 Task: Look for space in Timbó, Brazil from 5th July, 2023 to 11th July, 2023 for 2 adults in price range Rs.8000 to Rs.16000. Place can be entire place with 2 bedrooms having 2 beds and 1 bathroom. Property type can be house, flat, guest house. Amenities needed are: washing machine. Booking option can be shelf check-in. Required host language is Spanish.
Action: Mouse moved to (445, 118)
Screenshot: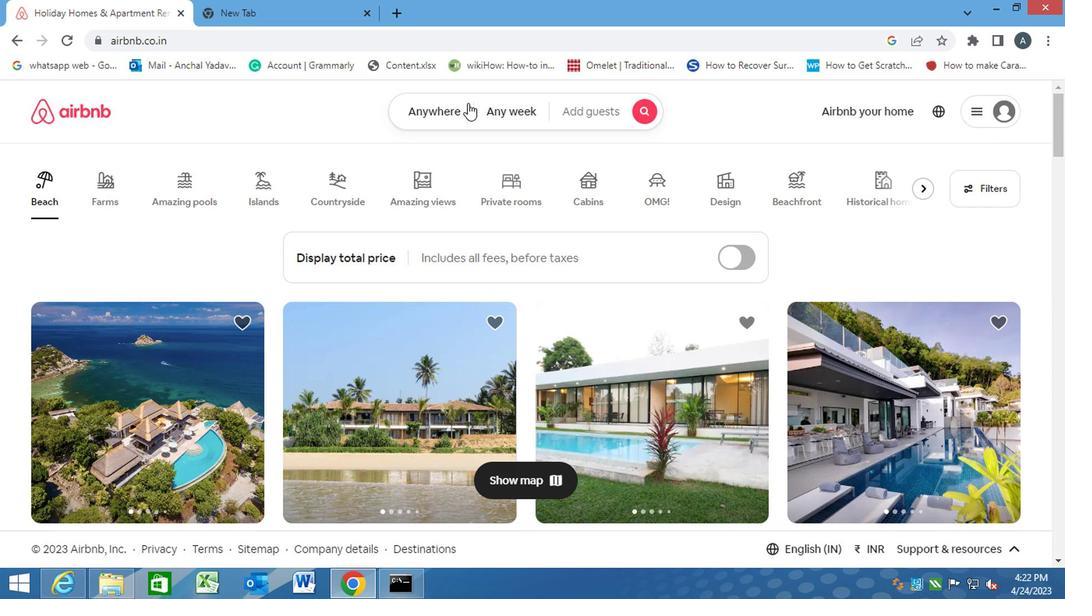 
Action: Mouse pressed left at (445, 118)
Screenshot: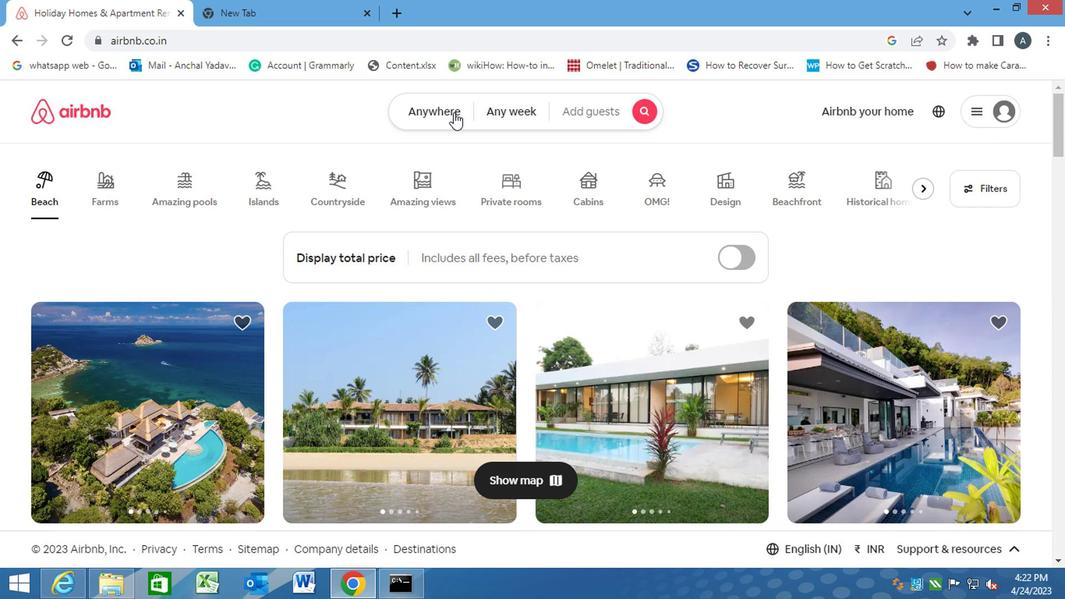 
Action: Mouse moved to (394, 166)
Screenshot: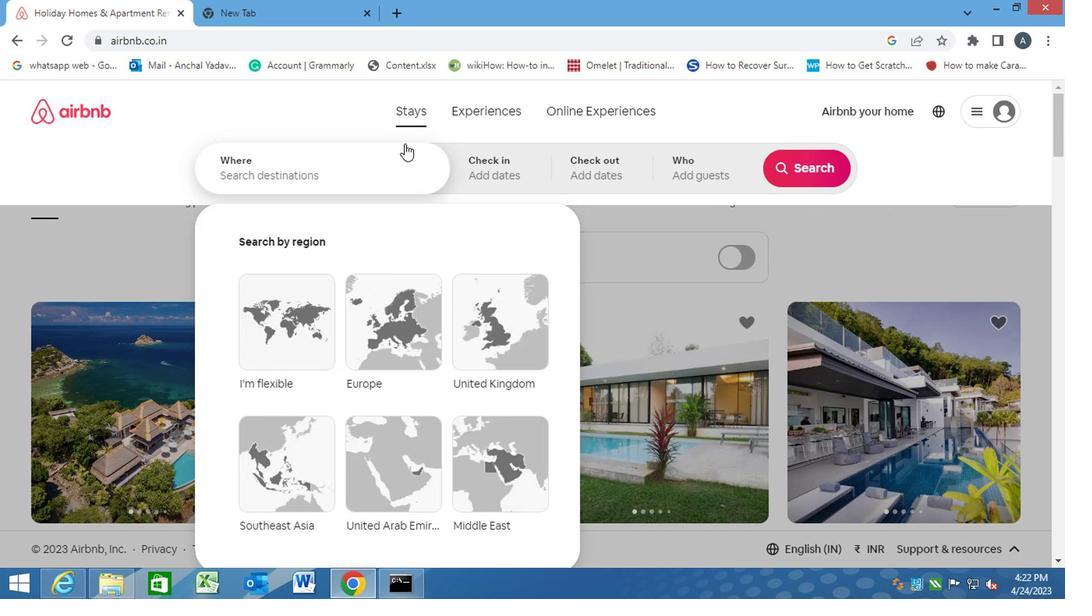 
Action: Mouse pressed left at (394, 166)
Screenshot: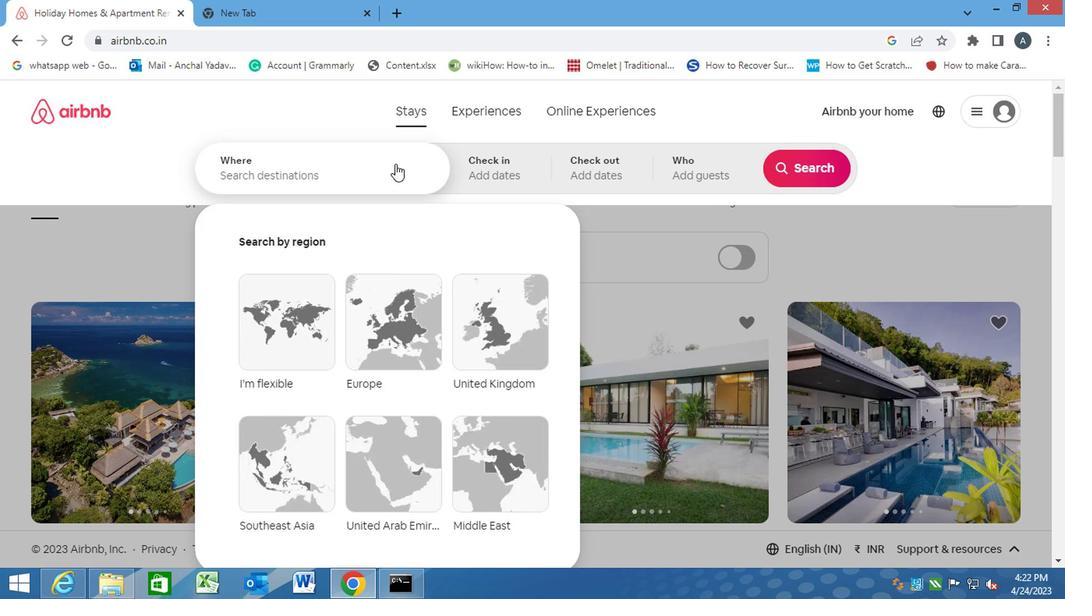 
Action: Mouse moved to (394, 167)
Screenshot: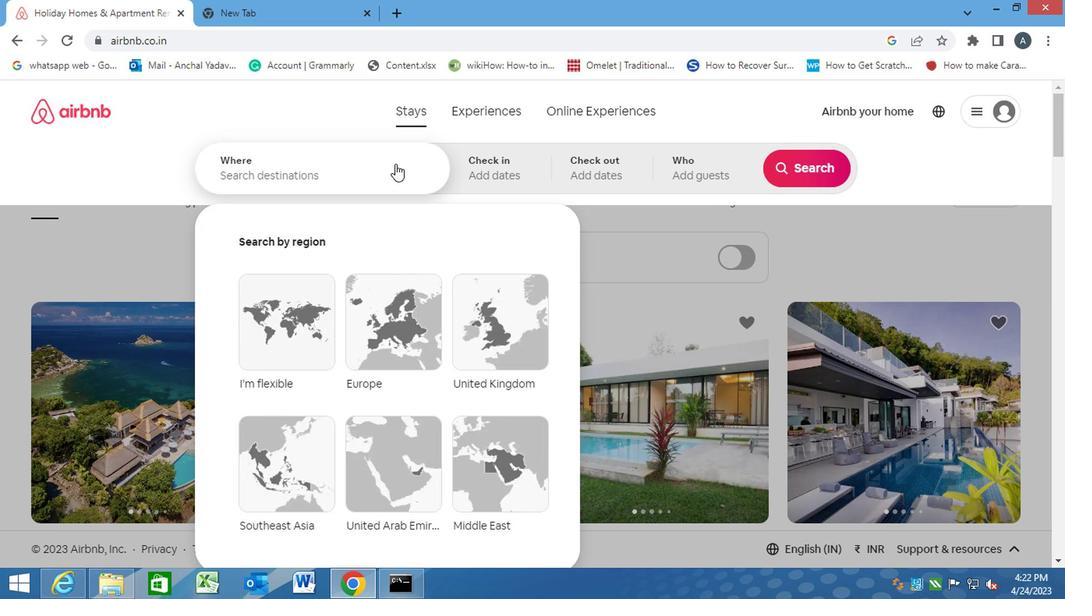 
Action: Key pressed t<Key.caps_lock>imbo<Key.space><Key.backspace>,<Key.space><Key.caps_lock>b<Key.caps_lock>razil<Key.enter>
Screenshot: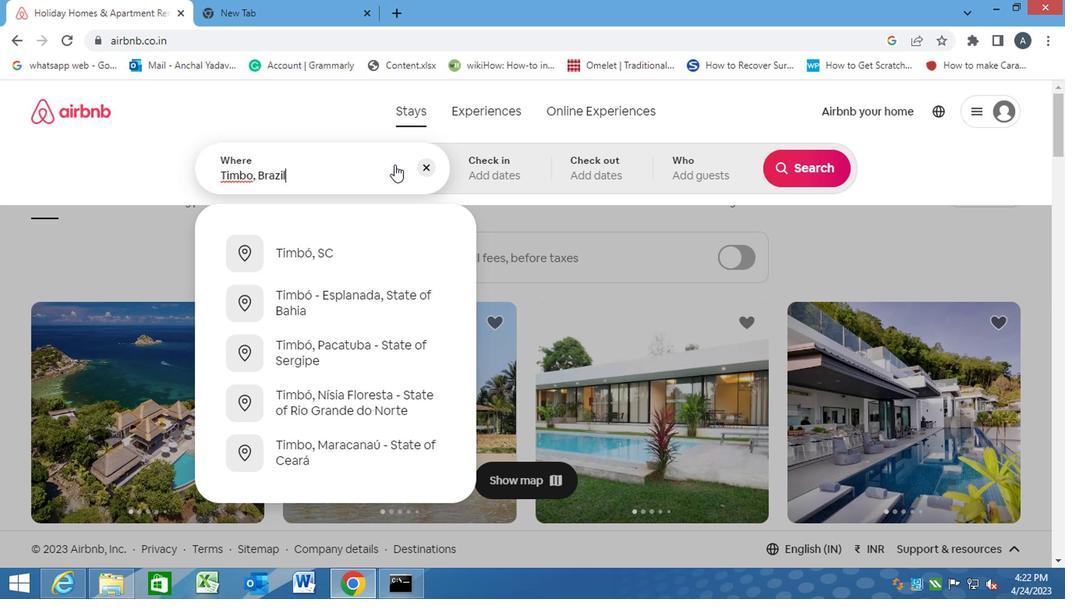 
Action: Mouse moved to (401, 168)
Screenshot: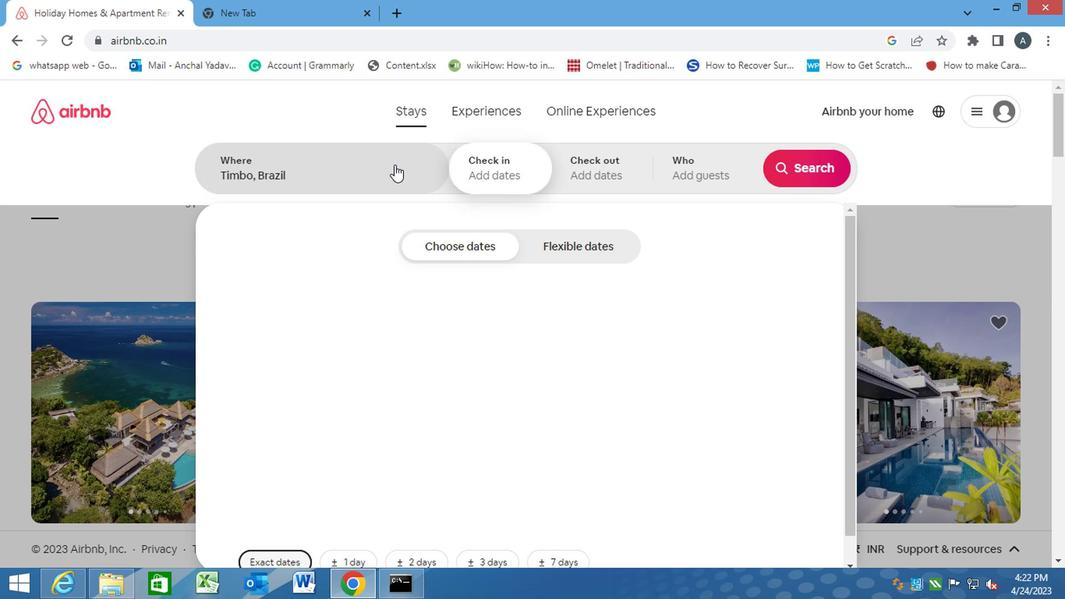 
Action: Mouse scrolled (398, 167) with delta (0, -1)
Screenshot: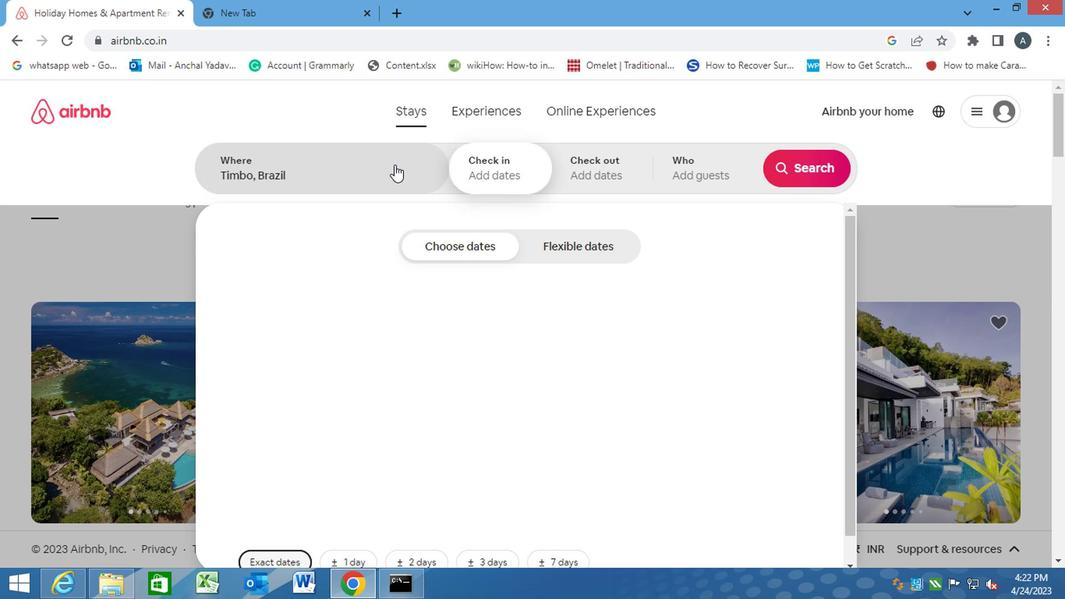 
Action: Mouse moved to (448, 114)
Screenshot: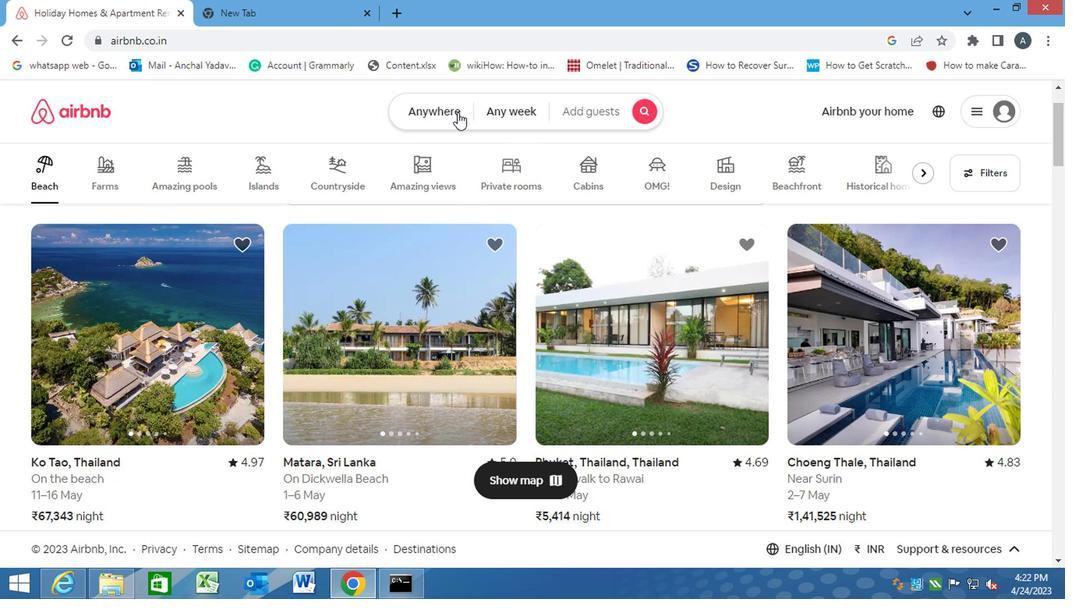 
Action: Mouse pressed left at (448, 114)
Screenshot: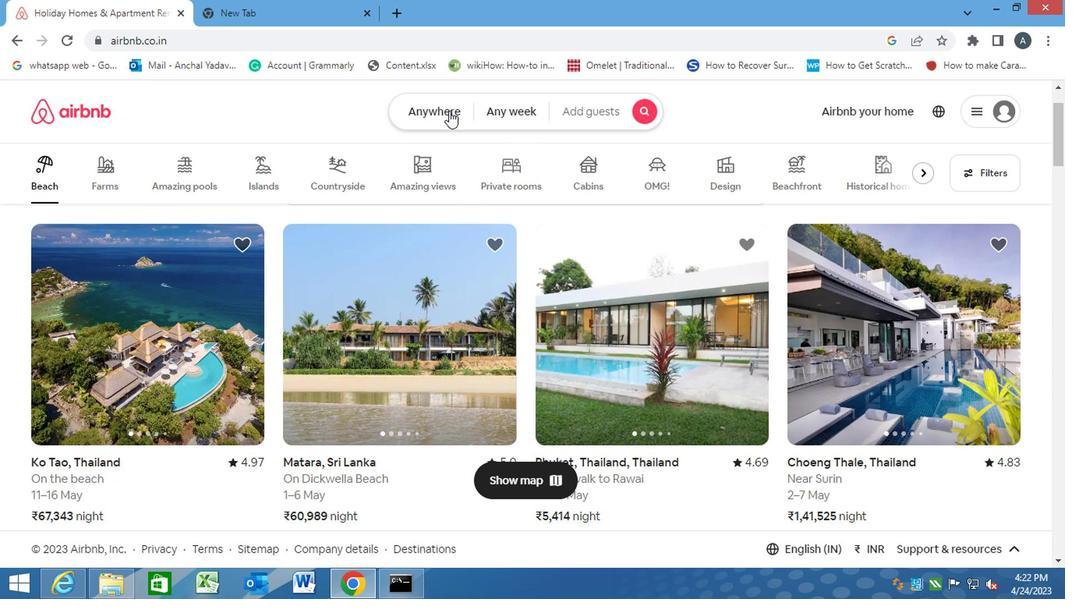 
Action: Mouse moved to (515, 162)
Screenshot: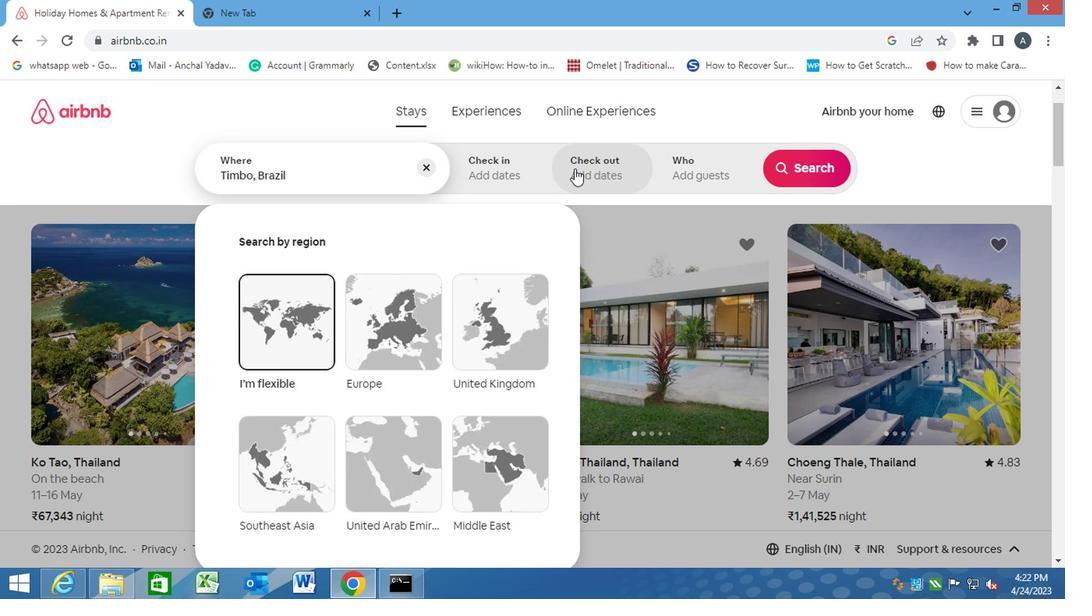 
Action: Mouse pressed left at (515, 162)
Screenshot: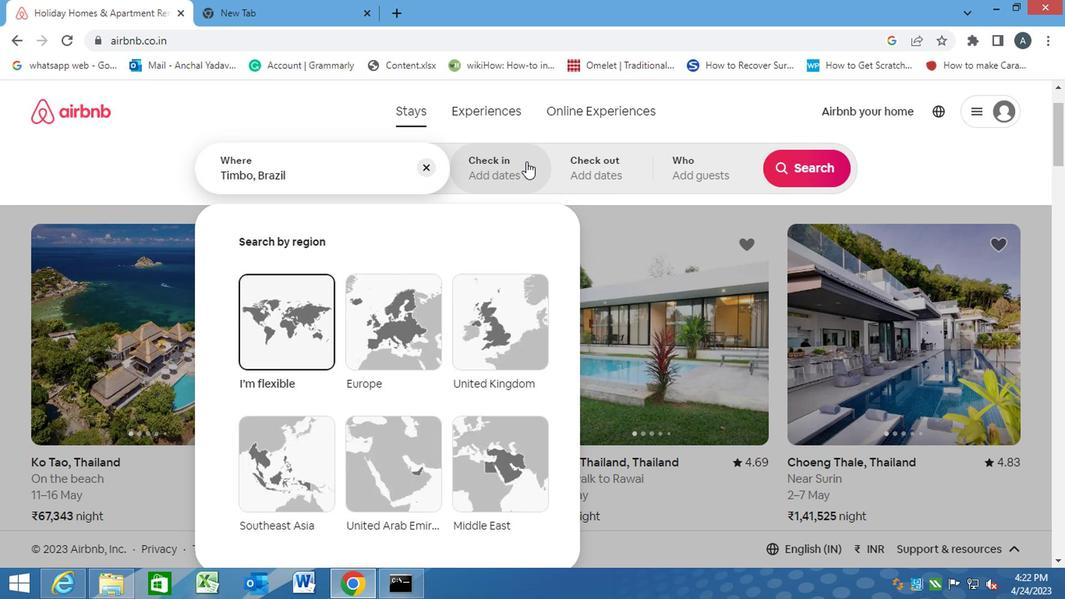 
Action: Mouse moved to (803, 298)
Screenshot: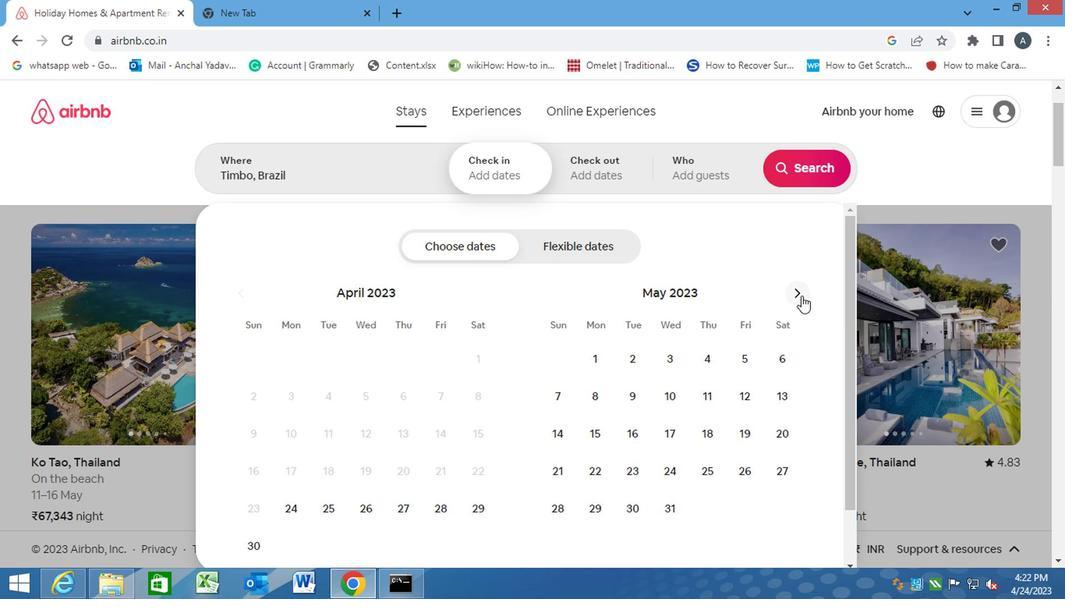 
Action: Mouse pressed left at (803, 298)
Screenshot: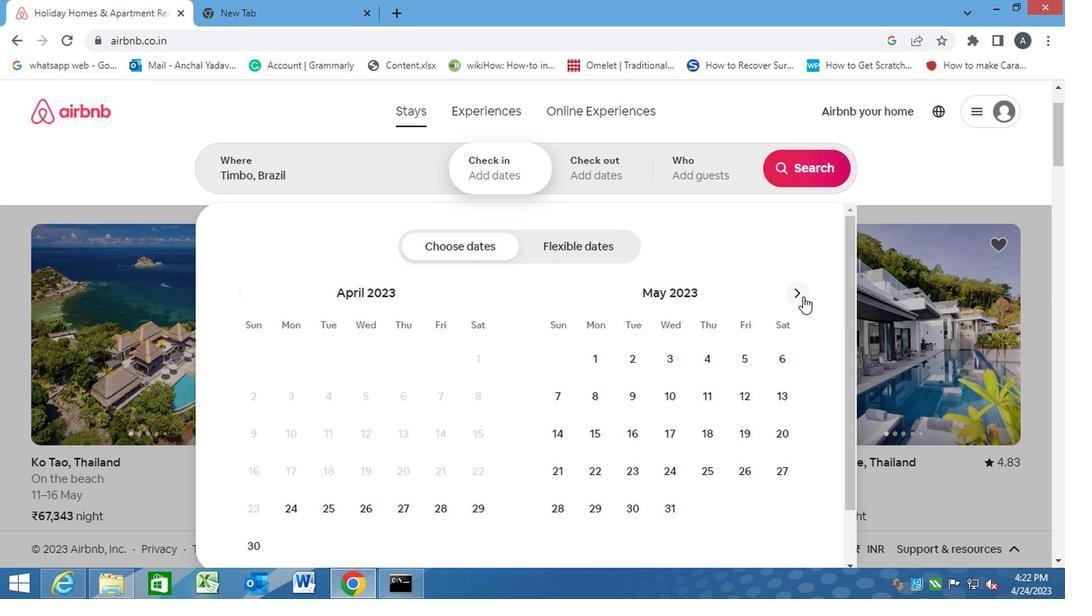 
Action: Mouse moved to (805, 298)
Screenshot: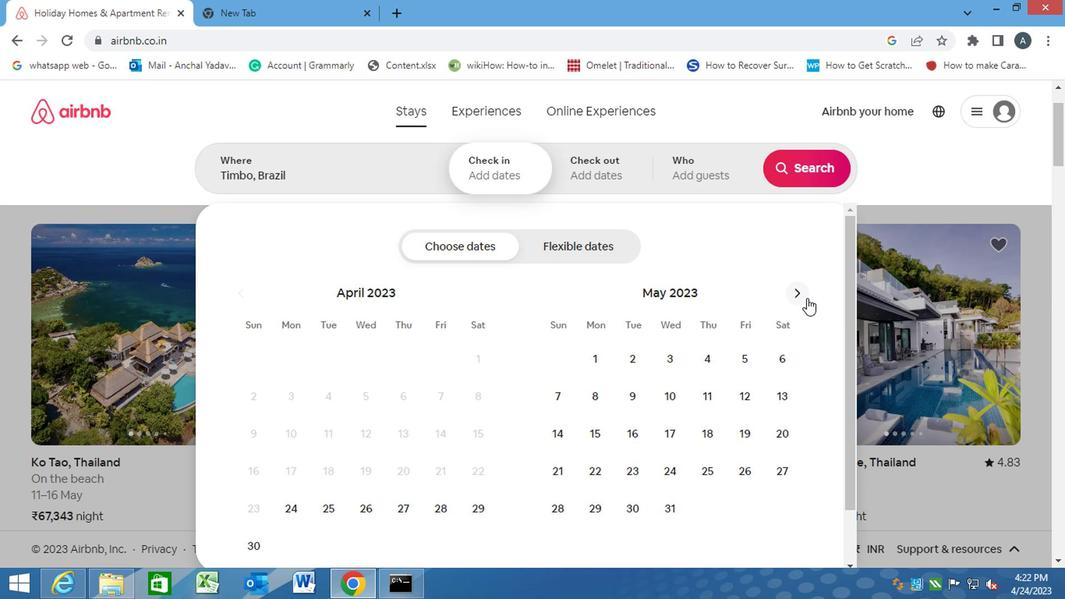 
Action: Mouse pressed left at (805, 298)
Screenshot: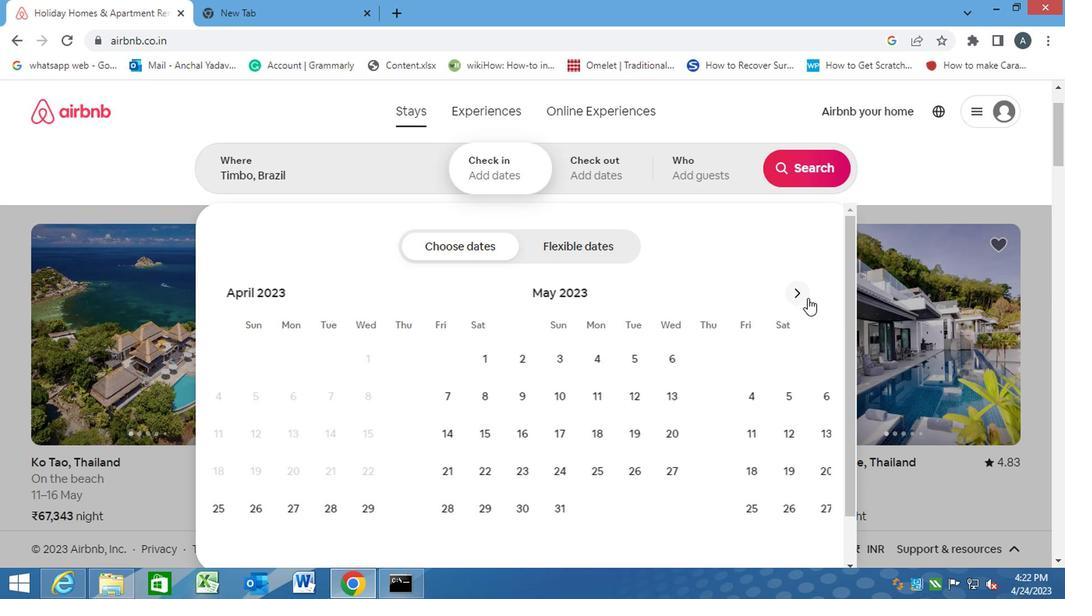
Action: Mouse moved to (663, 396)
Screenshot: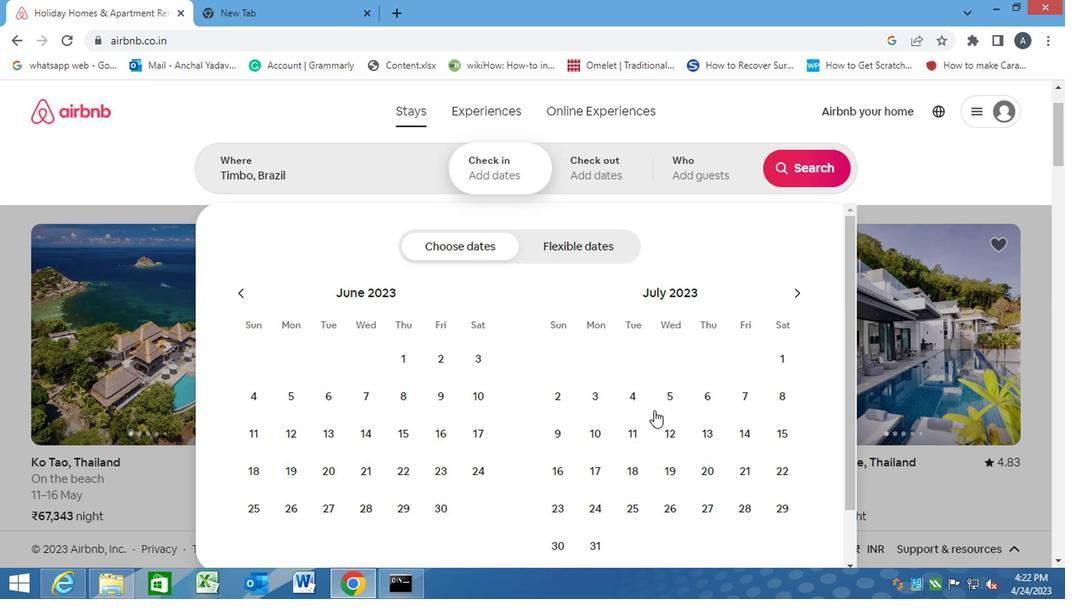 
Action: Mouse pressed left at (663, 396)
Screenshot: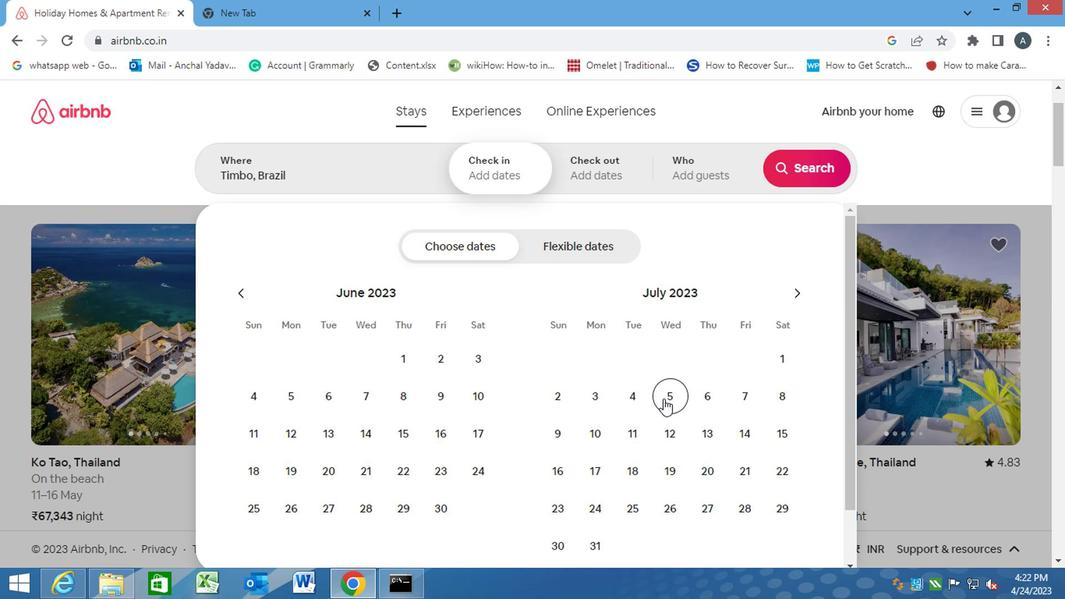 
Action: Mouse moved to (621, 431)
Screenshot: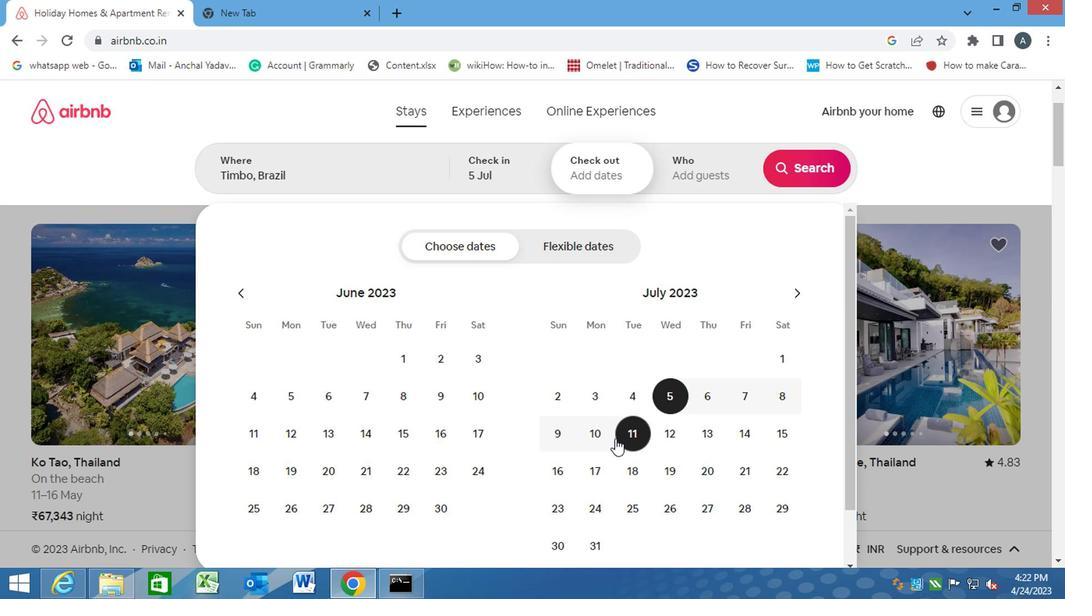 
Action: Mouse pressed left at (621, 431)
Screenshot: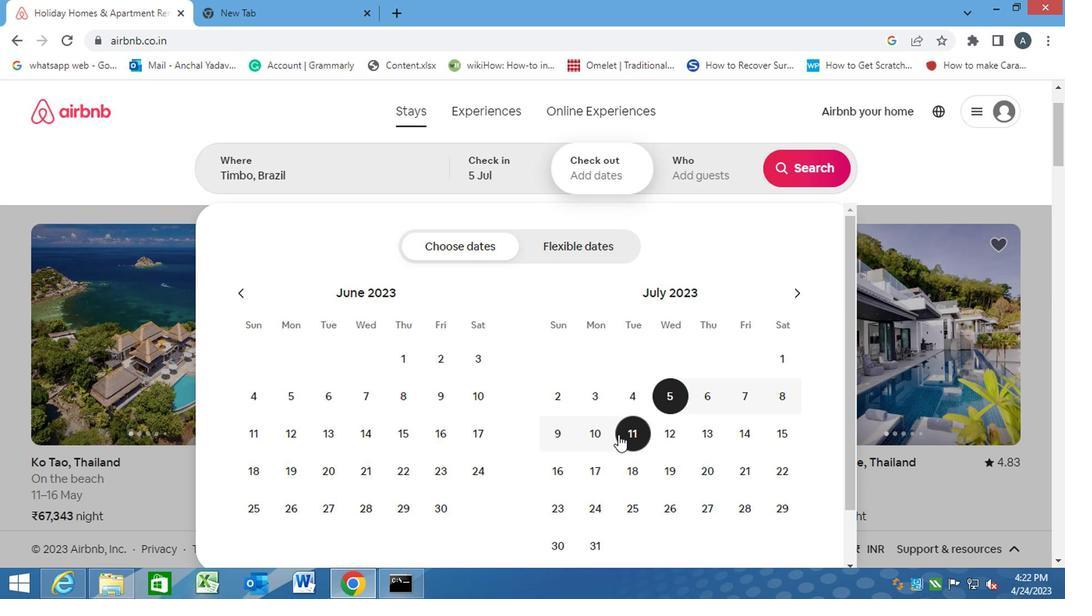 
Action: Mouse moved to (698, 155)
Screenshot: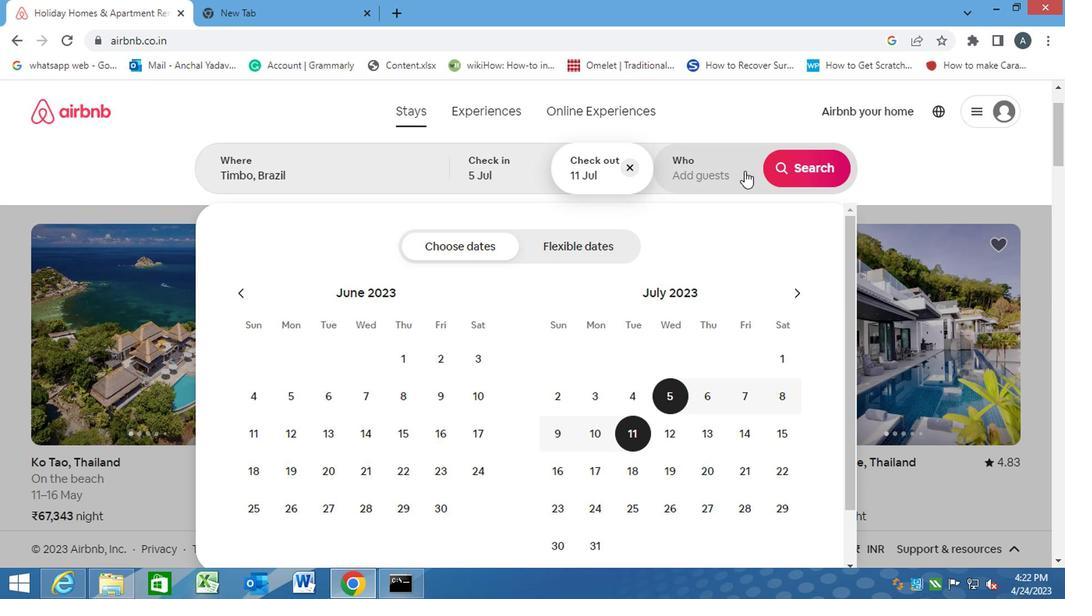 
Action: Mouse pressed left at (698, 155)
Screenshot: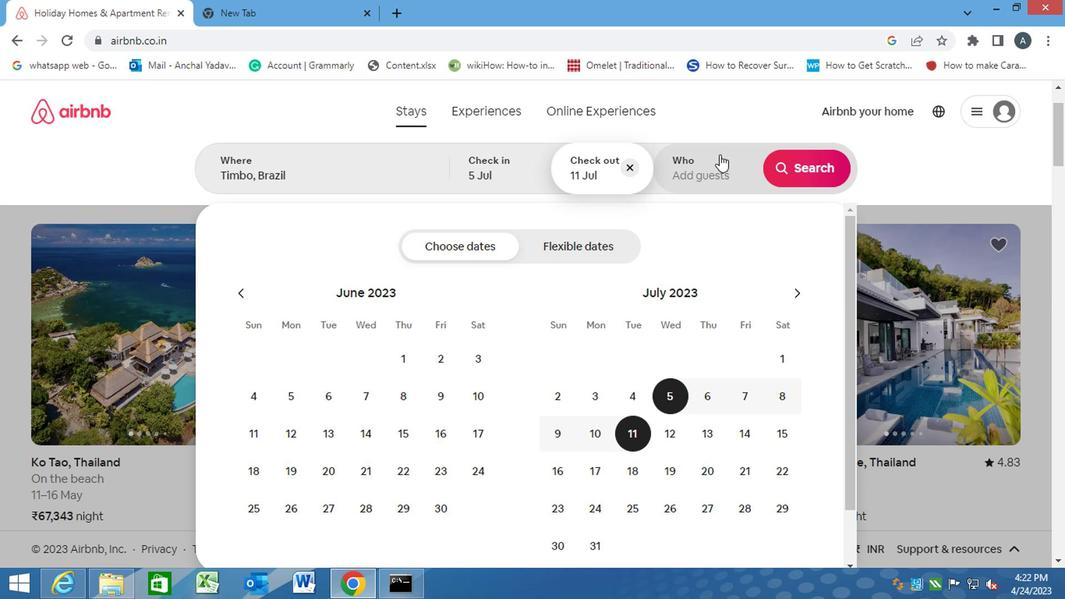 
Action: Mouse moved to (815, 251)
Screenshot: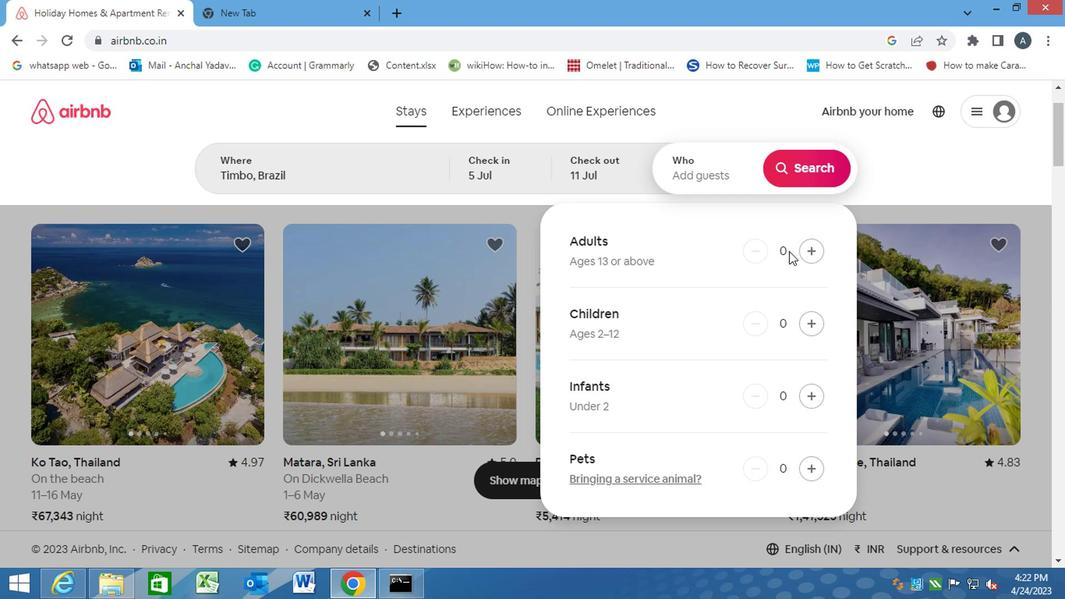 
Action: Mouse pressed left at (815, 251)
Screenshot: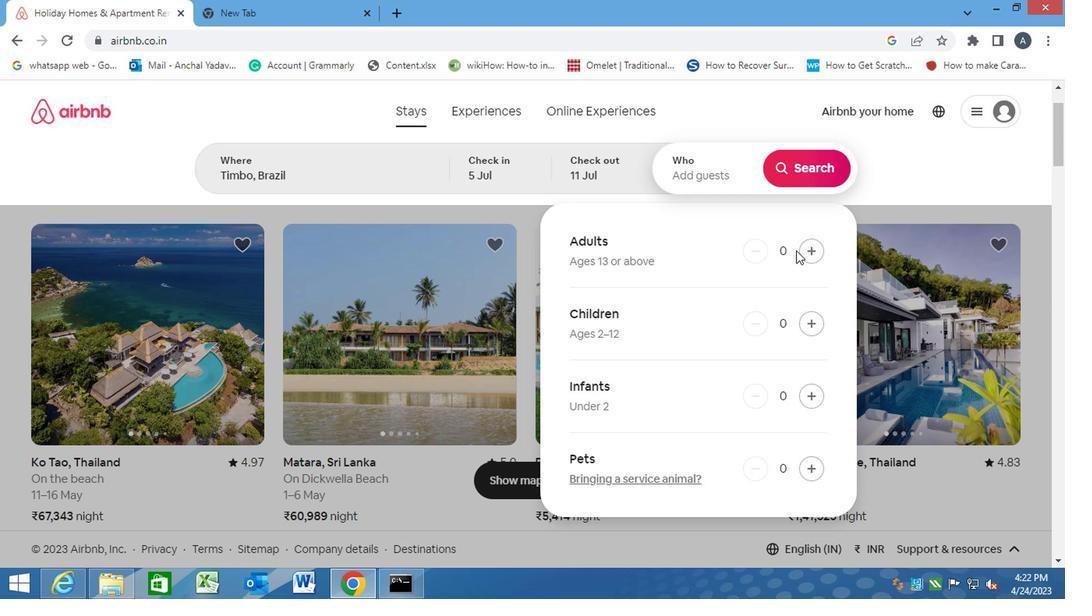 
Action: Mouse pressed left at (815, 251)
Screenshot: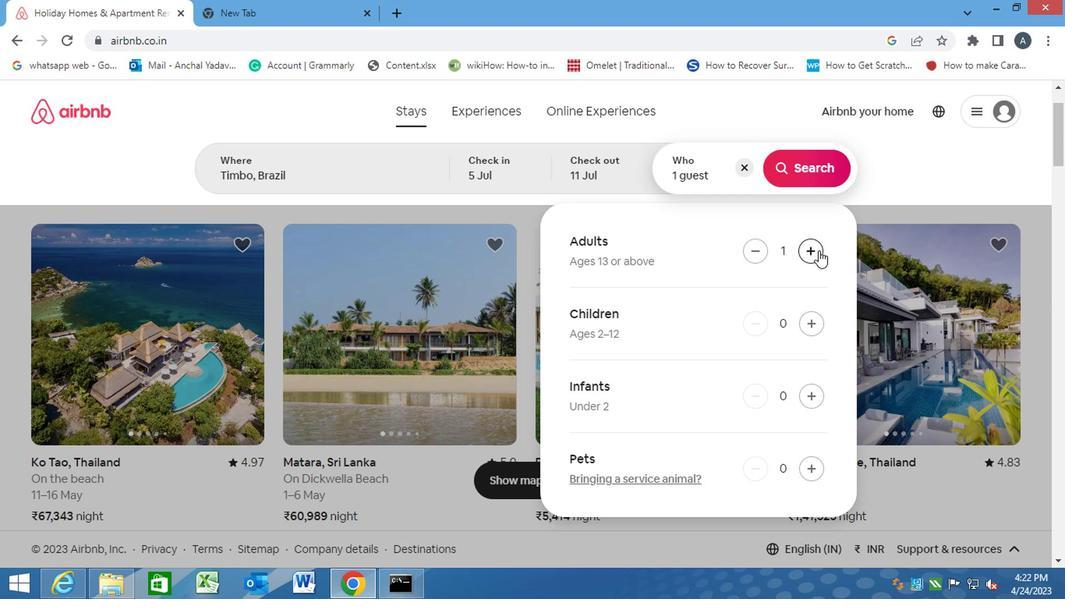 
Action: Mouse moved to (815, 150)
Screenshot: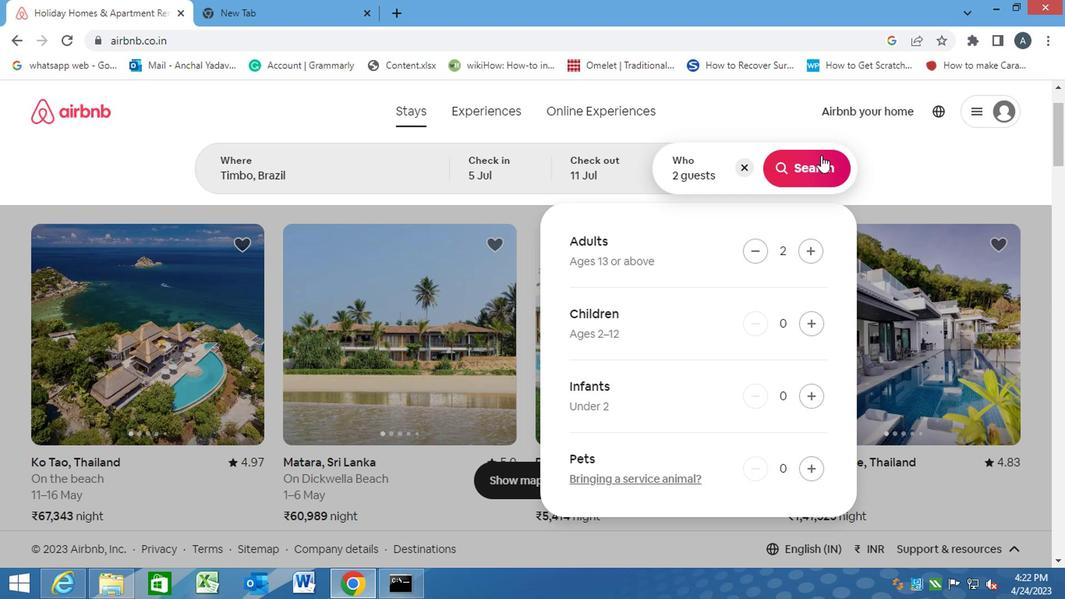 
Action: Mouse pressed left at (815, 150)
Screenshot: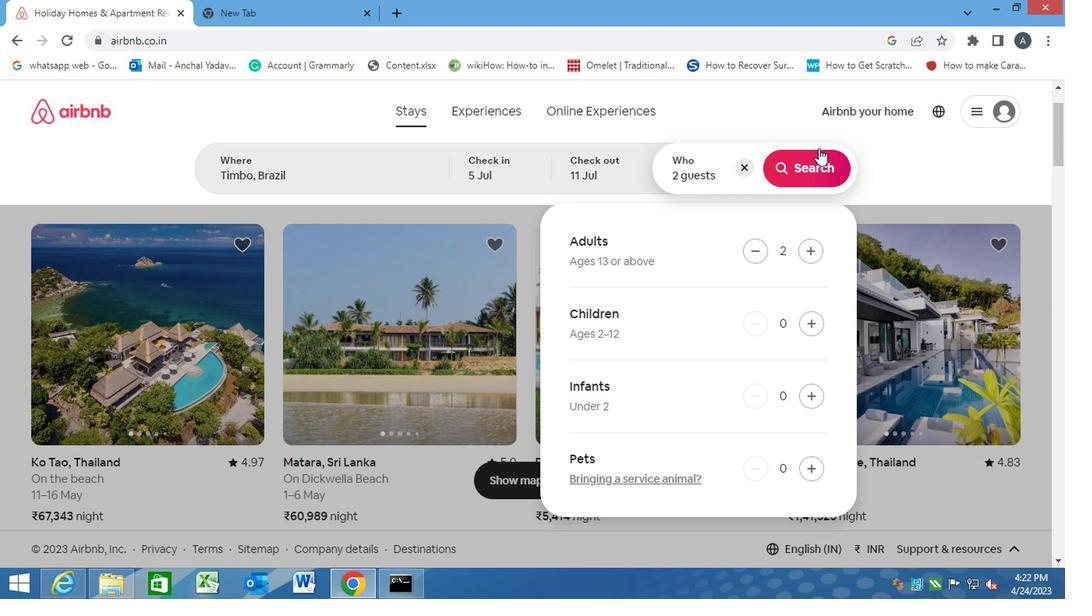 
Action: Mouse moved to (816, 164)
Screenshot: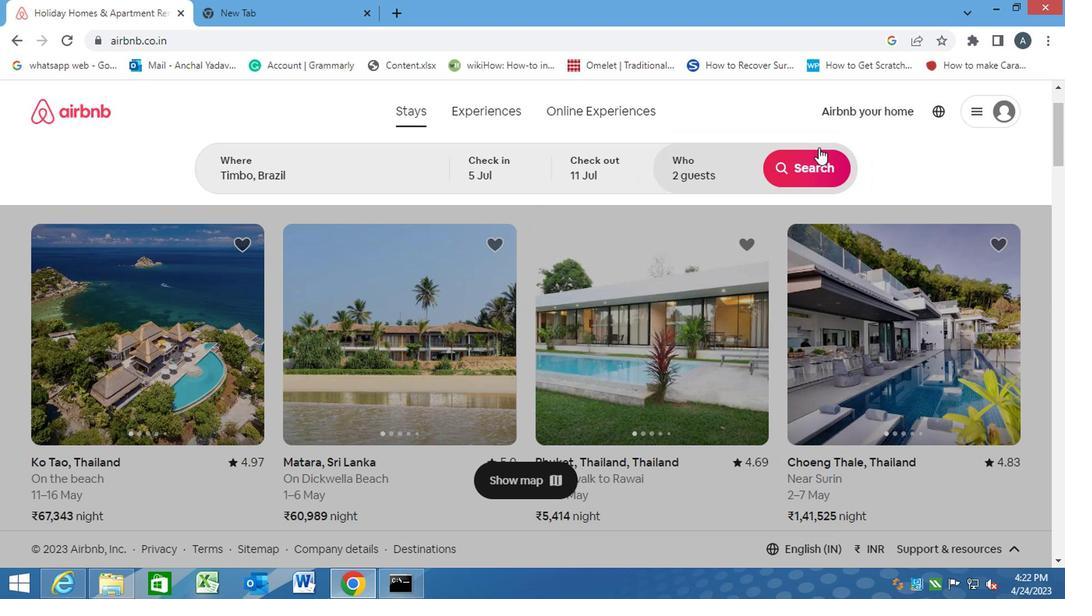 
Action: Mouse pressed left at (816, 164)
Screenshot: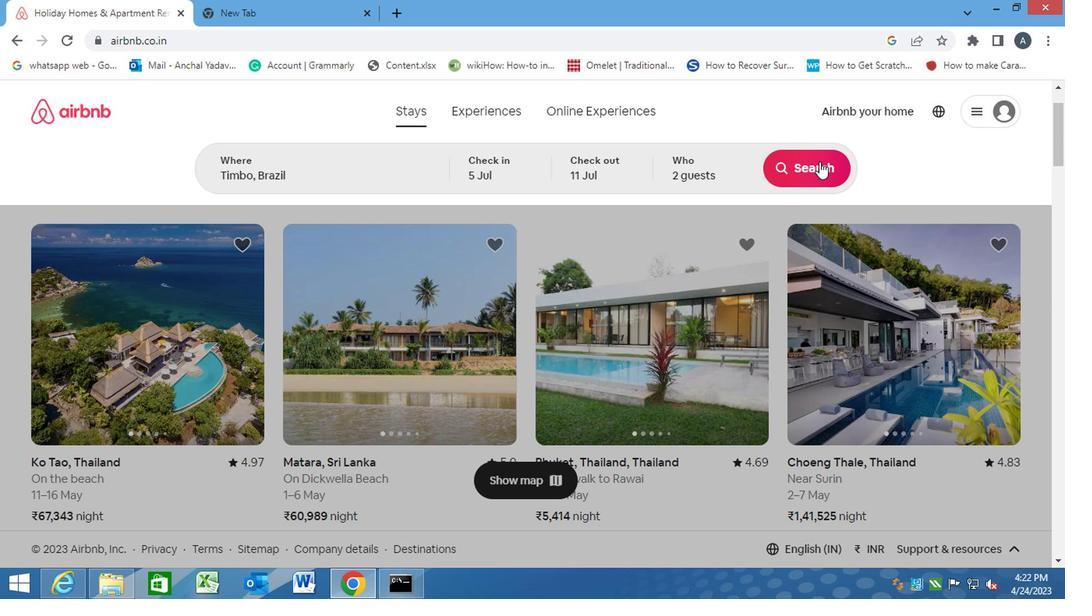 
Action: Mouse moved to (1000, 158)
Screenshot: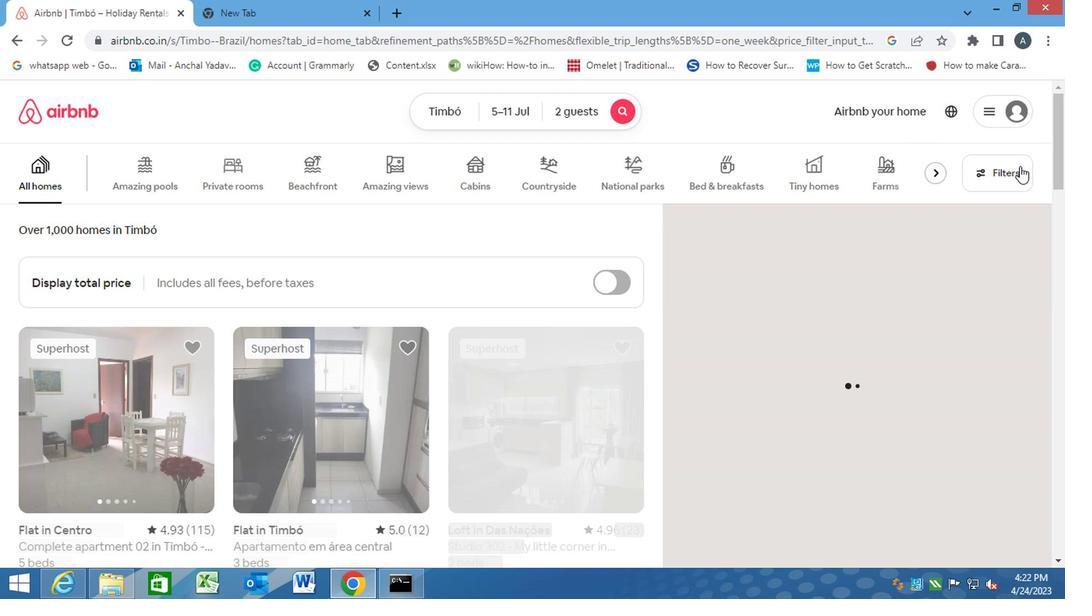 
Action: Mouse pressed left at (1000, 158)
Screenshot: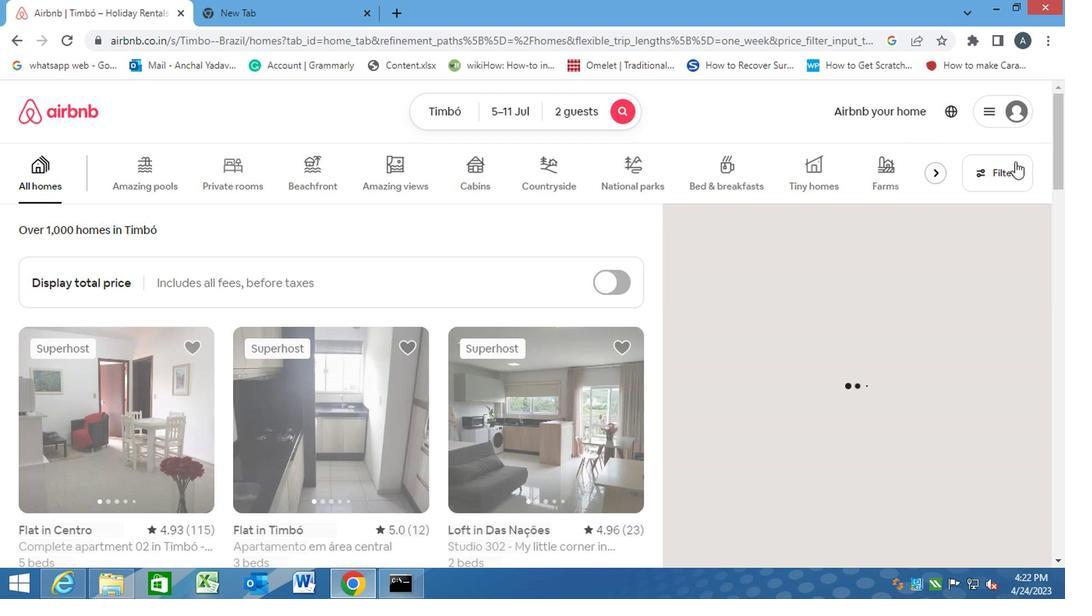 
Action: Mouse moved to (338, 375)
Screenshot: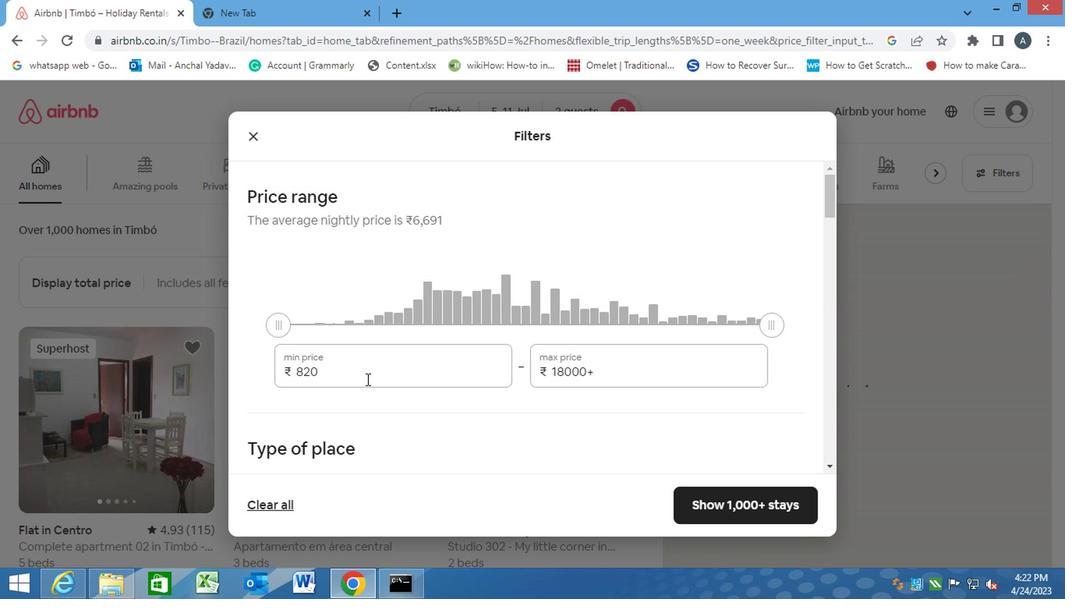 
Action: Mouse pressed left at (338, 375)
Screenshot: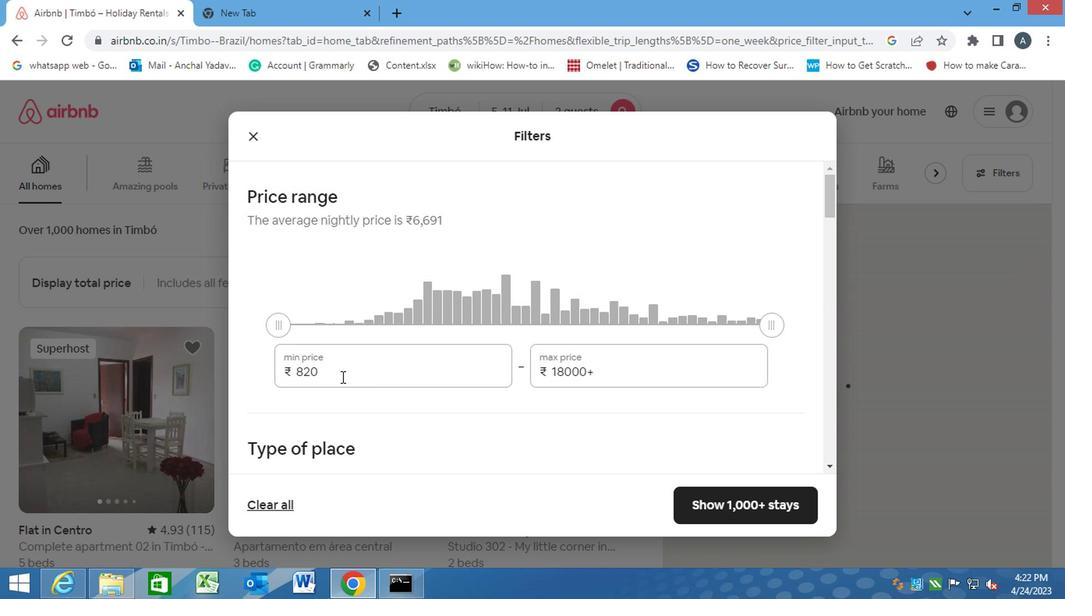 
Action: Mouse moved to (284, 376)
Screenshot: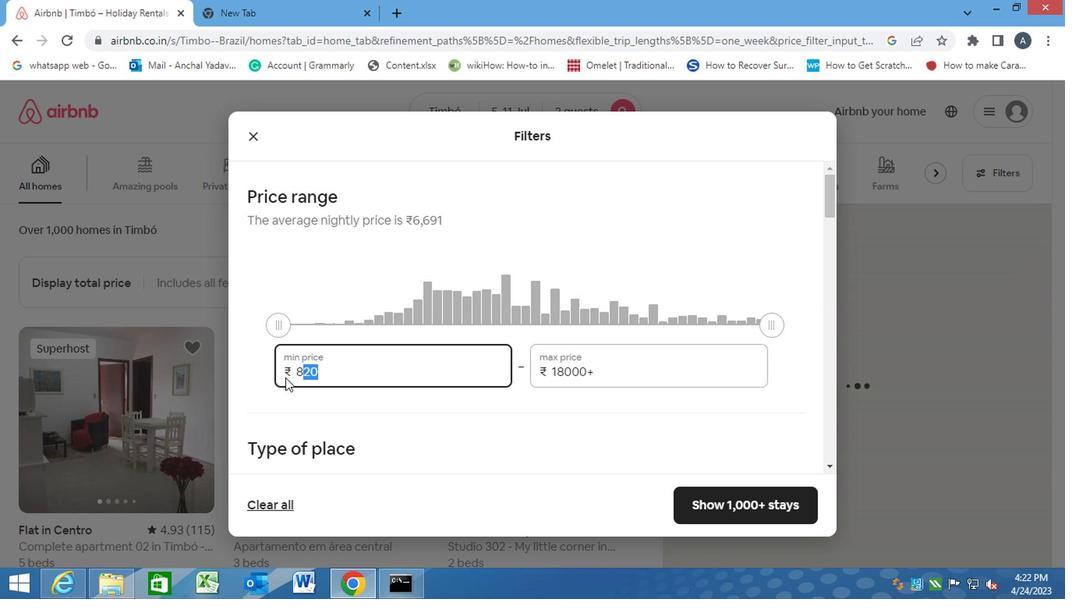 
Action: Key pressed 8000<Key.tab><Key.backspace>16000
Screenshot: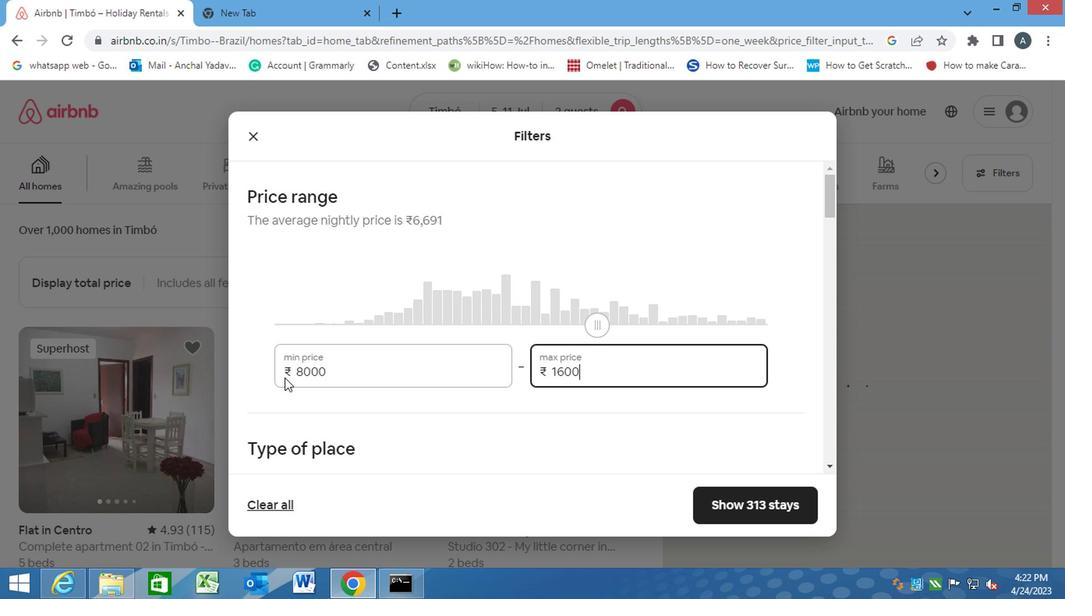 
Action: Mouse moved to (482, 433)
Screenshot: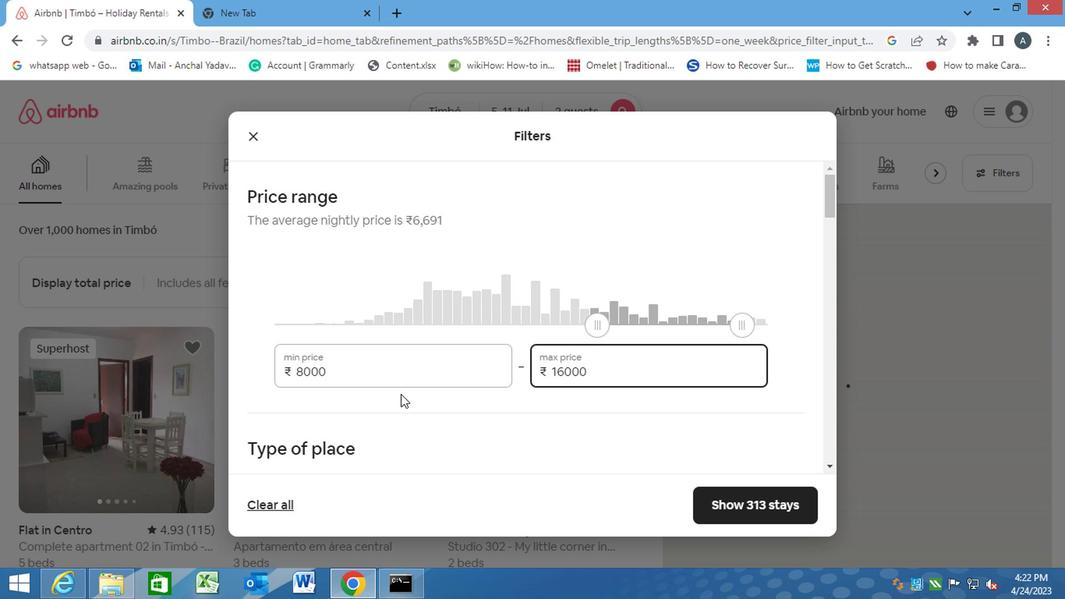 
Action: Mouse pressed left at (482, 433)
Screenshot: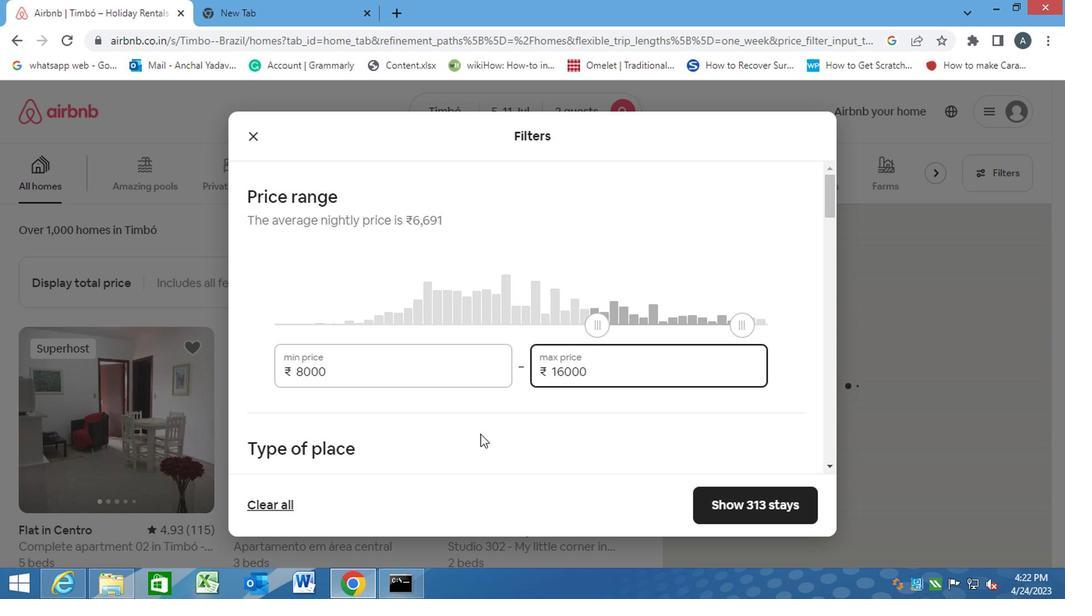 
Action: Mouse scrolled (482, 432) with delta (0, -1)
Screenshot: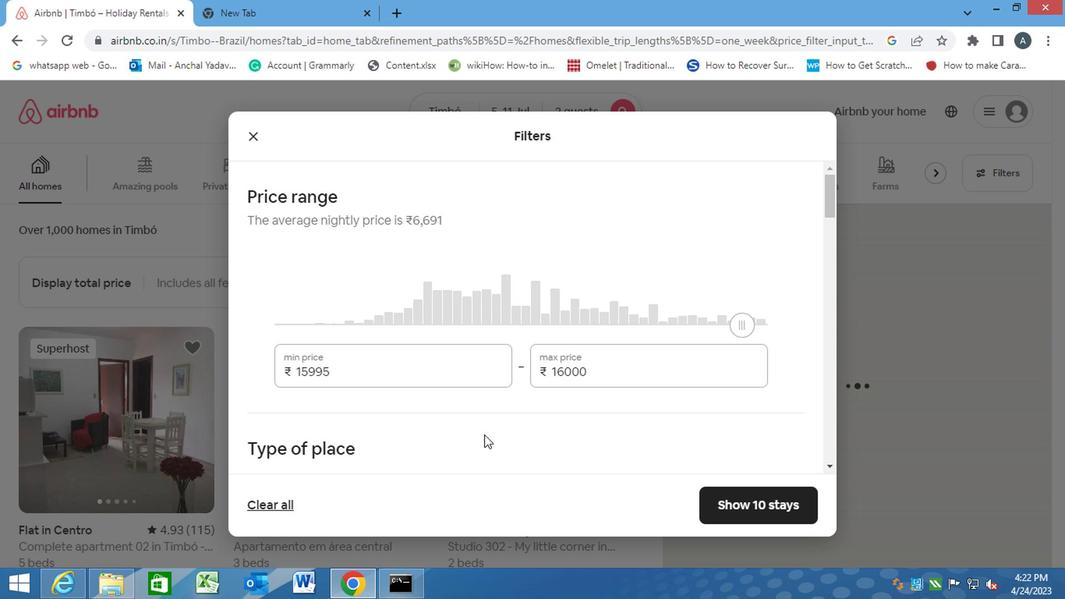 
Action: Mouse scrolled (482, 432) with delta (0, -1)
Screenshot: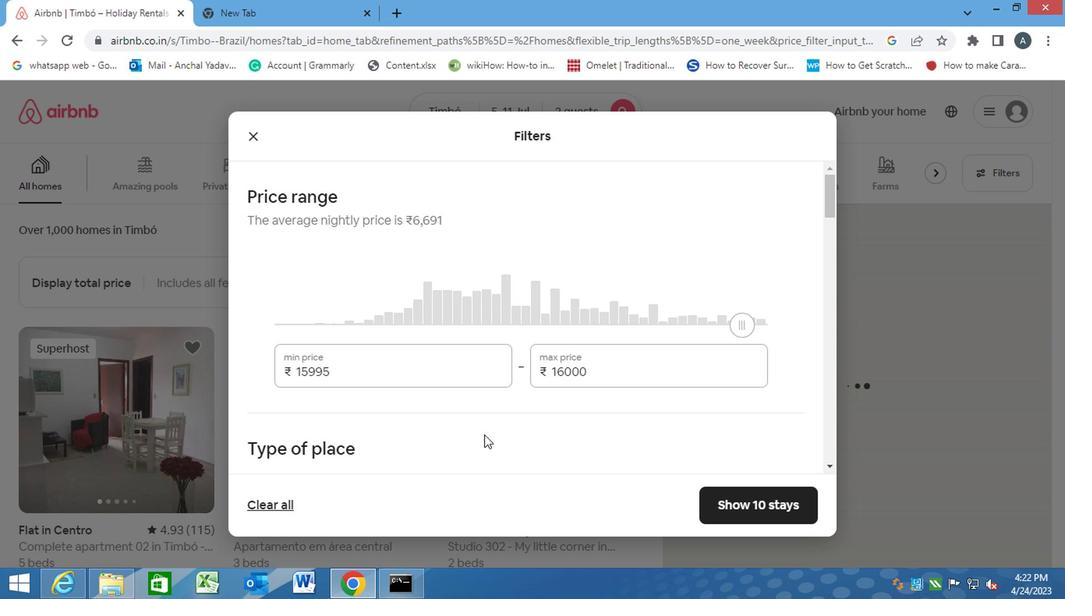 
Action: Mouse scrolled (482, 432) with delta (0, -1)
Screenshot: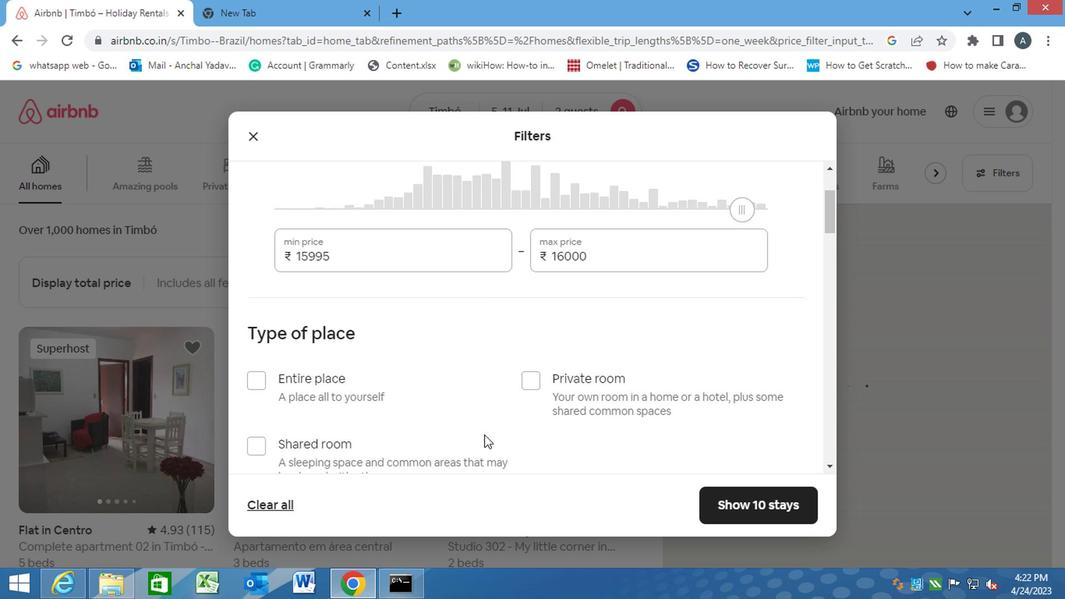 
Action: Mouse scrolled (482, 432) with delta (0, -1)
Screenshot: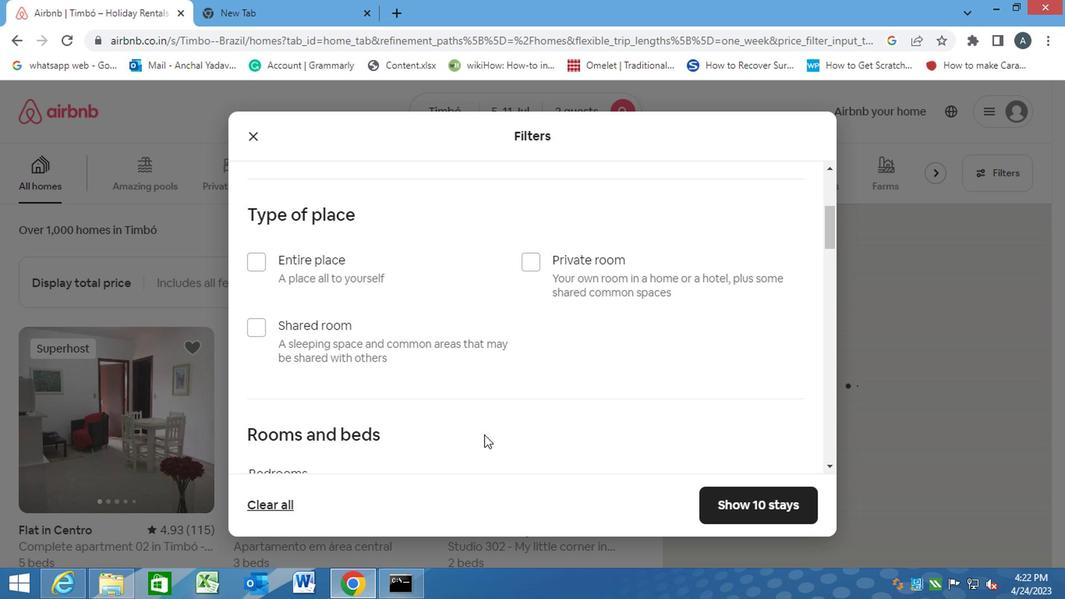 
Action: Mouse scrolled (482, 432) with delta (0, -1)
Screenshot: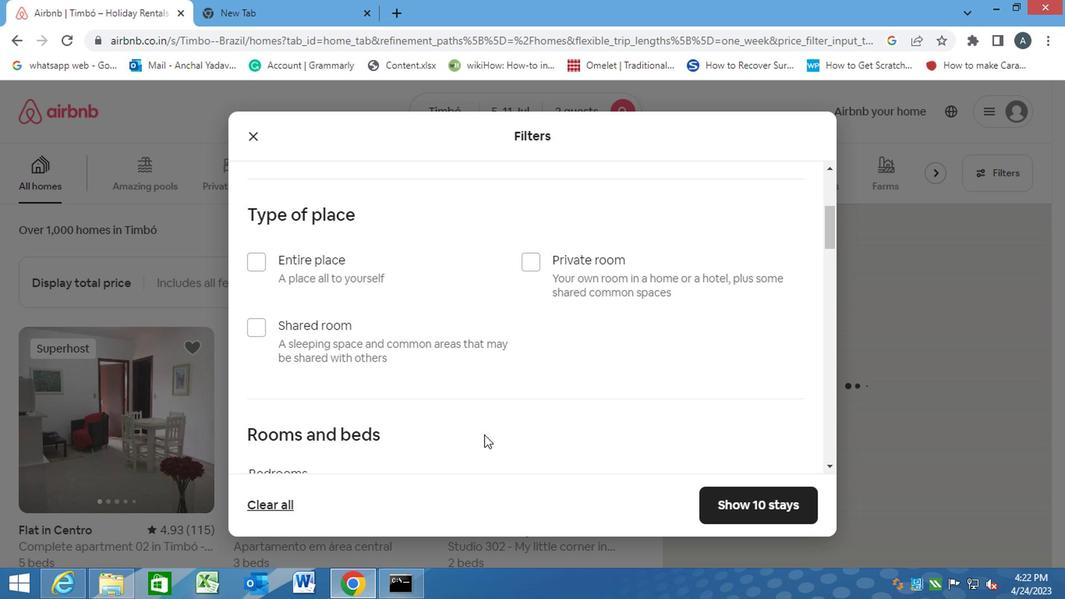
Action: Mouse scrolled (482, 432) with delta (0, -1)
Screenshot: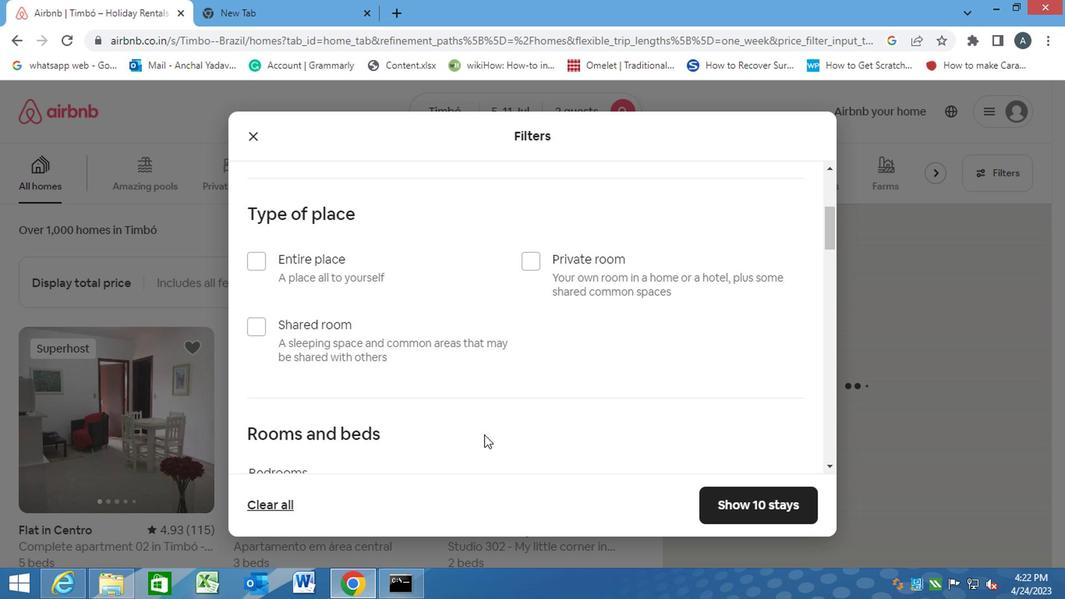 
Action: Mouse scrolled (482, 432) with delta (0, -1)
Screenshot: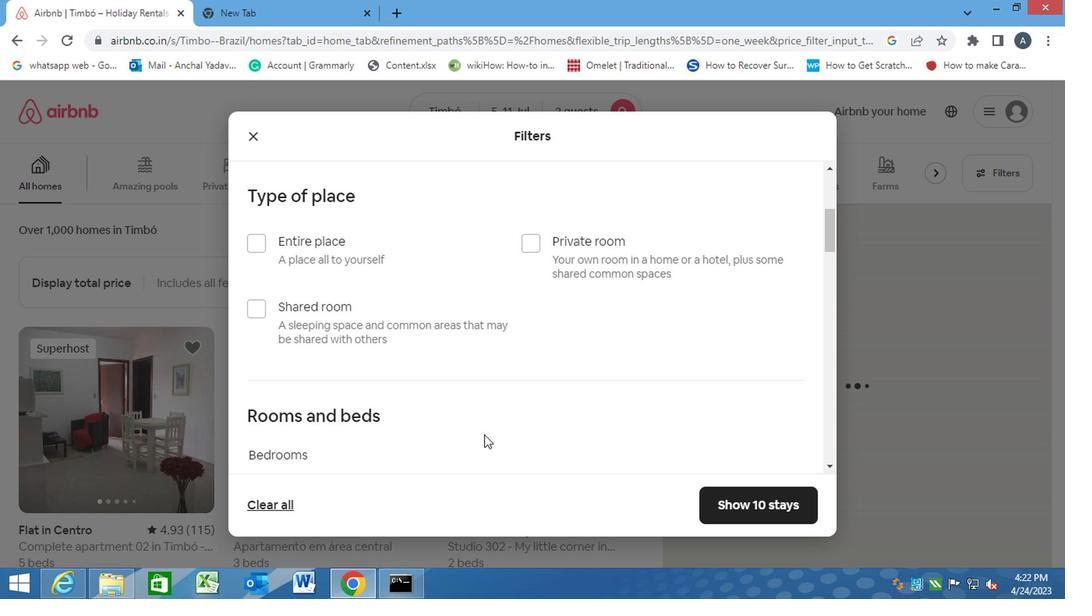 
Action: Mouse scrolled (482, 434) with delta (0, 0)
Screenshot: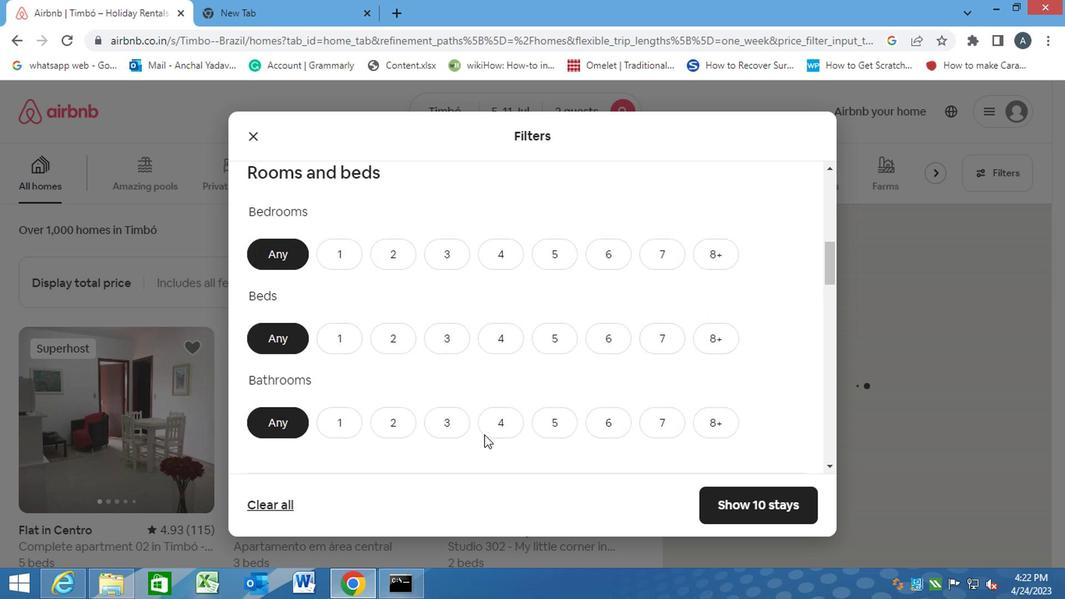 
Action: Mouse scrolled (482, 434) with delta (0, 0)
Screenshot: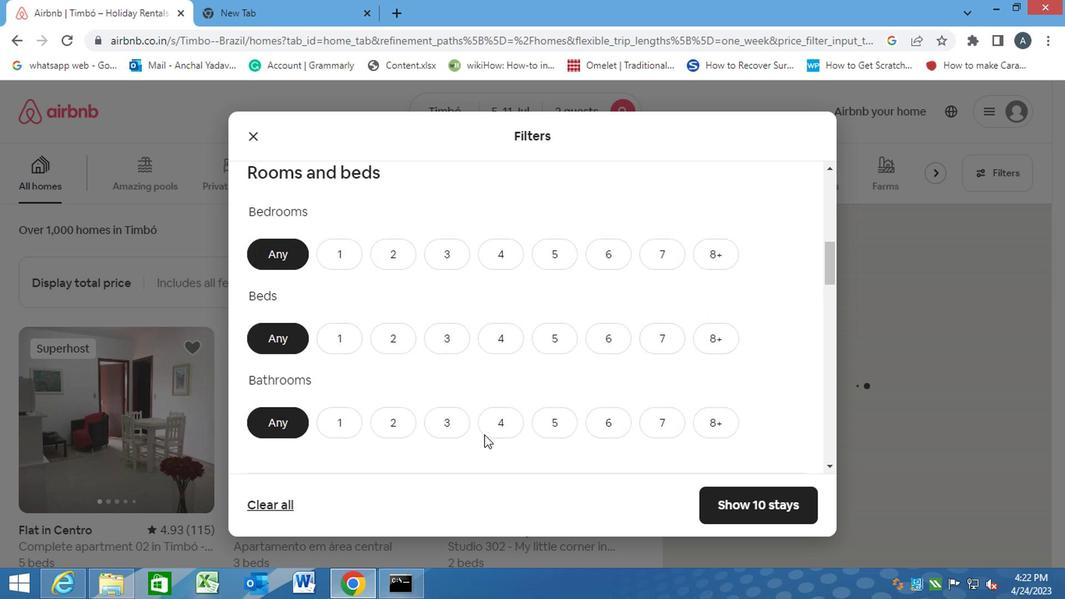 
Action: Mouse scrolled (482, 434) with delta (0, 0)
Screenshot: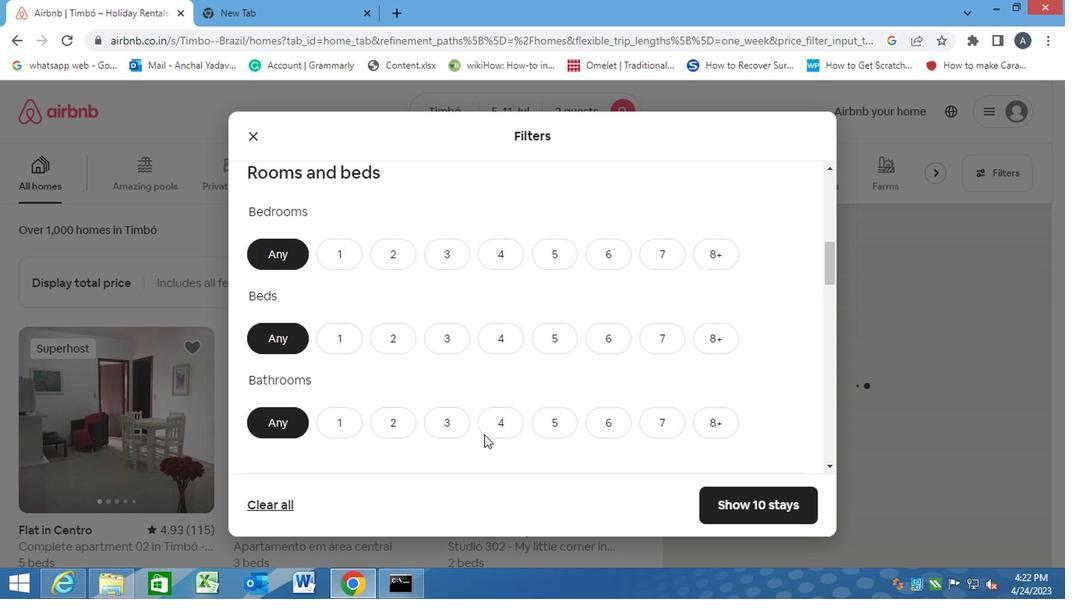 
Action: Mouse scrolled (482, 434) with delta (0, 0)
Screenshot: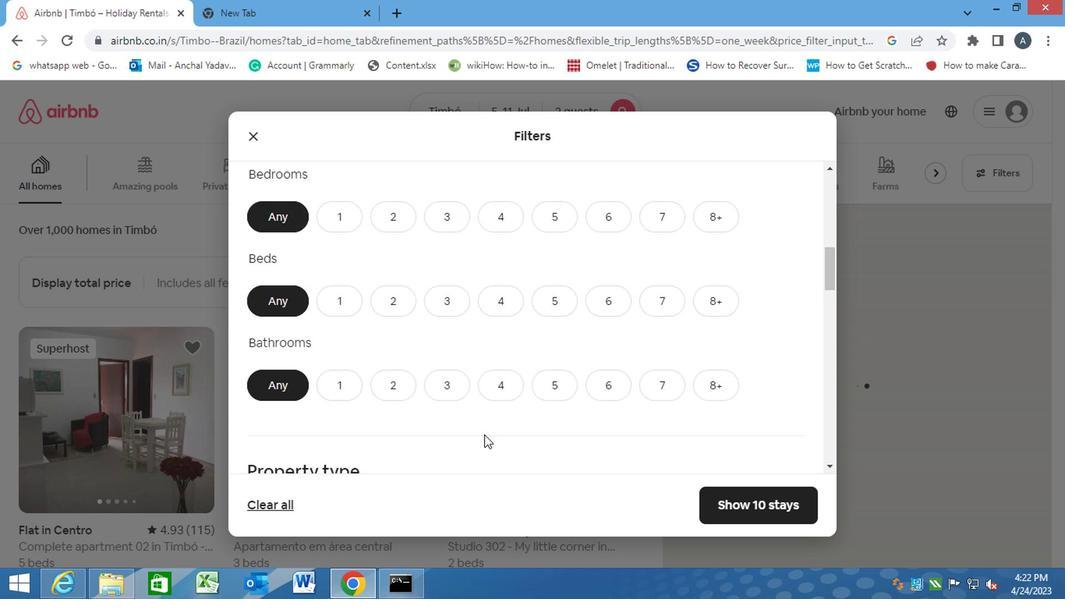 
Action: Mouse scrolled (482, 434) with delta (0, 0)
Screenshot: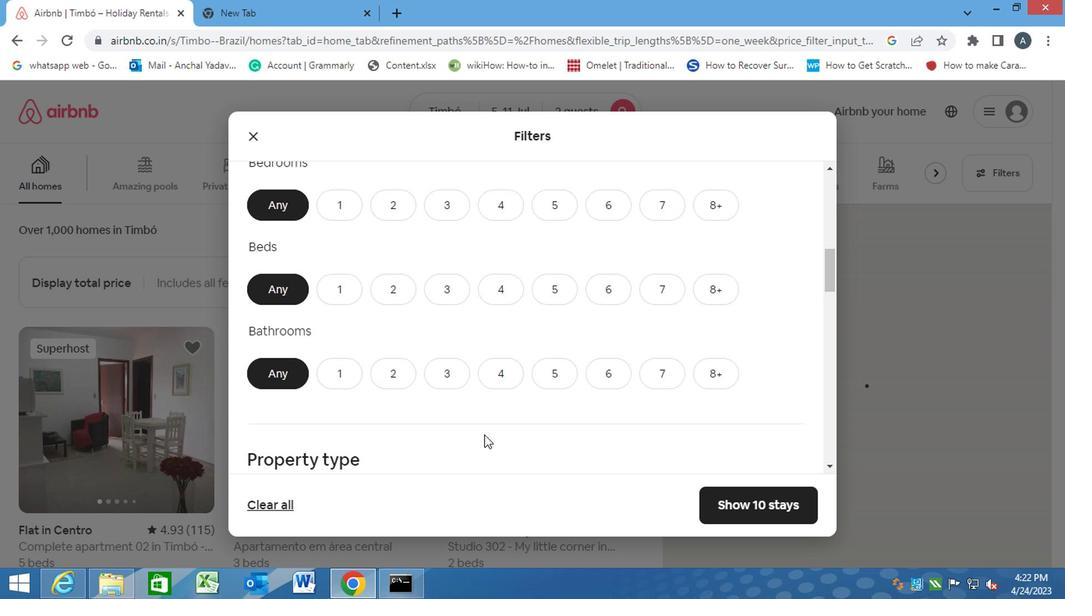 
Action: Mouse scrolled (482, 434) with delta (0, 0)
Screenshot: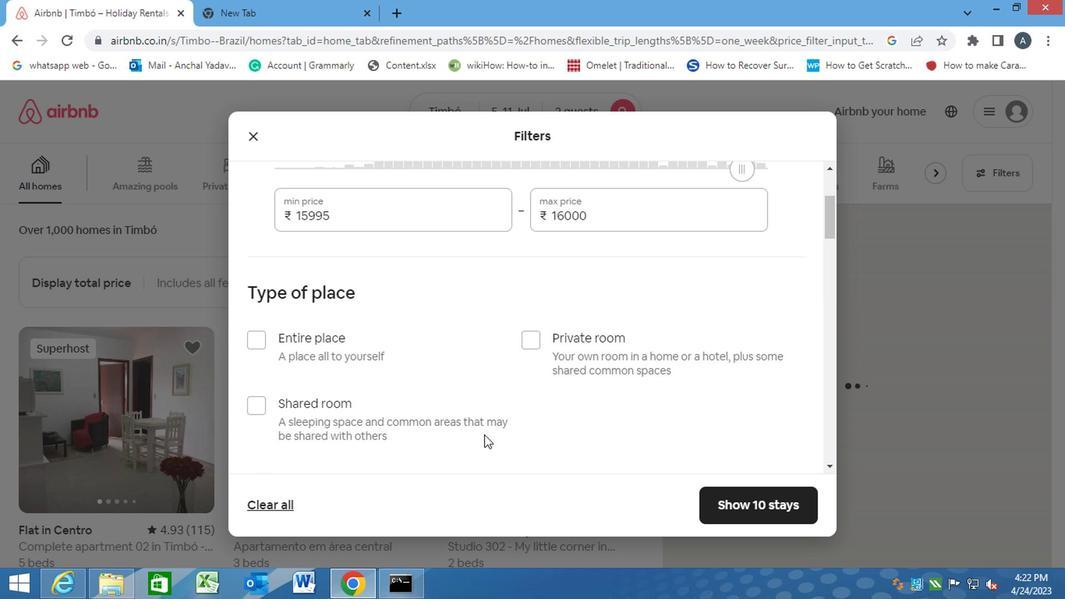 
Action: Mouse scrolled (482, 434) with delta (0, 0)
Screenshot: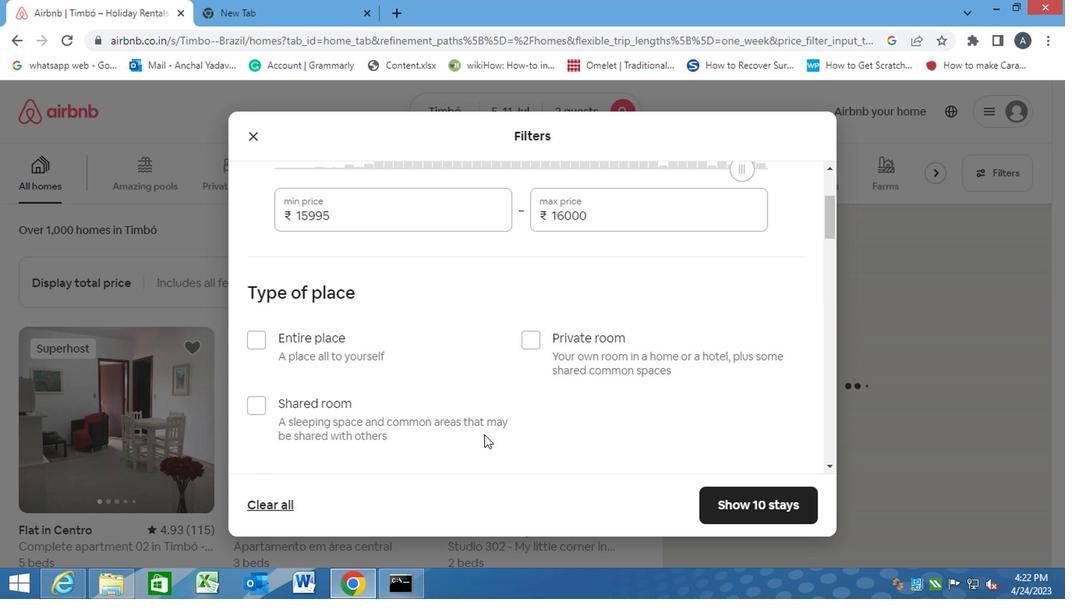 
Action: Mouse scrolled (482, 434) with delta (0, 0)
Screenshot: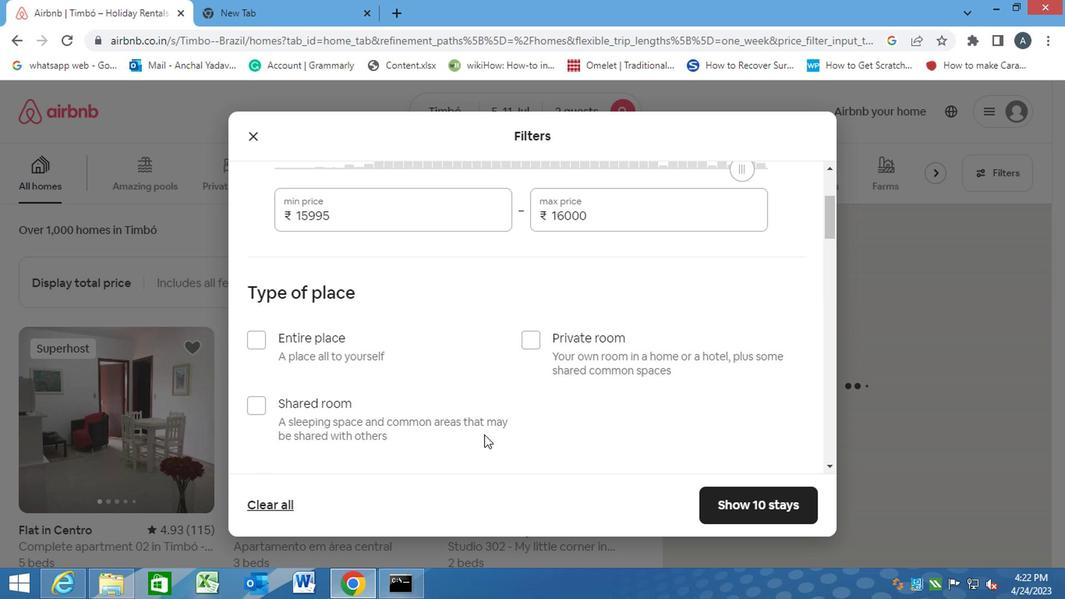 
Action: Mouse scrolled (482, 432) with delta (0, -1)
Screenshot: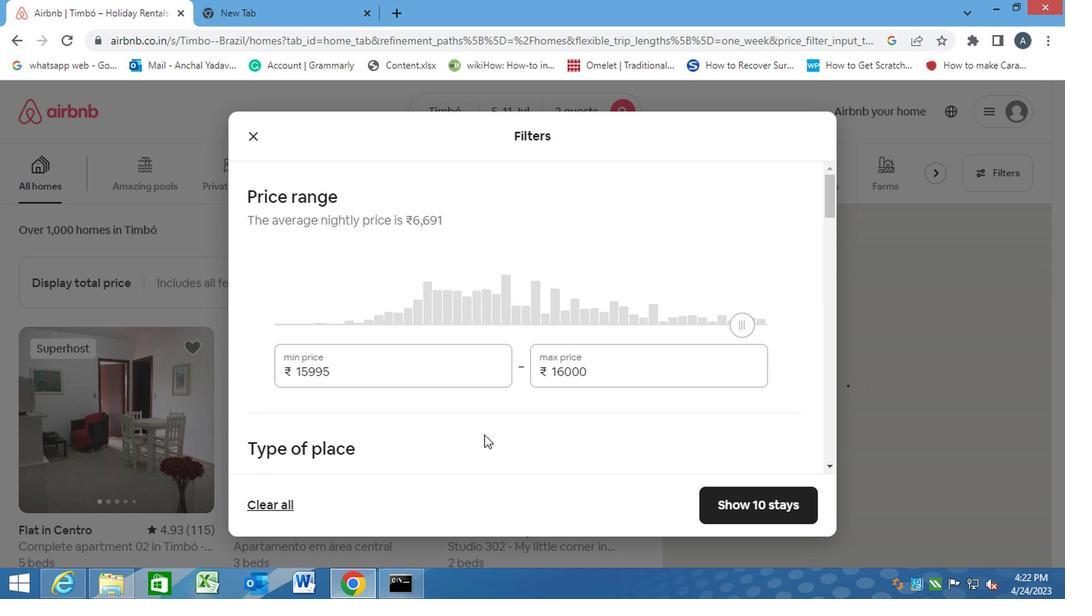 
Action: Mouse scrolled (482, 432) with delta (0, -1)
Screenshot: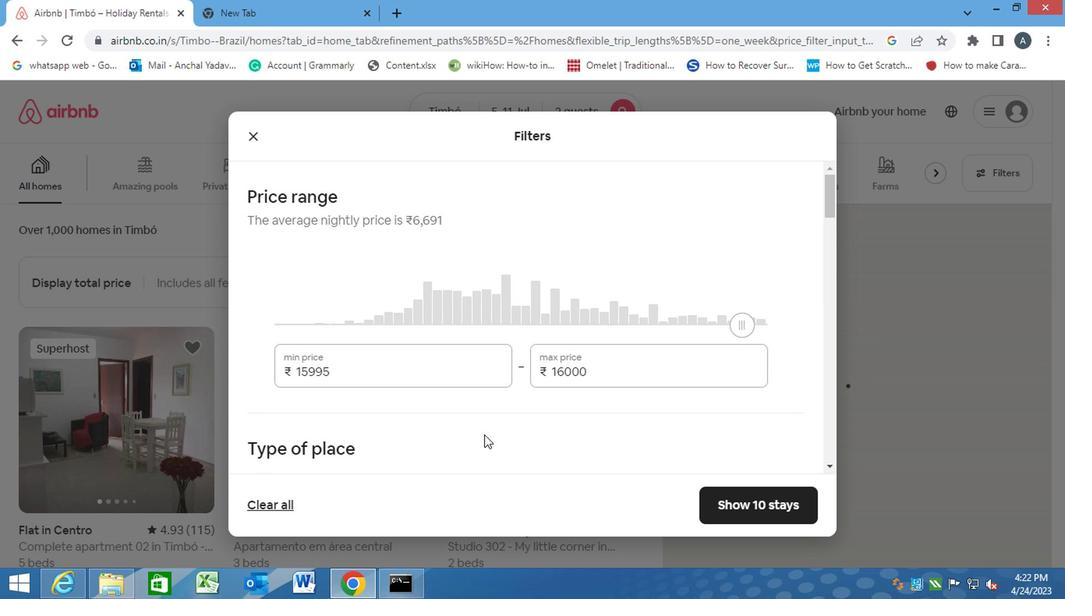 
Action: Mouse scrolled (482, 432) with delta (0, -1)
Screenshot: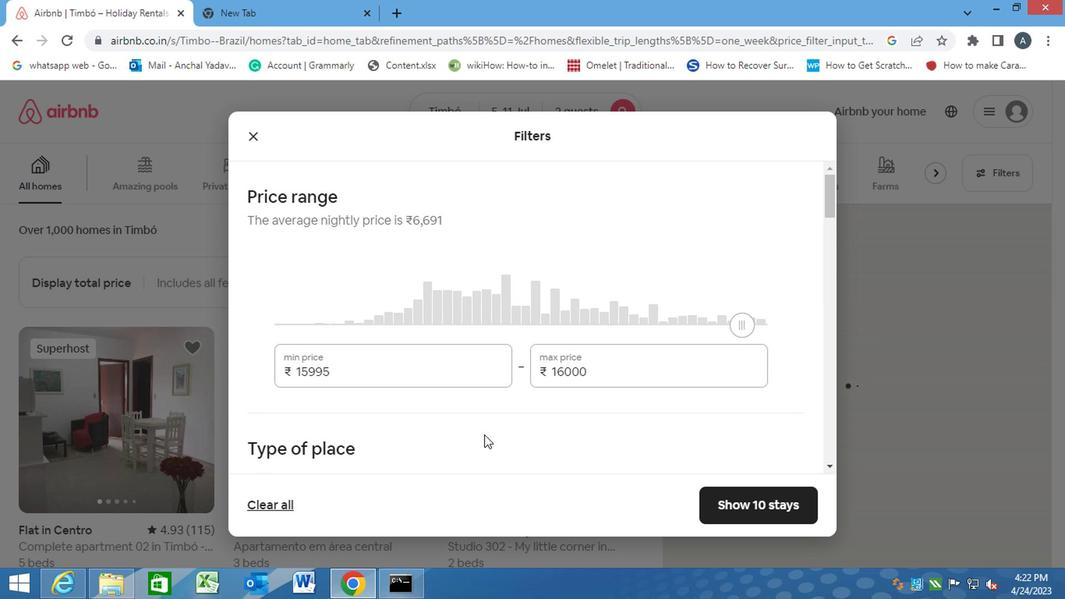 
Action: Mouse moved to (255, 258)
Screenshot: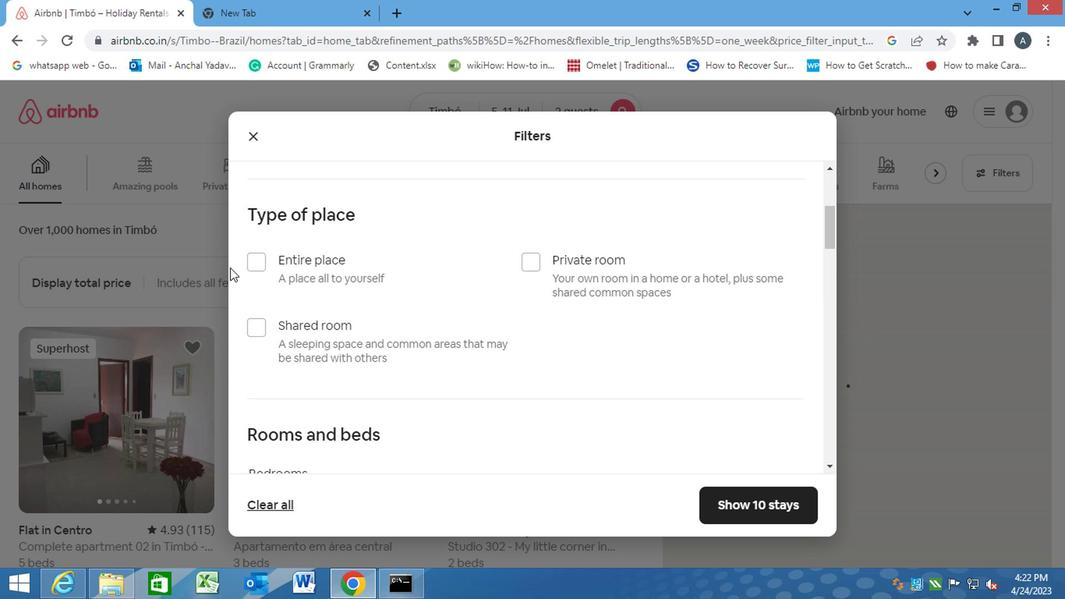 
Action: Mouse pressed left at (255, 258)
Screenshot: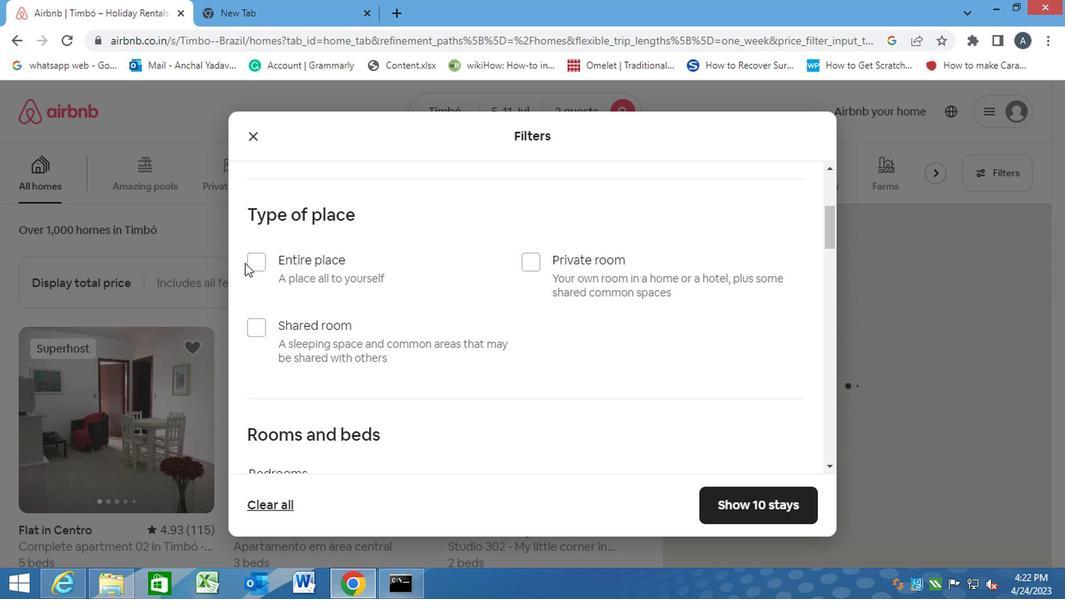 
Action: Mouse moved to (332, 306)
Screenshot: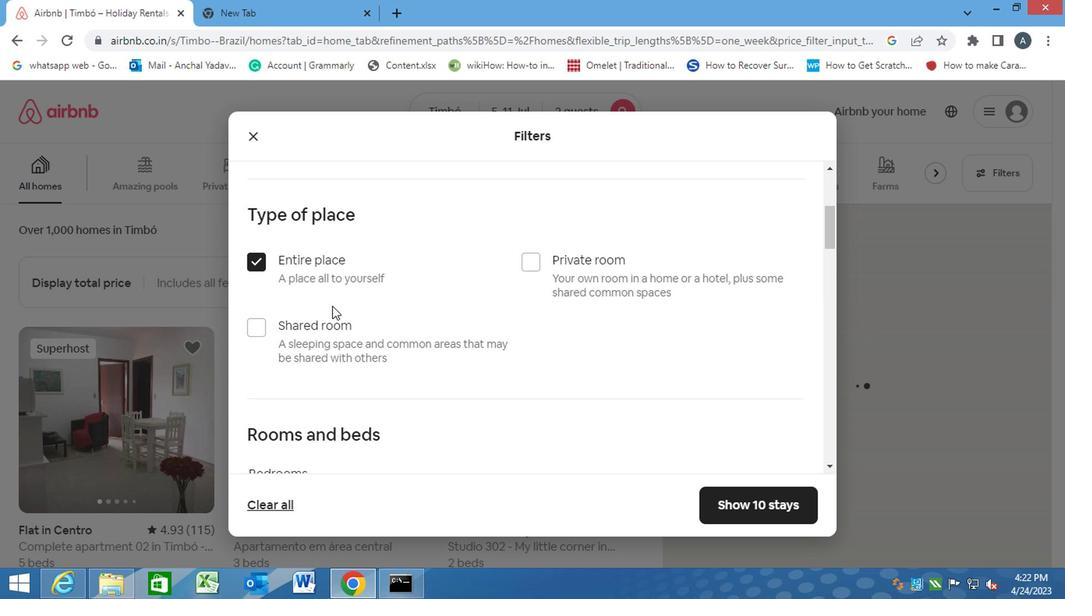 
Action: Mouse scrolled (332, 306) with delta (0, 0)
Screenshot: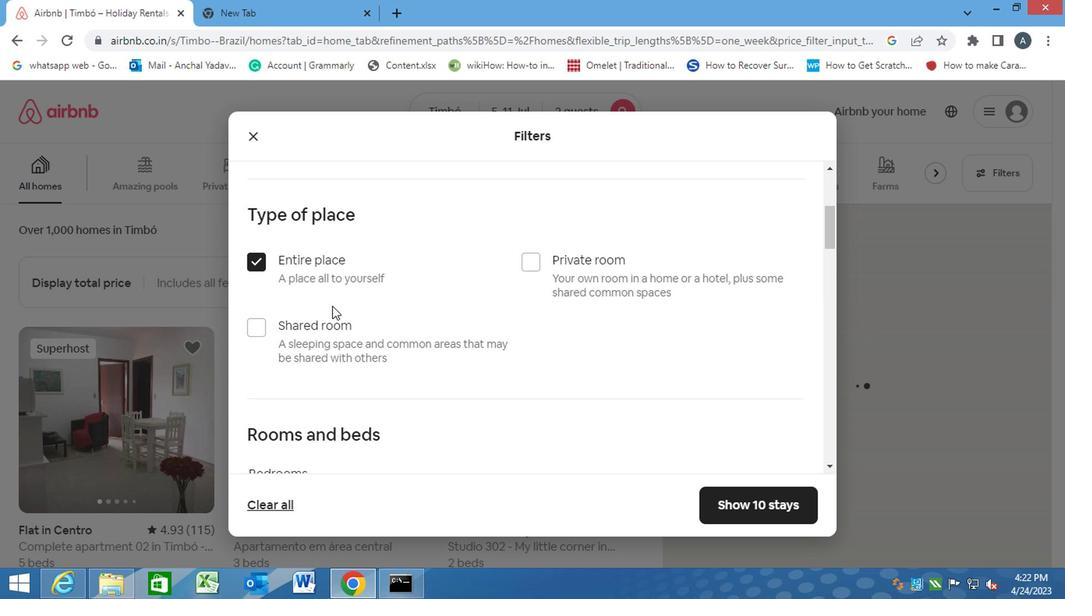 
Action: Mouse moved to (332, 308)
Screenshot: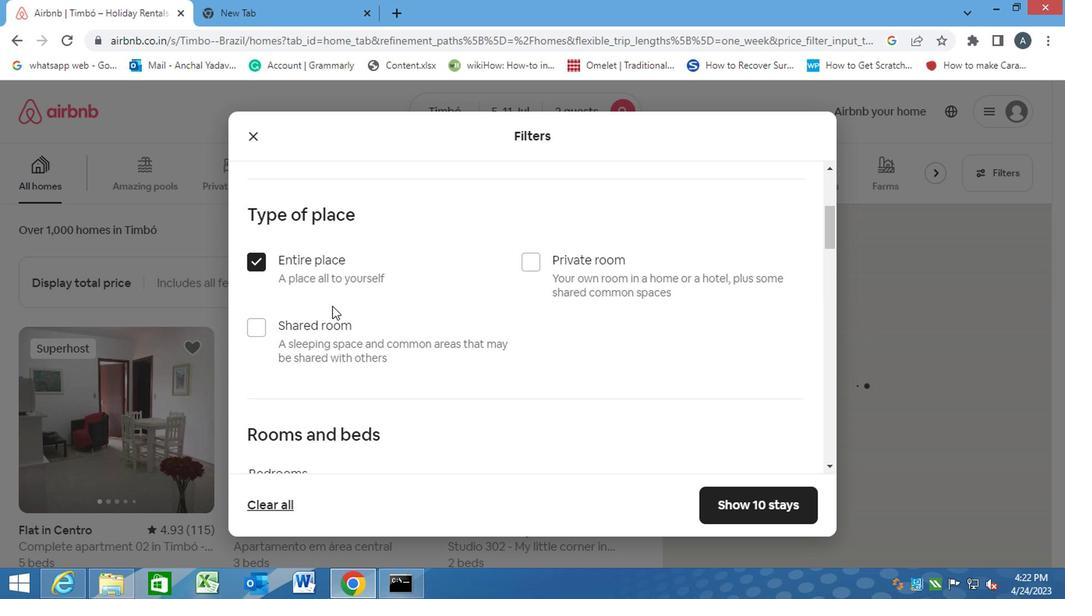 
Action: Mouse scrolled (332, 306) with delta (0, -1)
Screenshot: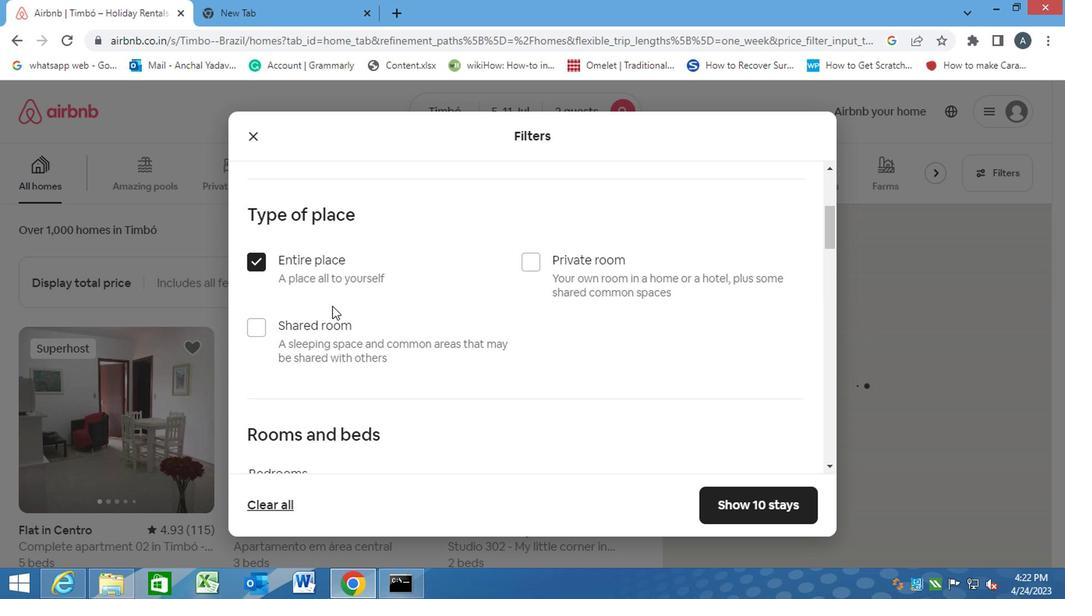 
Action: Mouse scrolled (332, 306) with delta (0, -1)
Screenshot: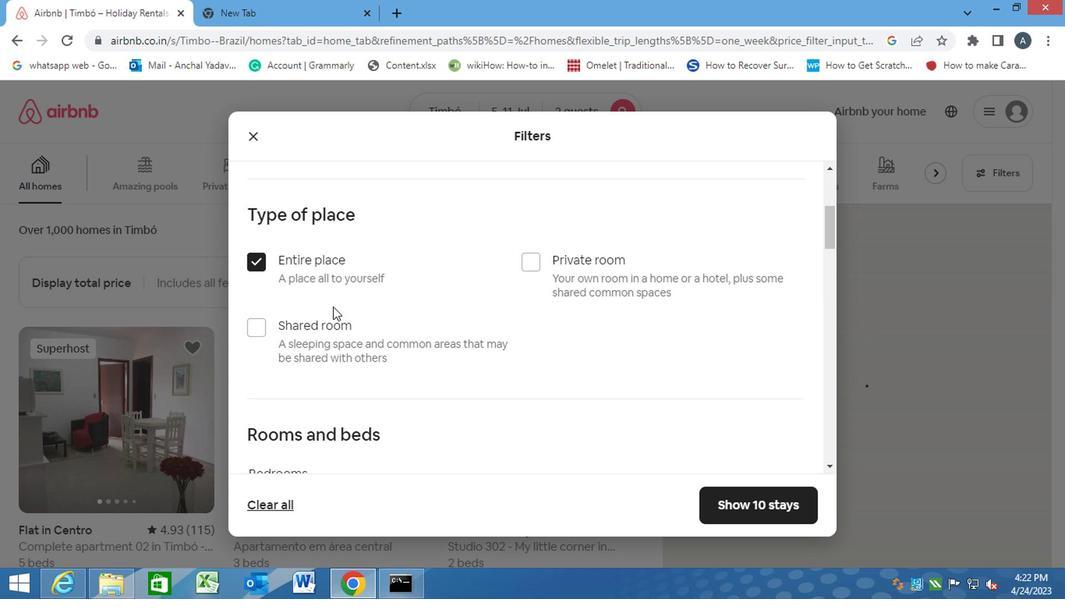 
Action: Mouse moved to (399, 283)
Screenshot: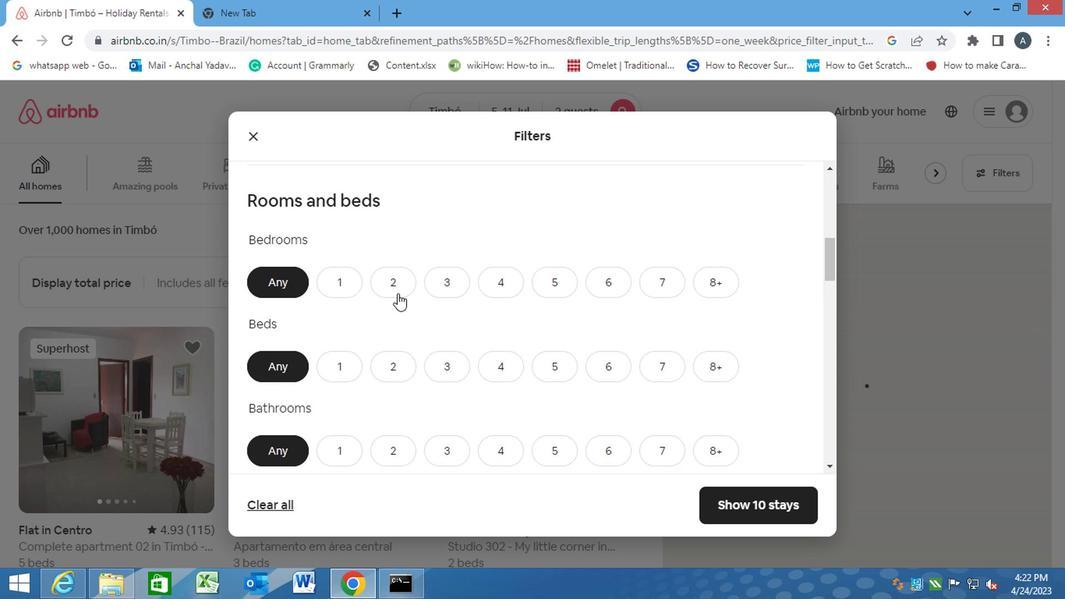 
Action: Mouse pressed left at (399, 283)
Screenshot: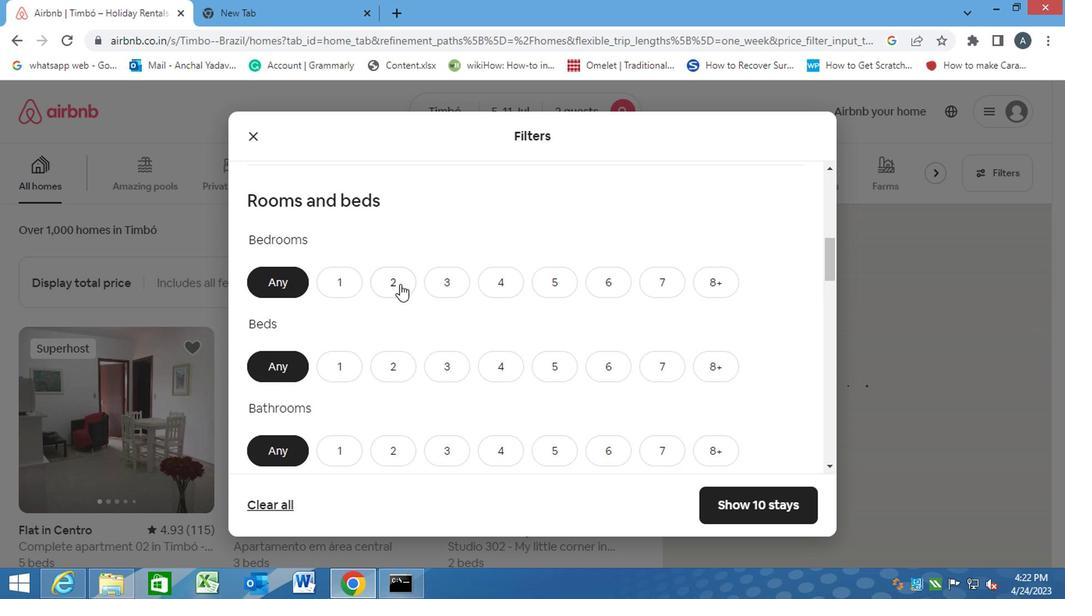
Action: Mouse moved to (390, 379)
Screenshot: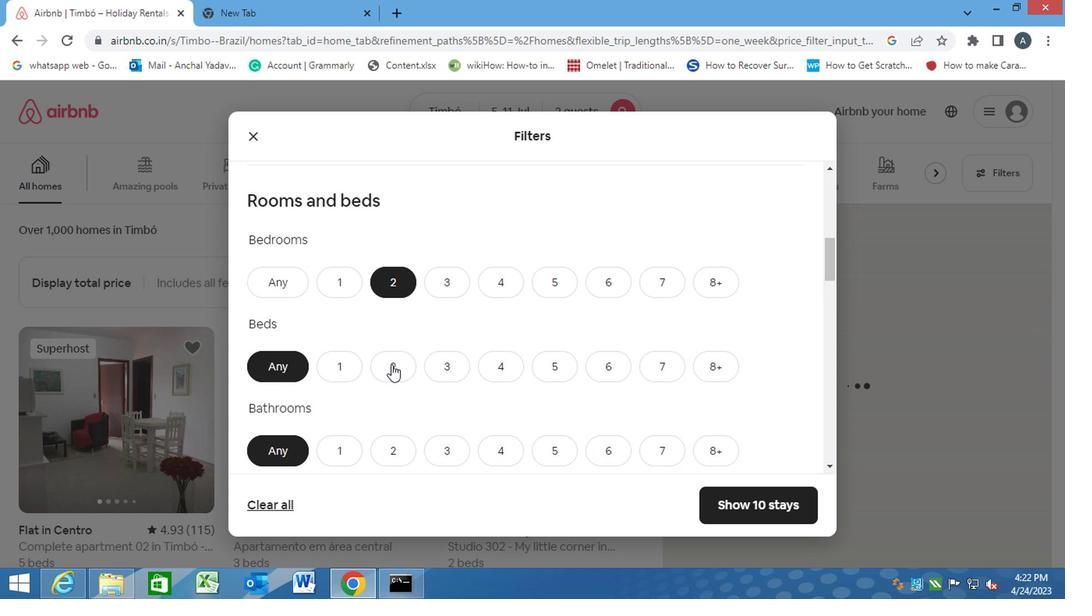 
Action: Mouse pressed left at (390, 379)
Screenshot: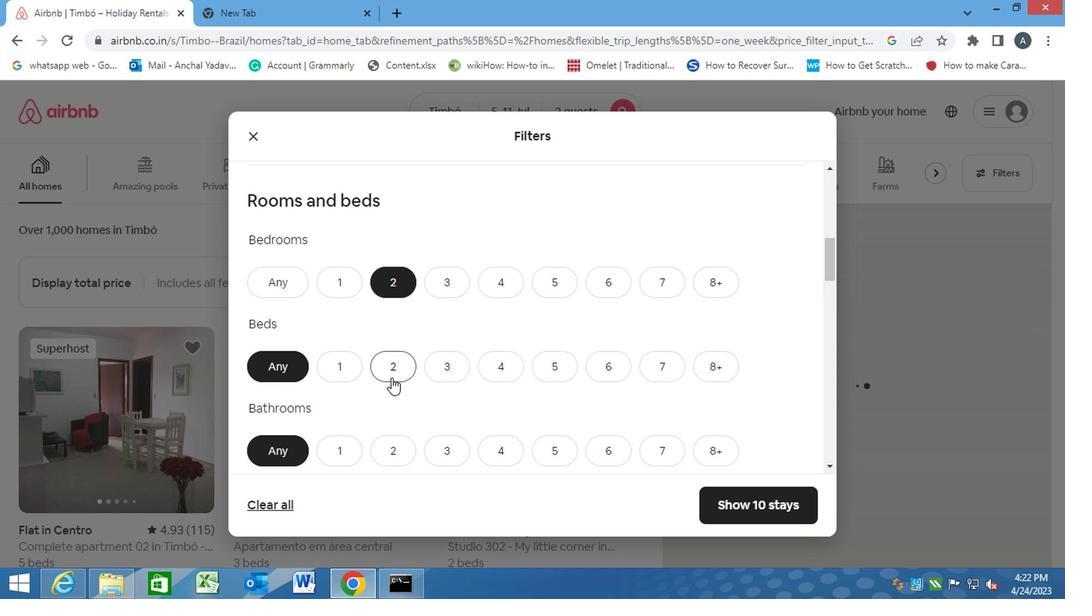 
Action: Mouse moved to (349, 495)
Screenshot: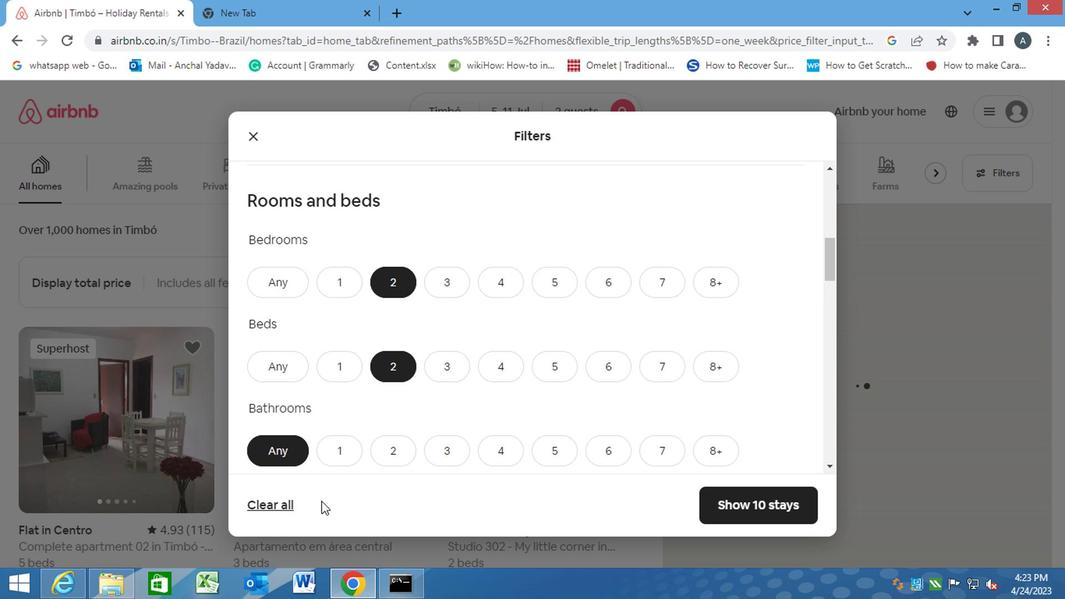 
Action: Mouse pressed left at (320, 498)
Screenshot: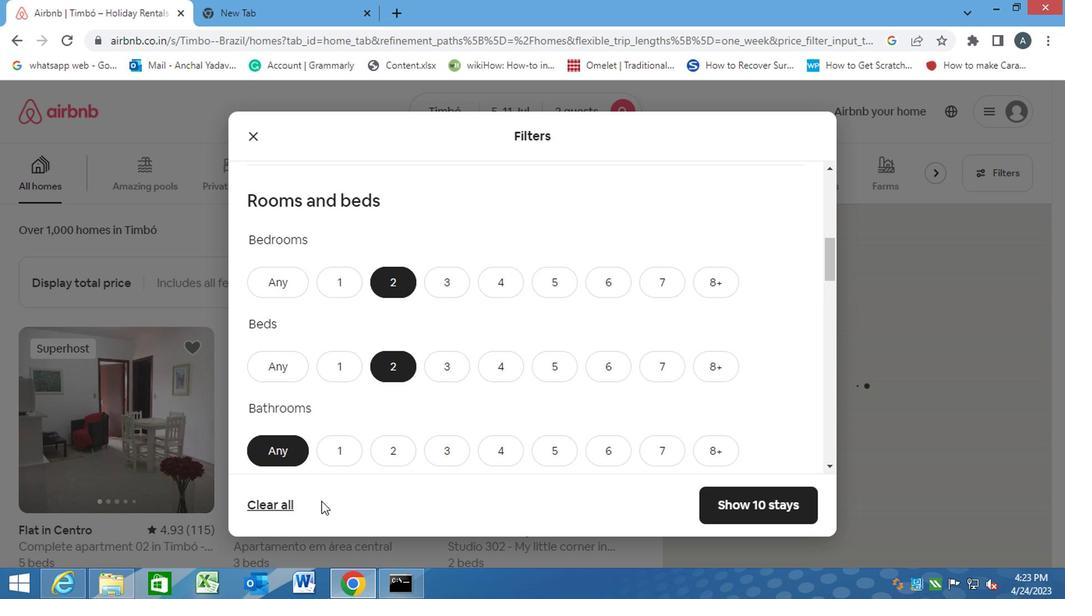 
Action: Mouse moved to (288, 308)
Screenshot: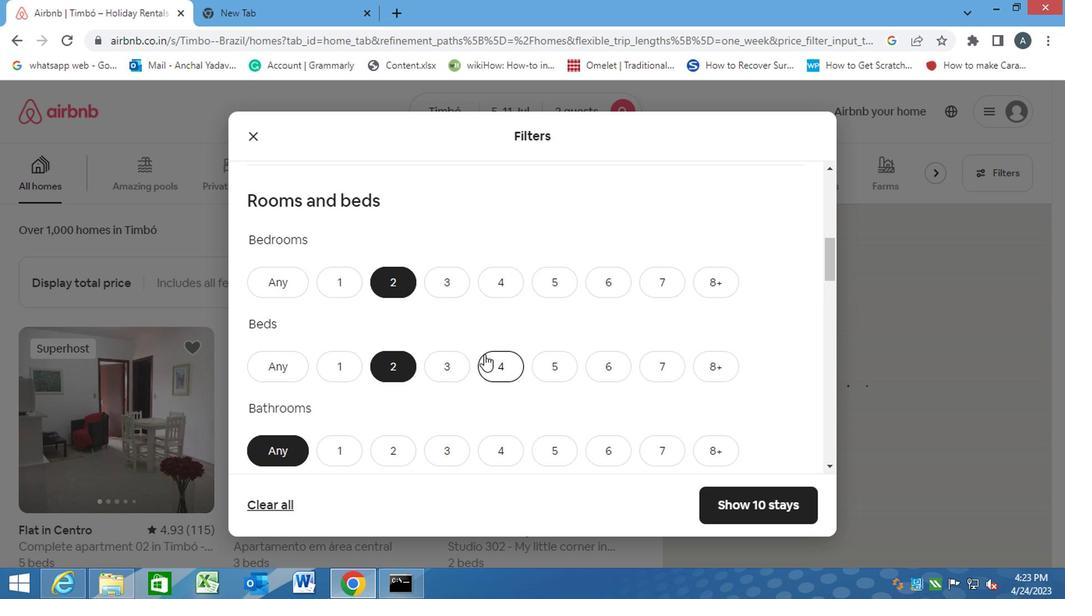 
Action: Mouse scrolled (482, 350) with delta (0, -1)
Screenshot: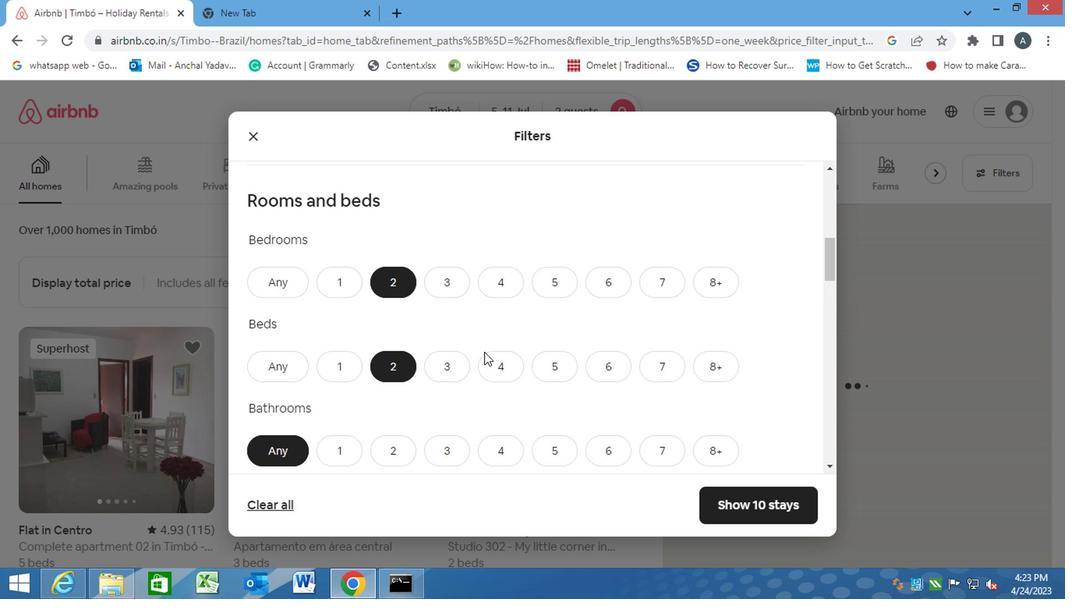 
Action: Mouse moved to (198, 314)
Screenshot: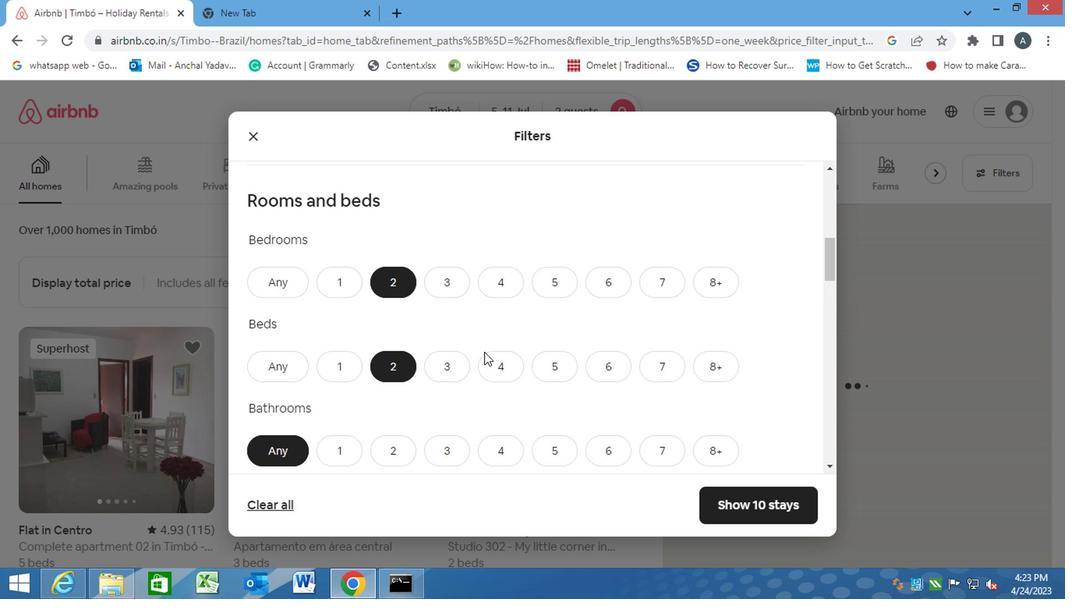 
Action: Mouse scrolled (482, 350) with delta (0, -1)
Screenshot: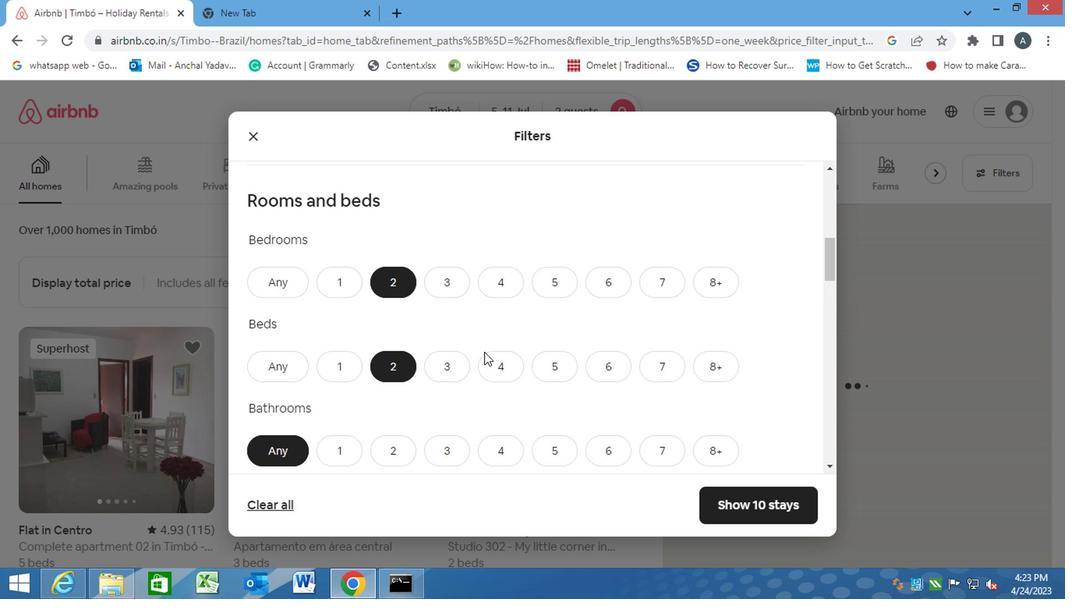 
Action: Mouse moved to (332, 280)
Screenshot: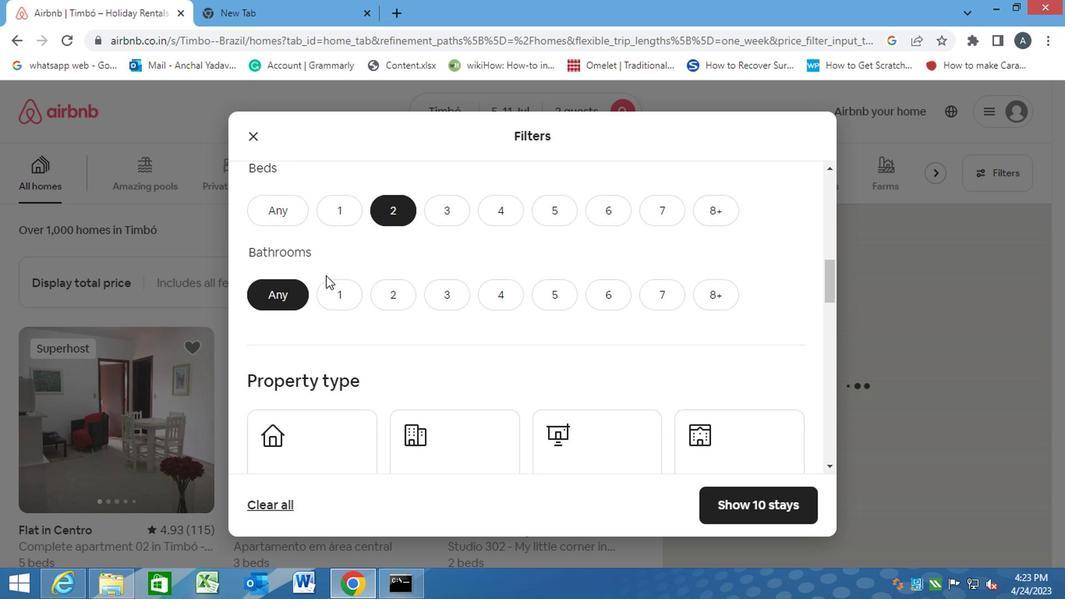
Action: Mouse pressed left at (332, 280)
Screenshot: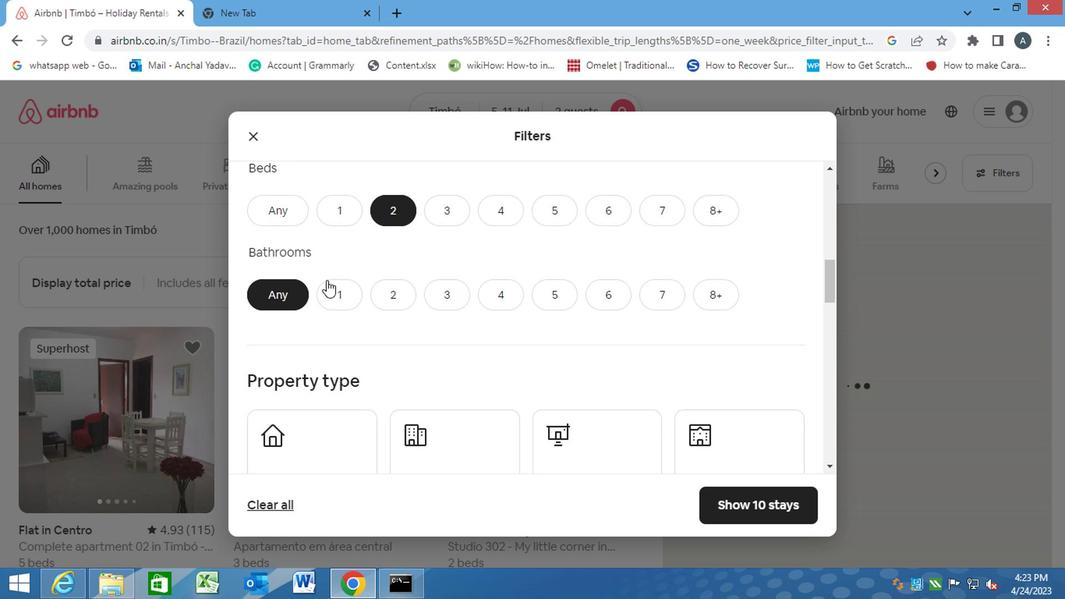 
Action: Mouse moved to (394, 326)
Screenshot: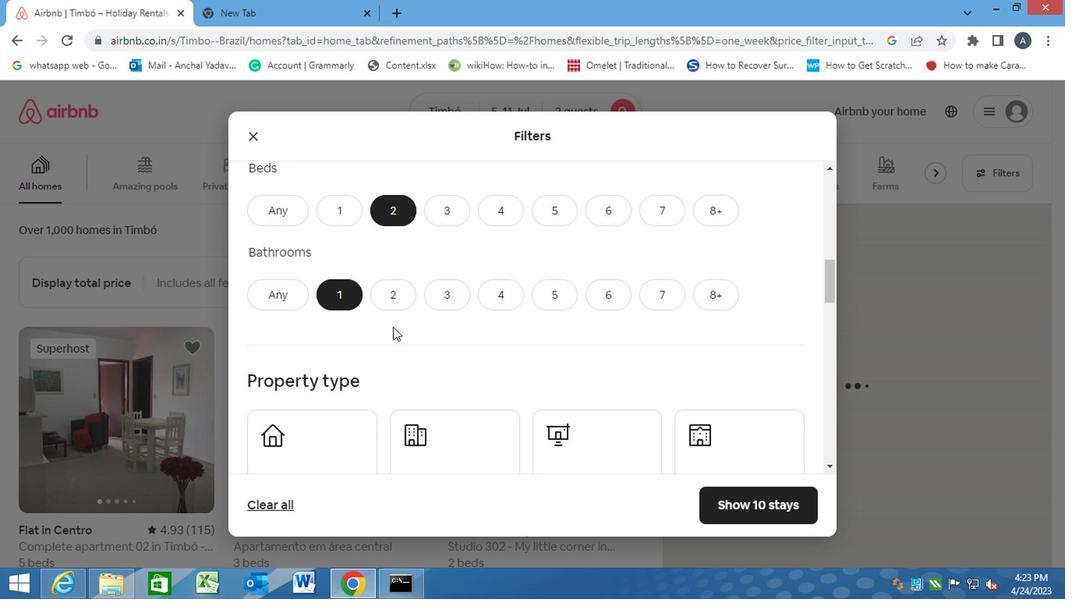 
Action: Mouse scrolled (394, 326) with delta (0, 0)
Screenshot: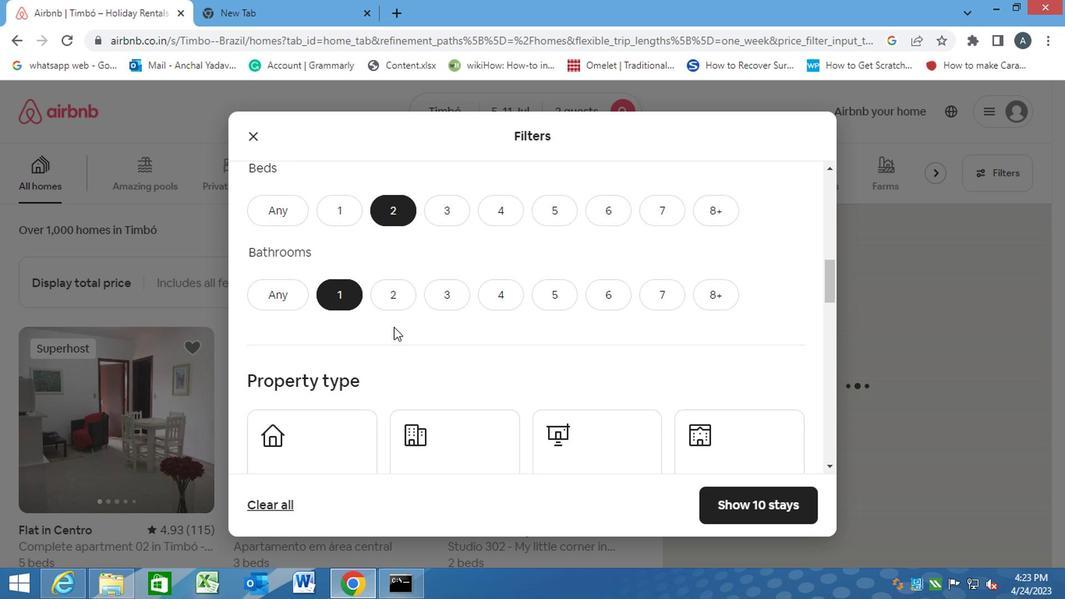 
Action: Mouse scrolled (394, 326) with delta (0, 0)
Screenshot: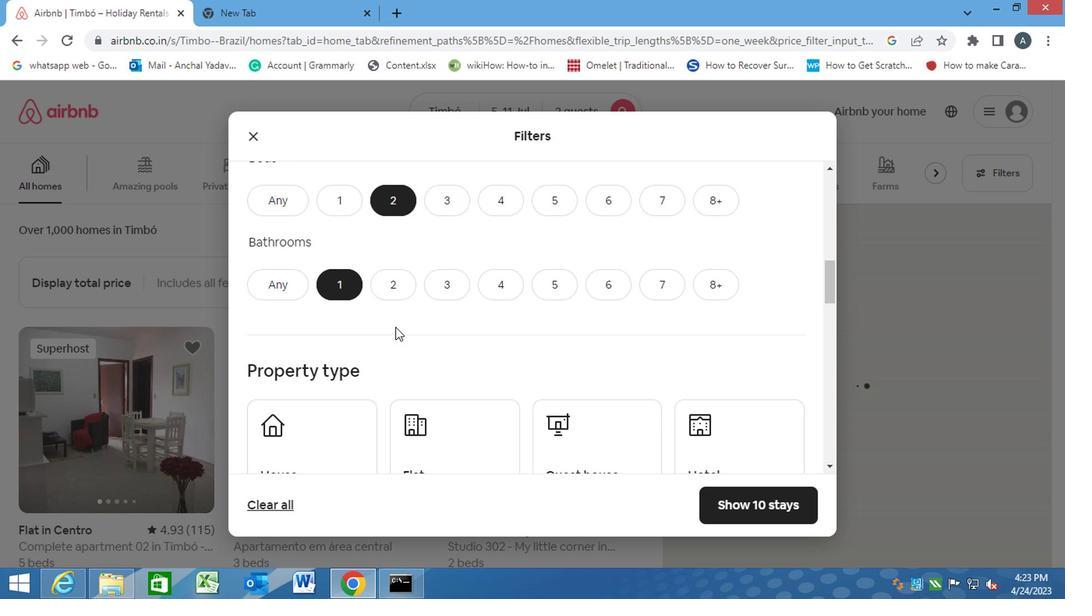 
Action: Mouse scrolled (394, 327) with delta (0, 1)
Screenshot: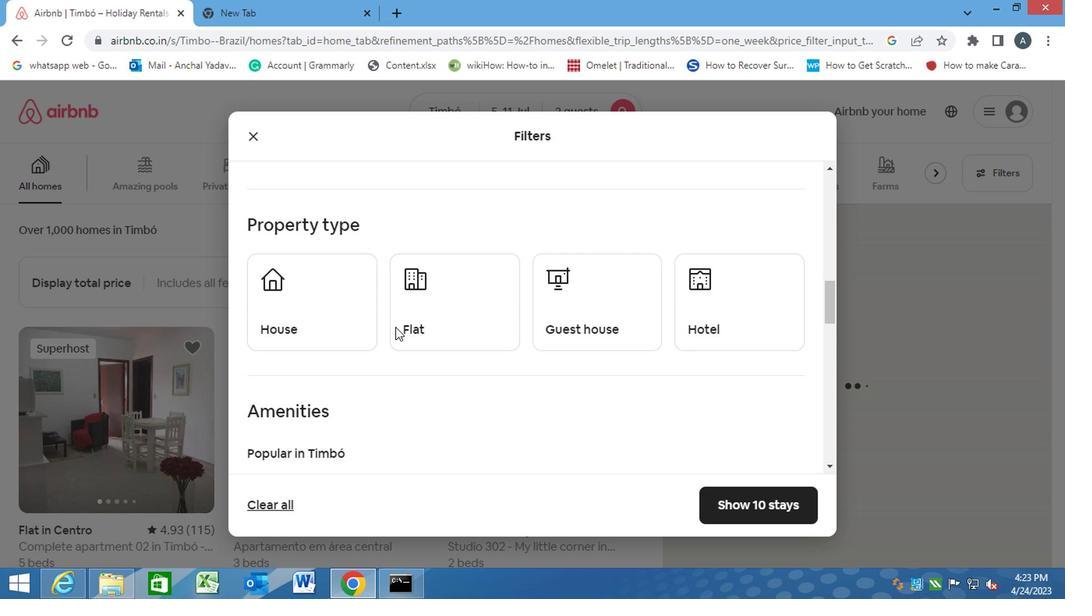 
Action: Mouse scrolled (394, 327) with delta (0, 1)
Screenshot: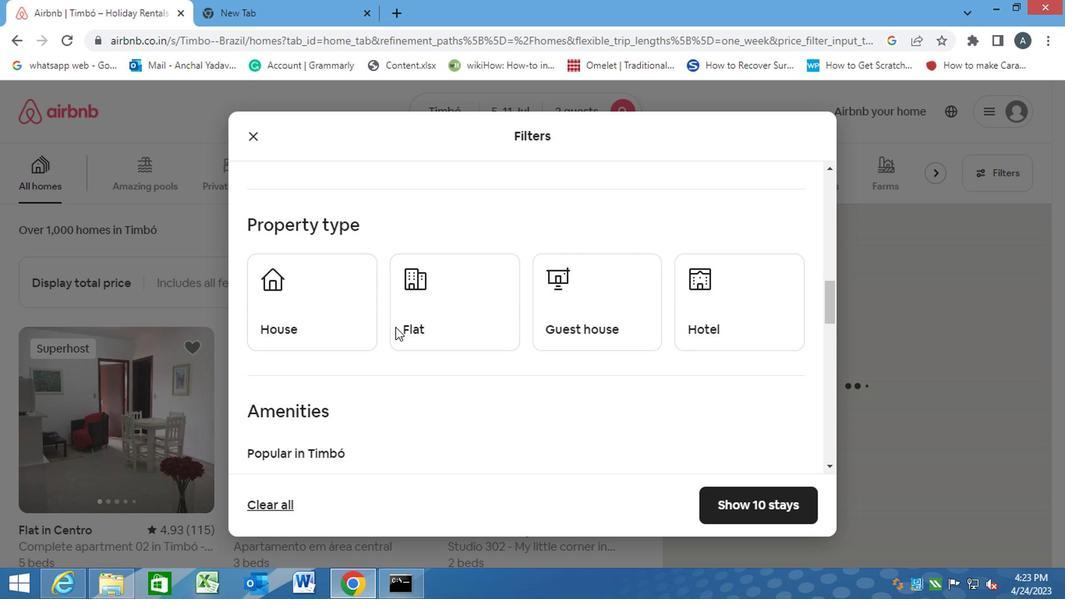 
Action: Mouse scrolled (394, 327) with delta (0, 1)
Screenshot: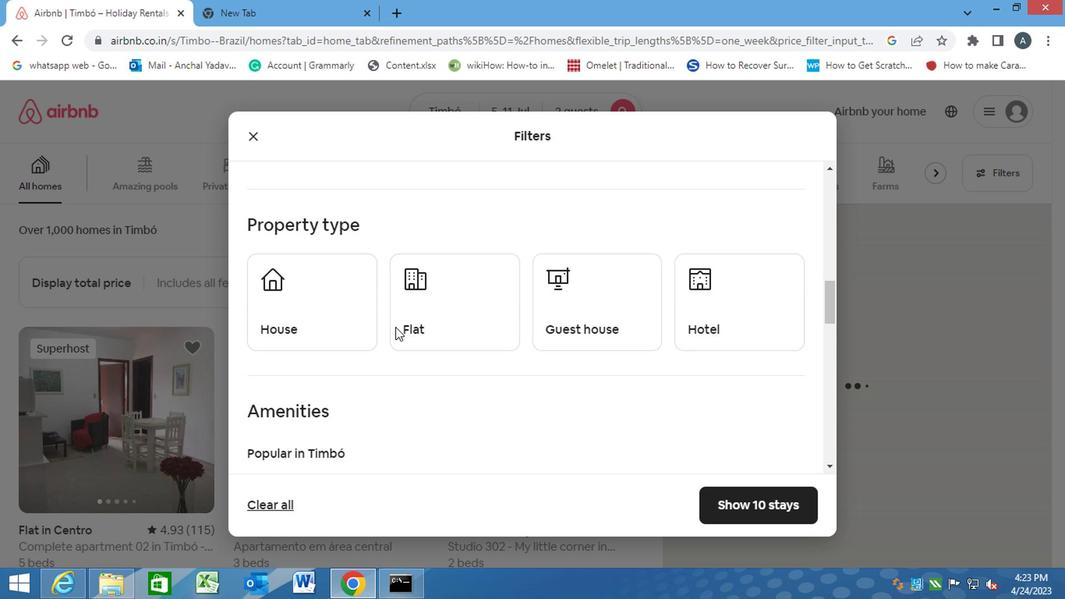 
Action: Mouse scrolled (394, 326) with delta (0, 0)
Screenshot: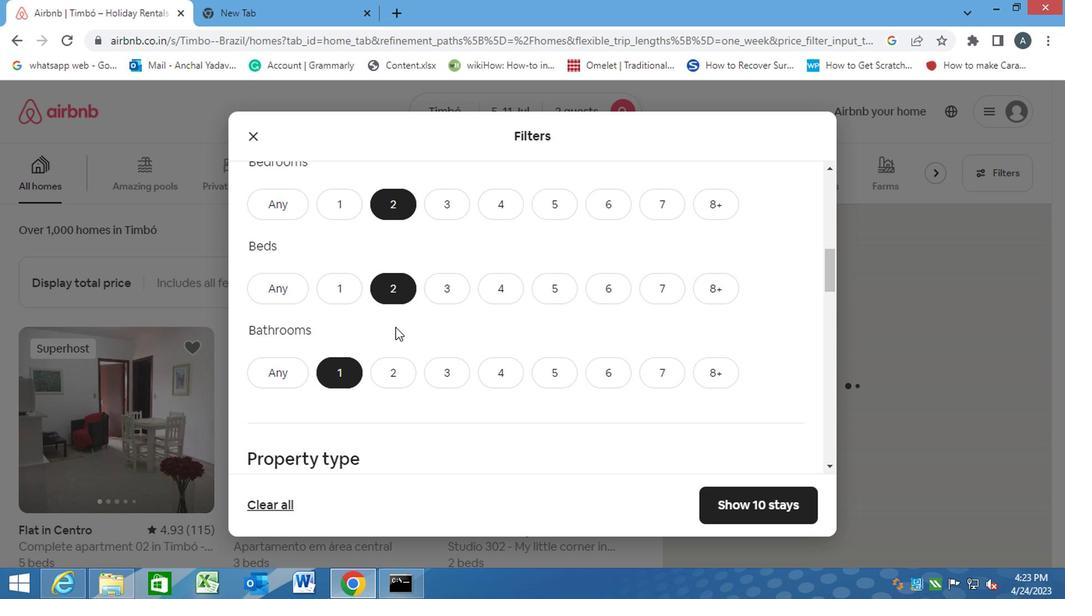 
Action: Mouse scrolled (394, 326) with delta (0, 0)
Screenshot: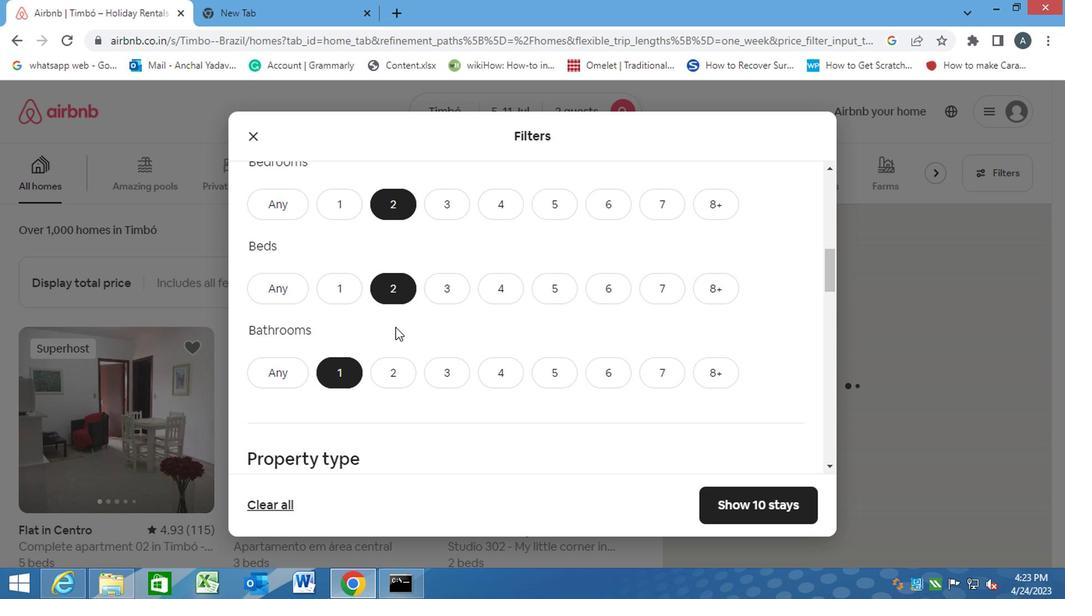 
Action: Mouse moved to (343, 371)
Screenshot: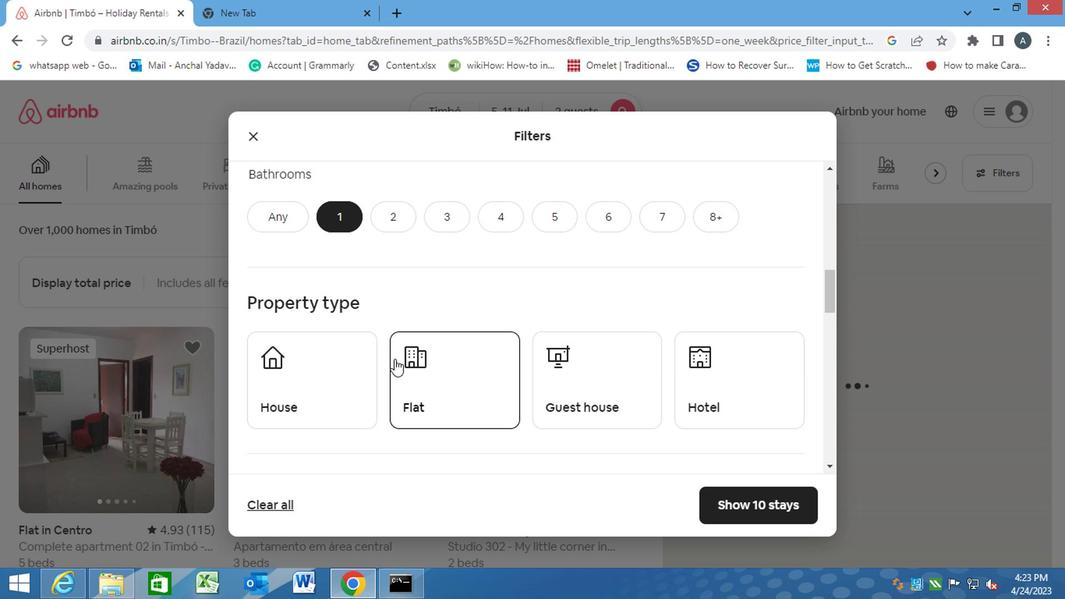 
Action: Mouse pressed left at (343, 371)
Screenshot: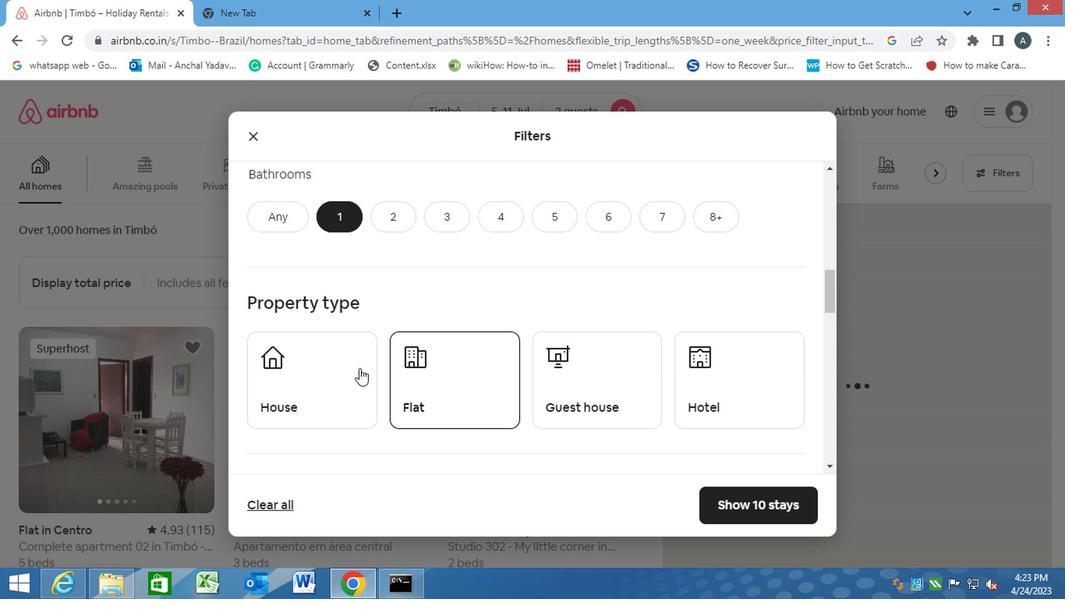 
Action: Mouse moved to (451, 385)
Screenshot: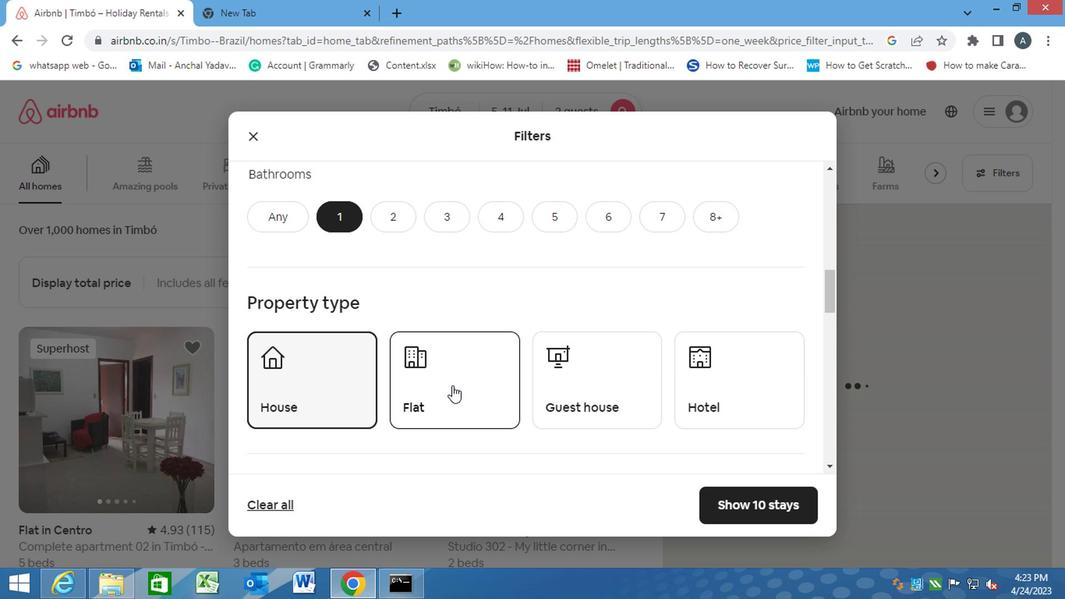 
Action: Mouse pressed left at (451, 385)
Screenshot: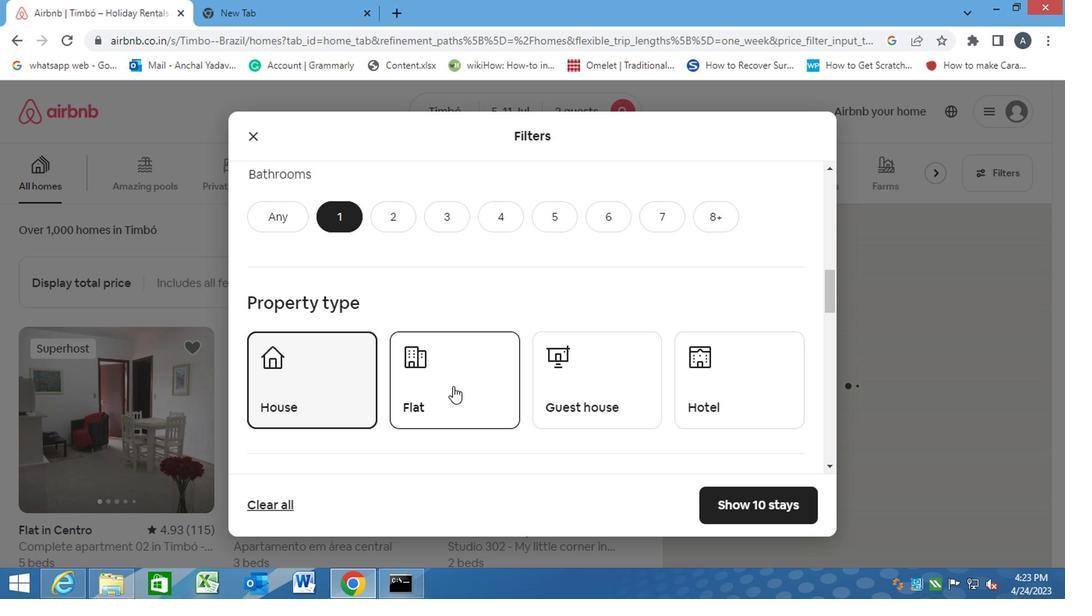 
Action: Mouse moved to (602, 380)
Screenshot: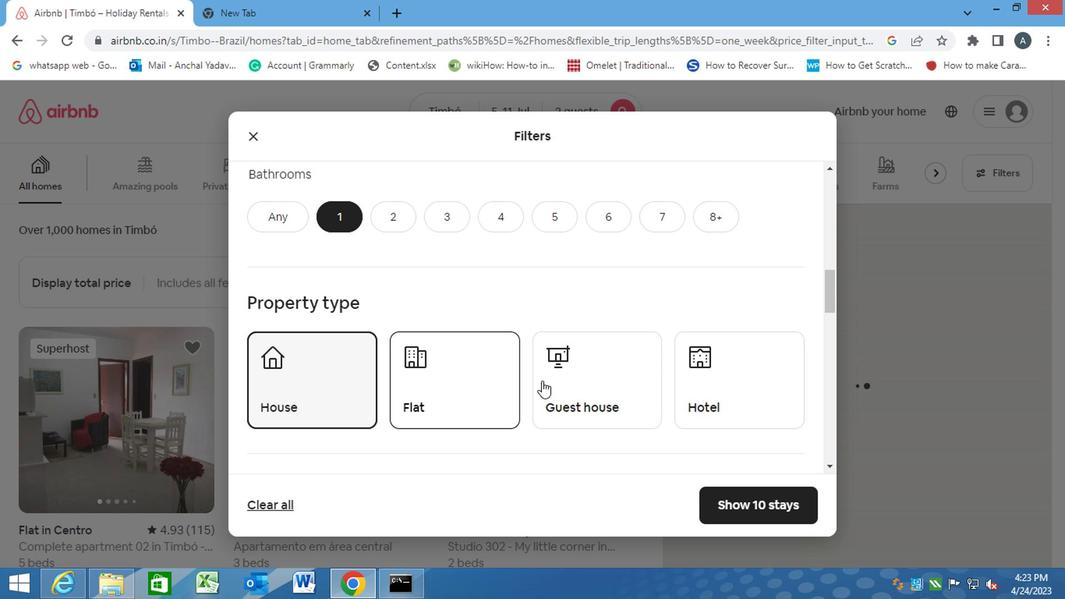 
Action: Mouse pressed left at (602, 380)
Screenshot: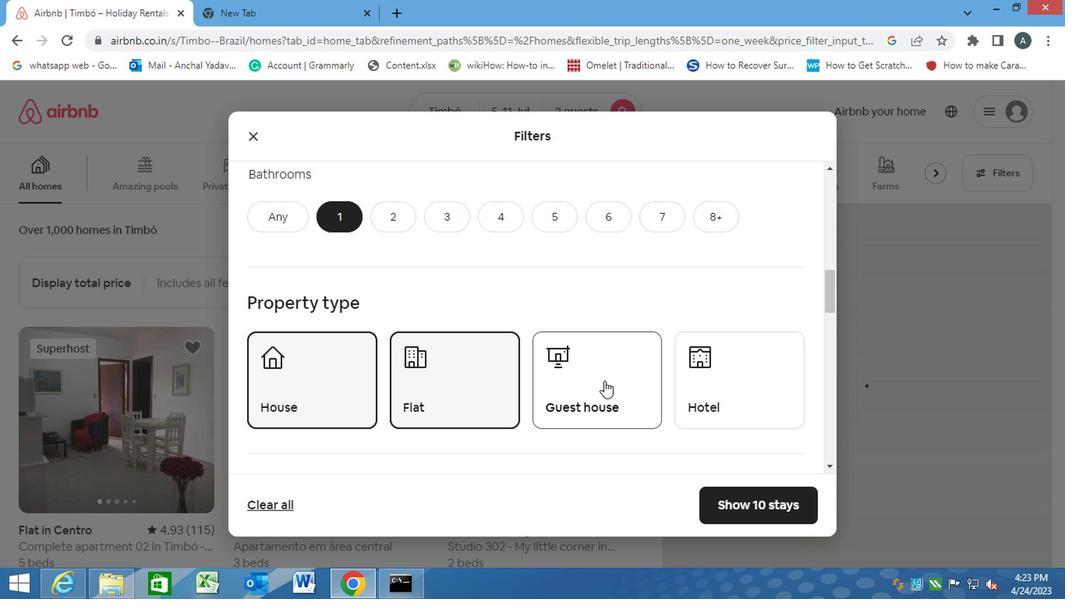 
Action: Mouse moved to (552, 410)
Screenshot: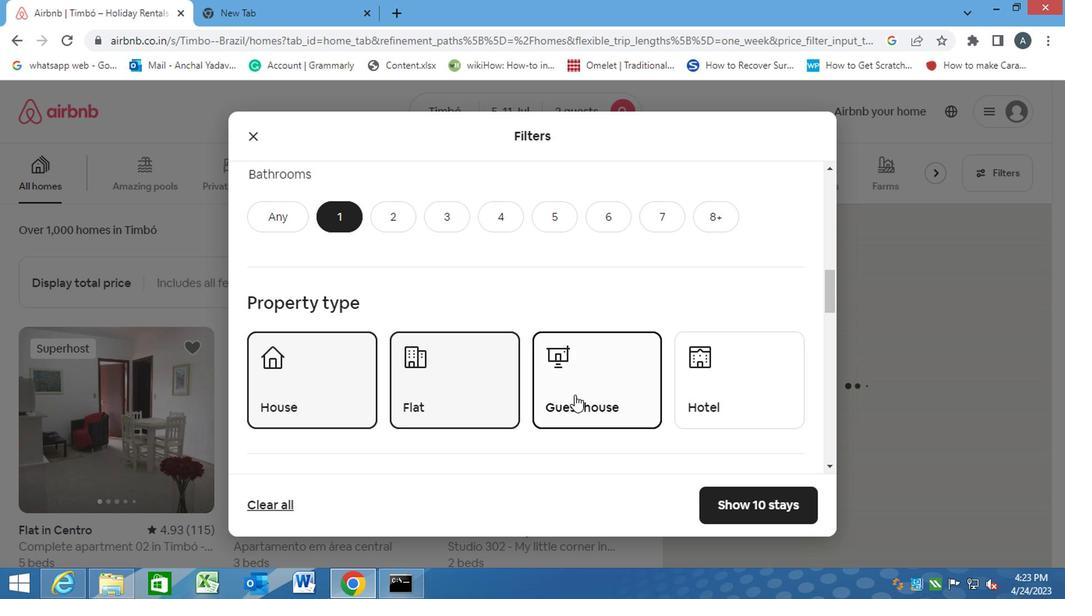 
Action: Mouse scrolled (552, 409) with delta (0, 0)
Screenshot: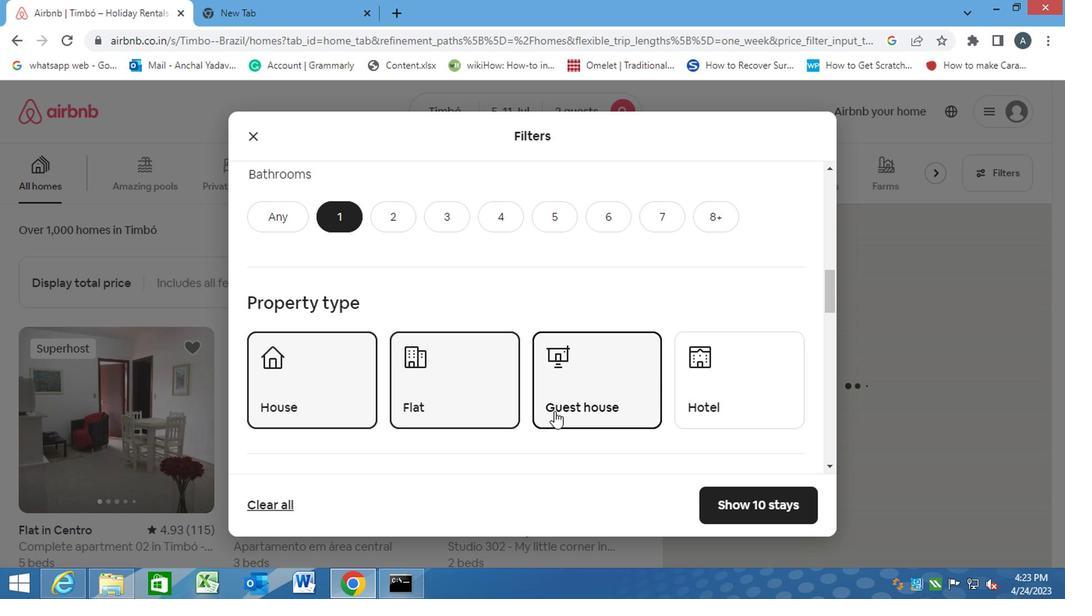 
Action: Mouse scrolled (552, 409) with delta (0, 0)
Screenshot: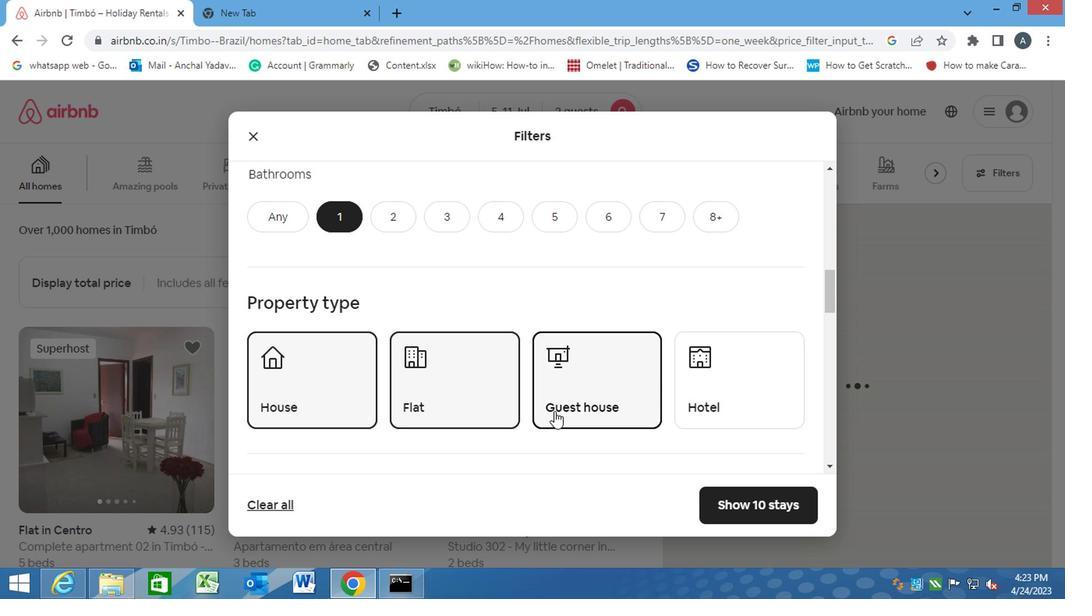 
Action: Mouse scrolled (552, 409) with delta (0, 0)
Screenshot: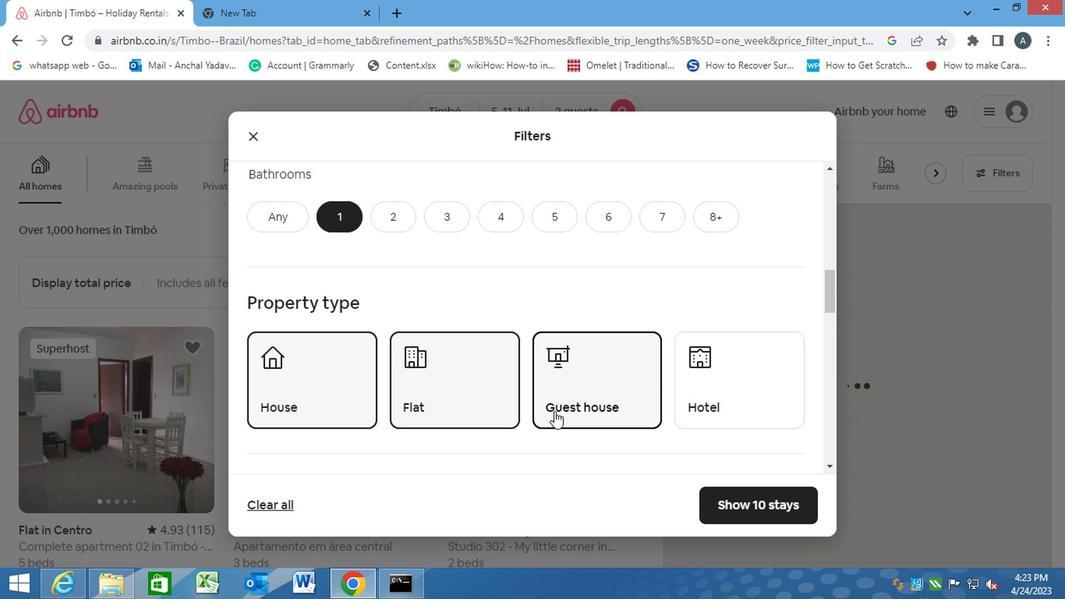 
Action: Mouse moved to (263, 370)
Screenshot: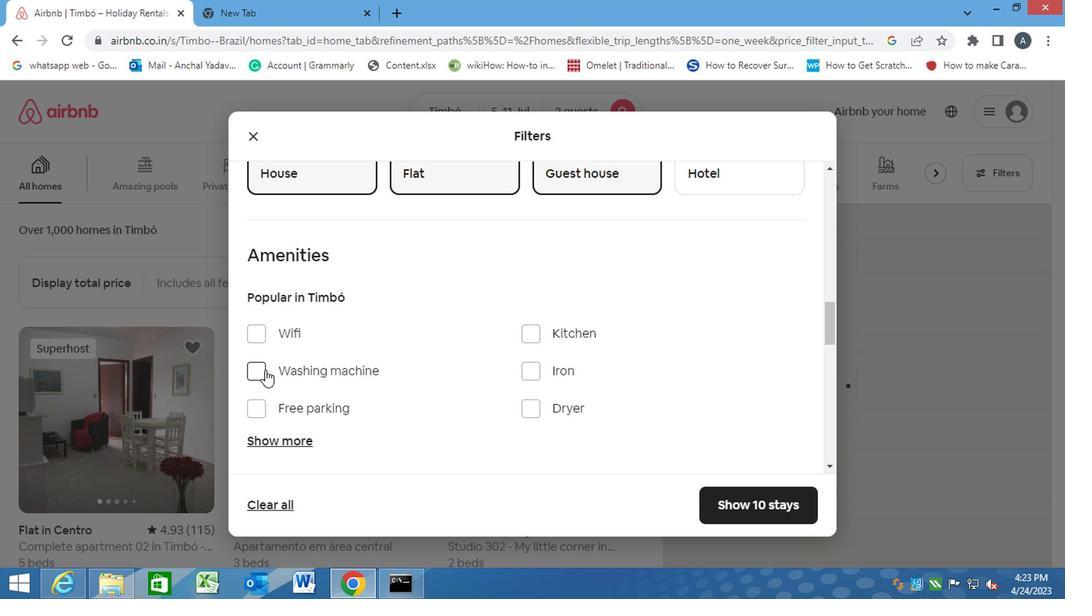 
Action: Mouse pressed left at (263, 370)
Screenshot: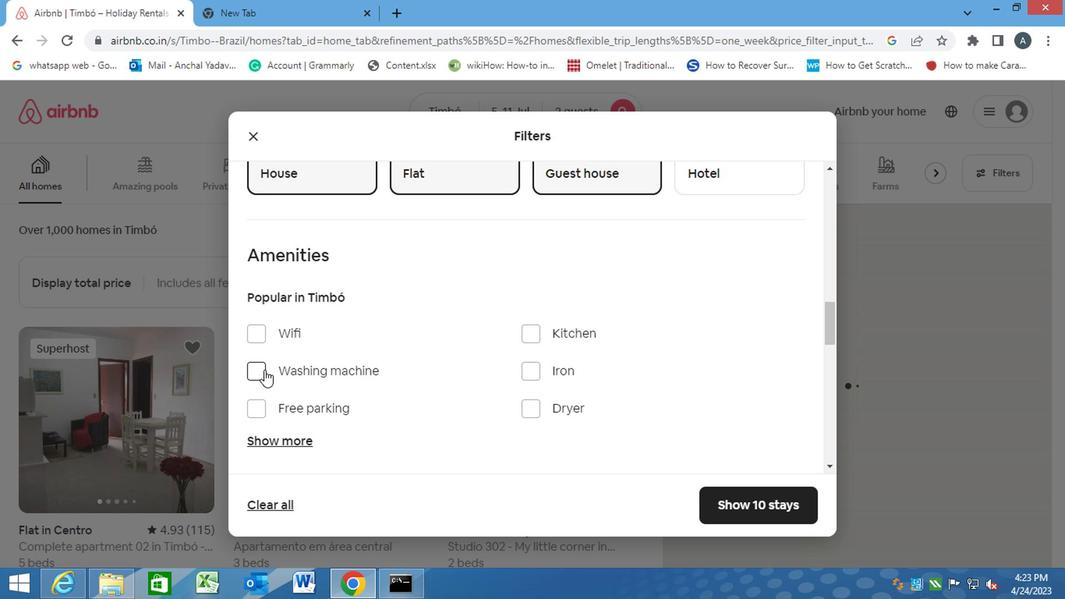 
Action: Mouse moved to (433, 371)
Screenshot: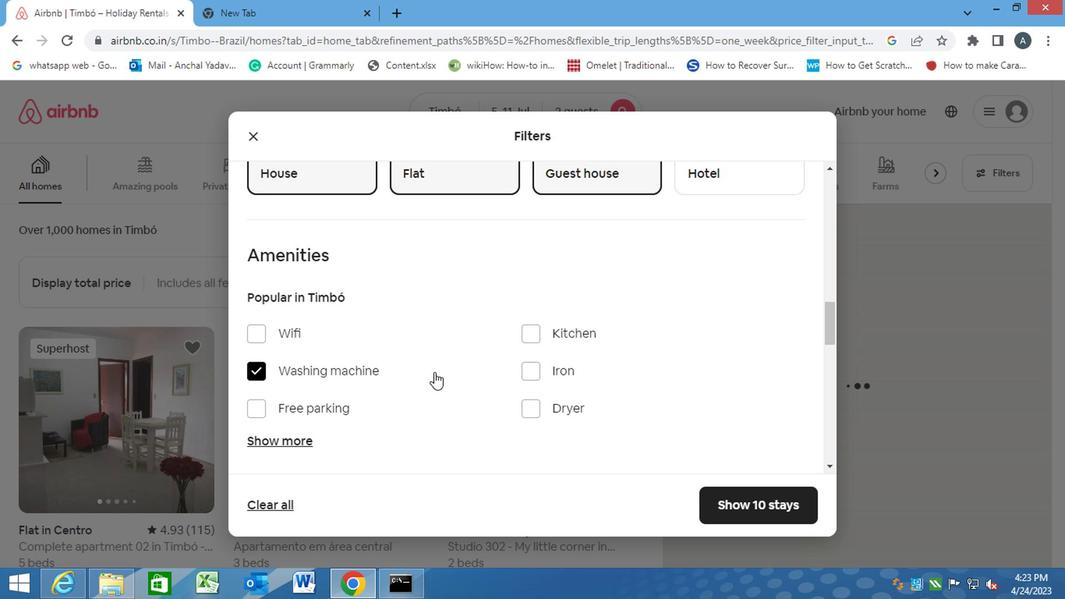 
Action: Mouse scrolled (433, 370) with delta (0, -1)
Screenshot: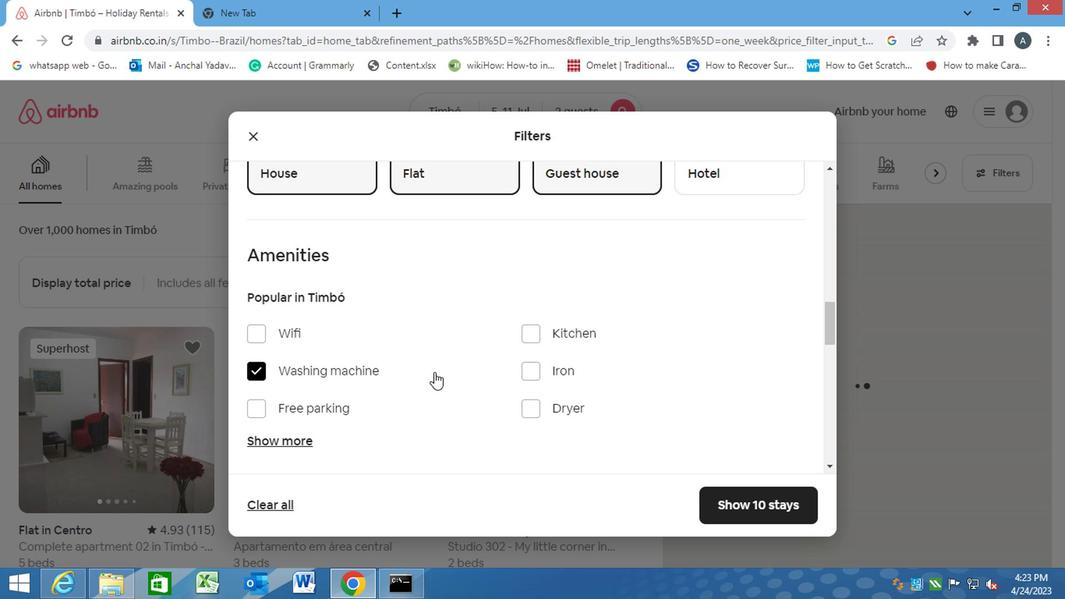 
Action: Mouse scrolled (433, 370) with delta (0, -1)
Screenshot: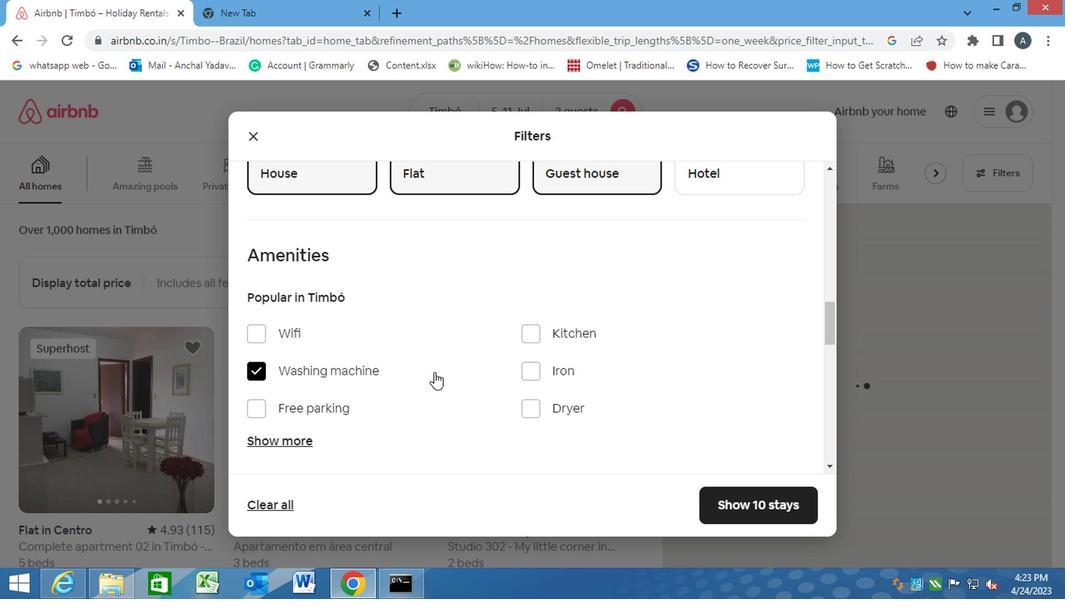 
Action: Mouse scrolled (433, 370) with delta (0, -1)
Screenshot: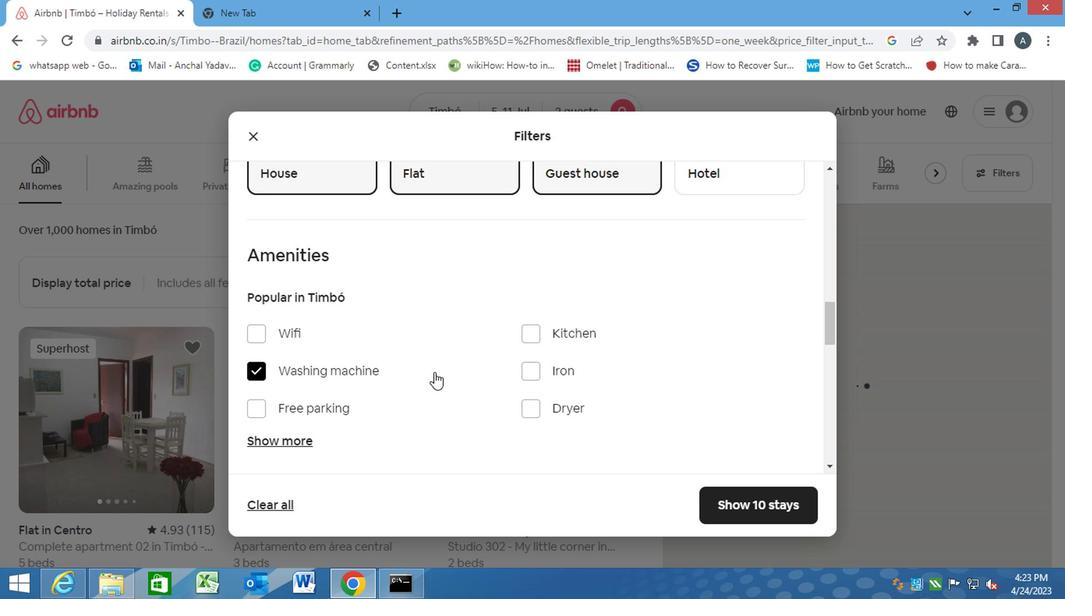 
Action: Mouse scrolled (433, 370) with delta (0, -1)
Screenshot: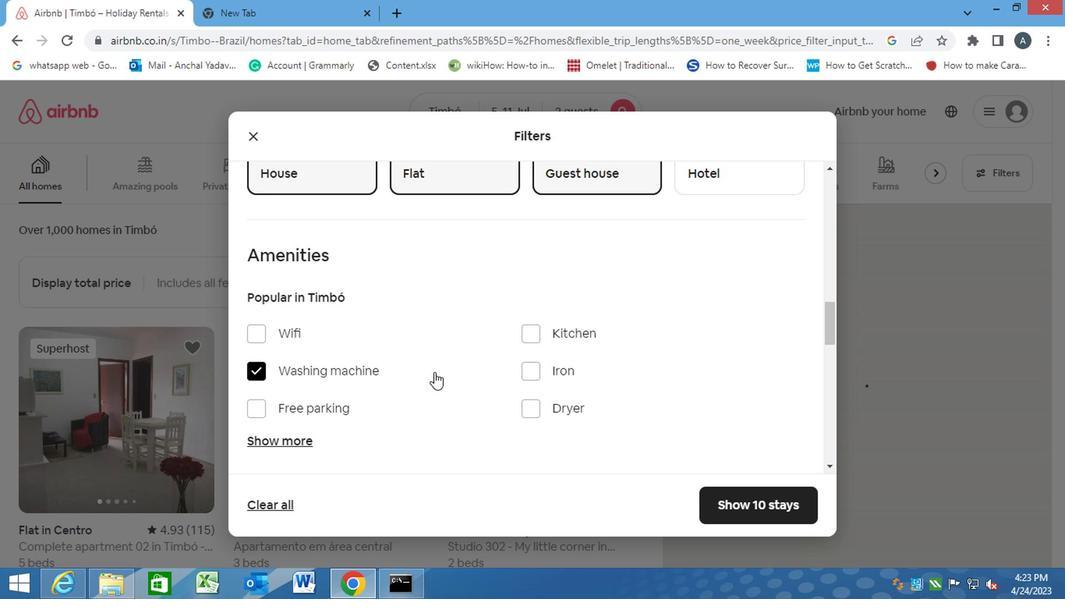 
Action: Mouse moved to (754, 308)
Screenshot: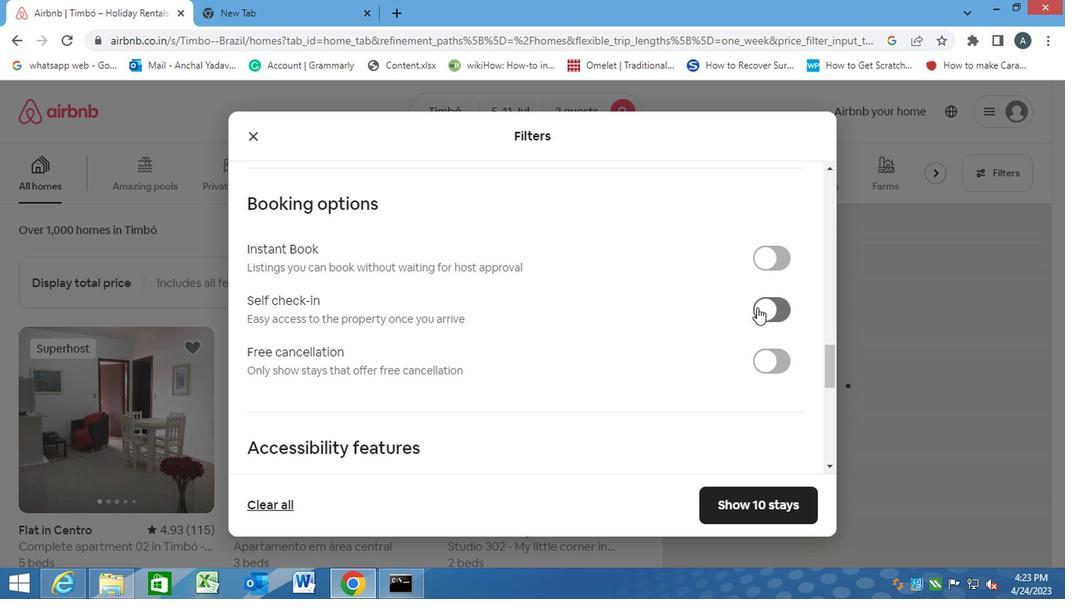 
Action: Mouse pressed left at (754, 308)
Screenshot: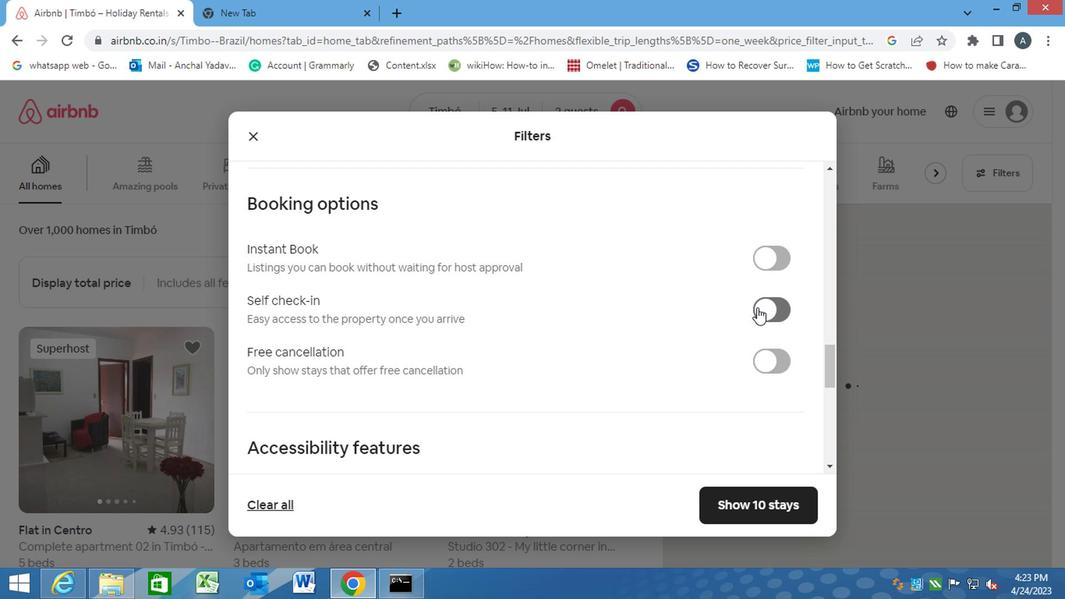 
Action: Mouse moved to (601, 344)
Screenshot: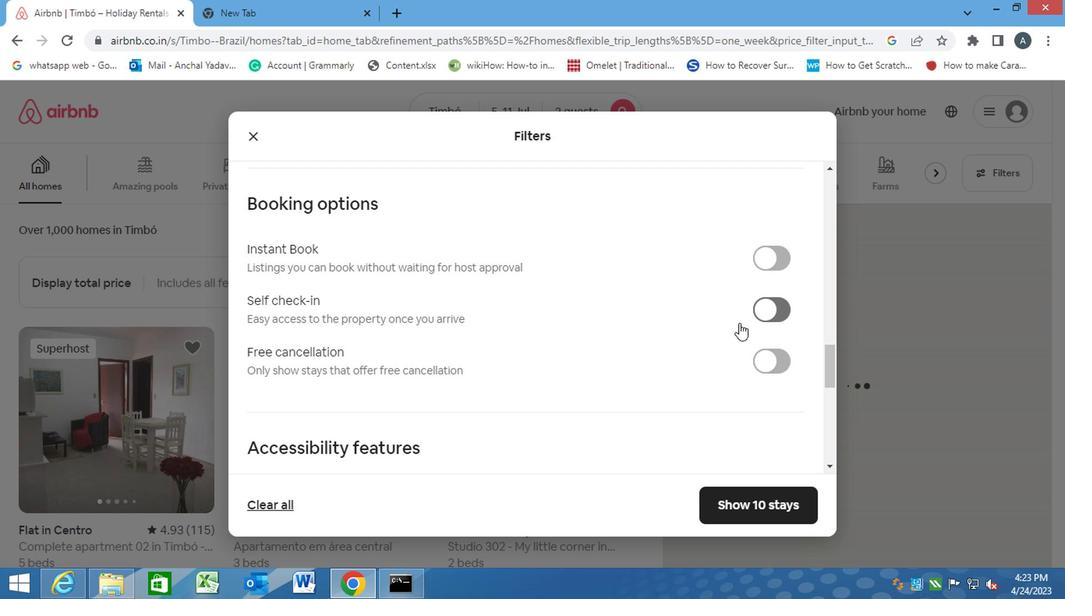 
Action: Mouse scrolled (601, 343) with delta (0, 0)
Screenshot: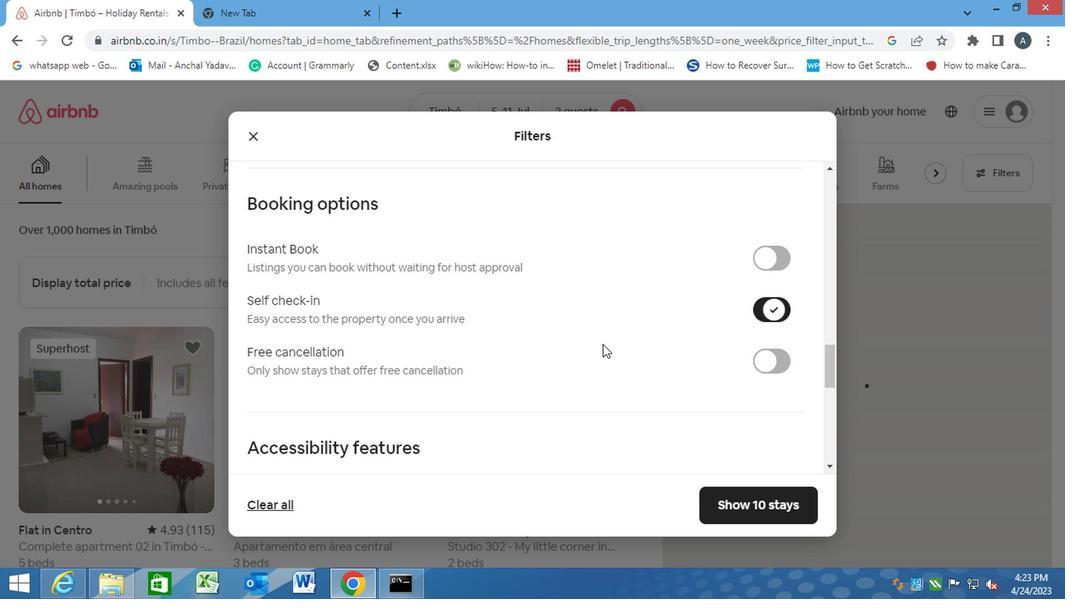 
Action: Mouse scrolled (601, 343) with delta (0, 0)
Screenshot: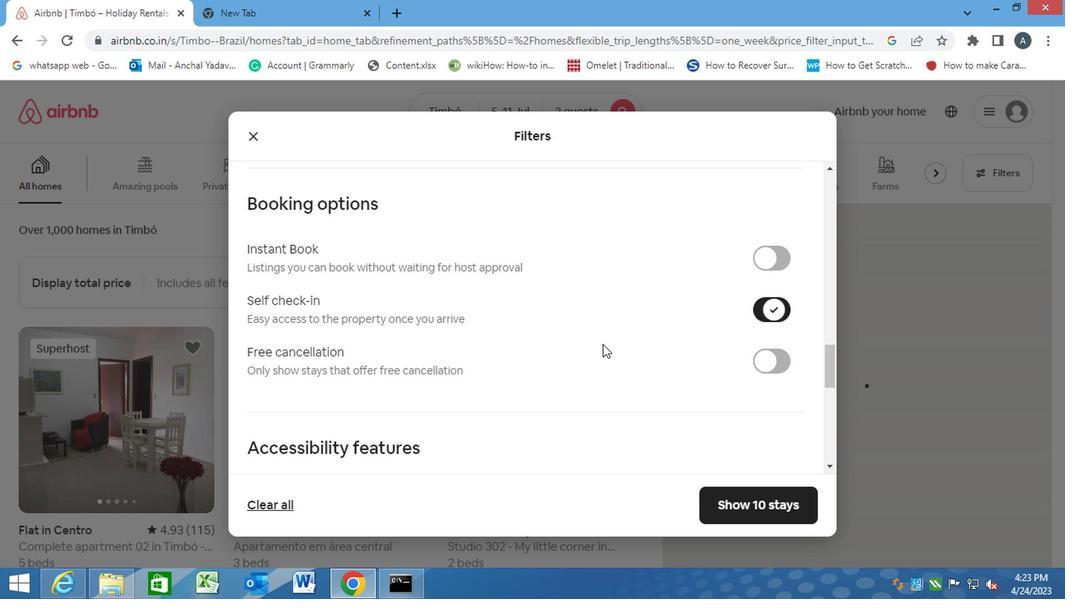 
Action: Mouse scrolled (601, 343) with delta (0, 0)
Screenshot: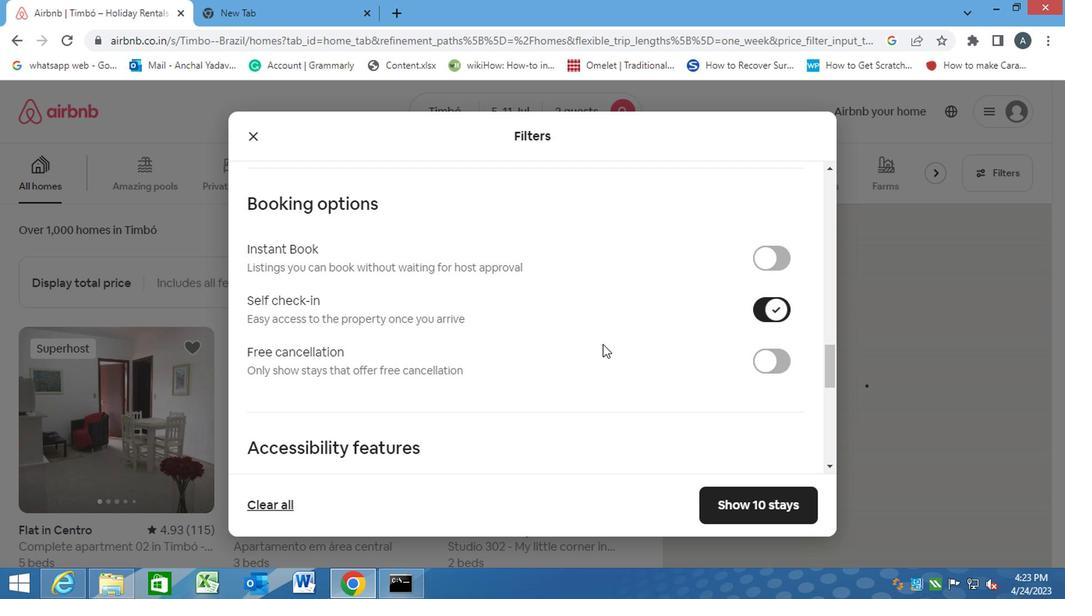 
Action: Mouse scrolled (601, 343) with delta (0, 0)
Screenshot: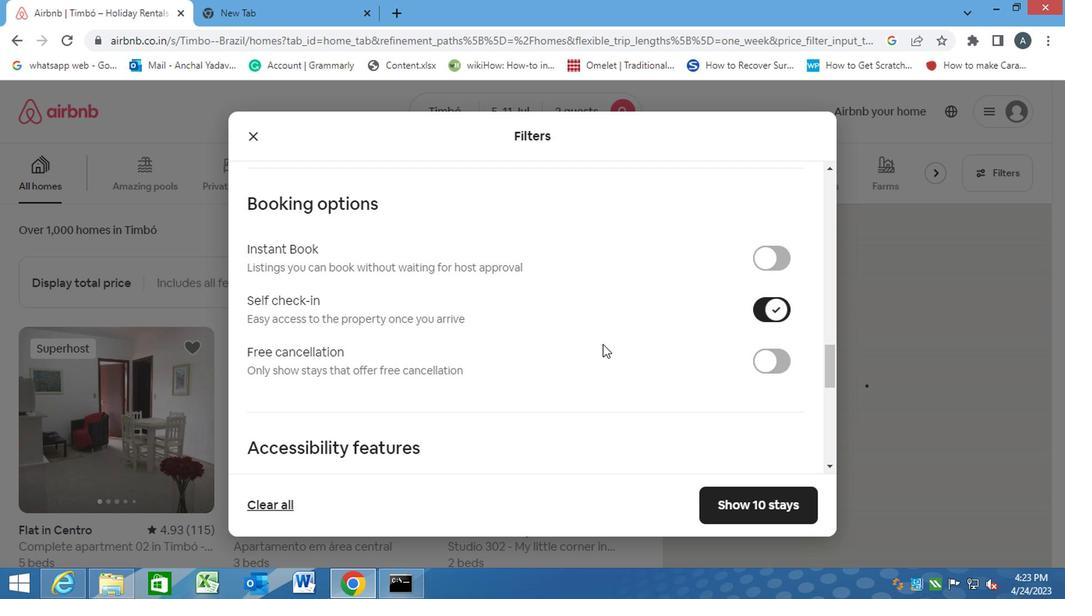 
Action: Mouse scrolled (601, 343) with delta (0, 0)
Screenshot: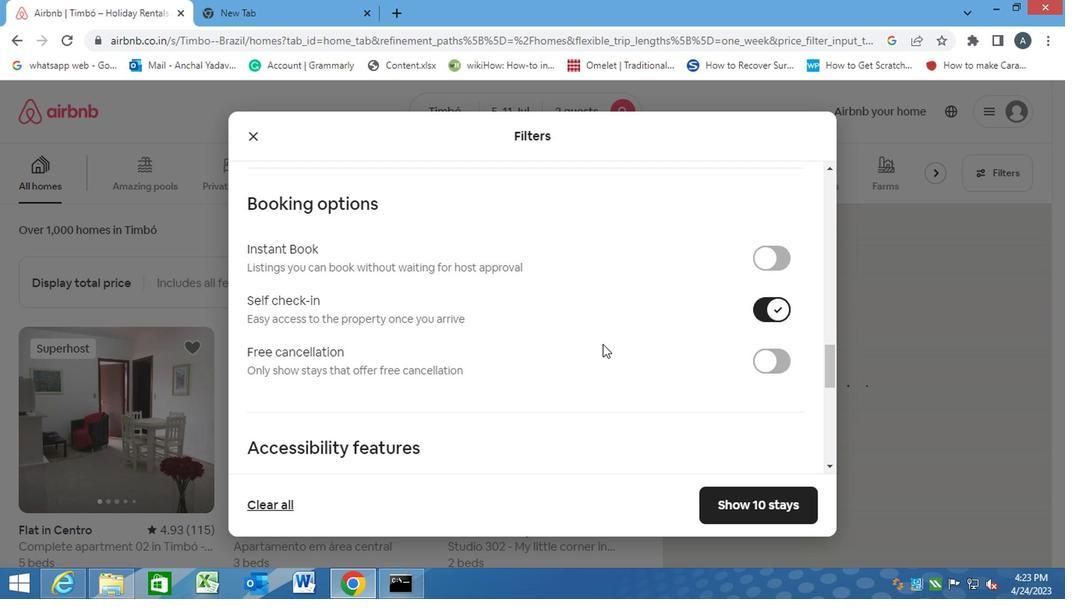 
Action: Mouse moved to (584, 348)
Screenshot: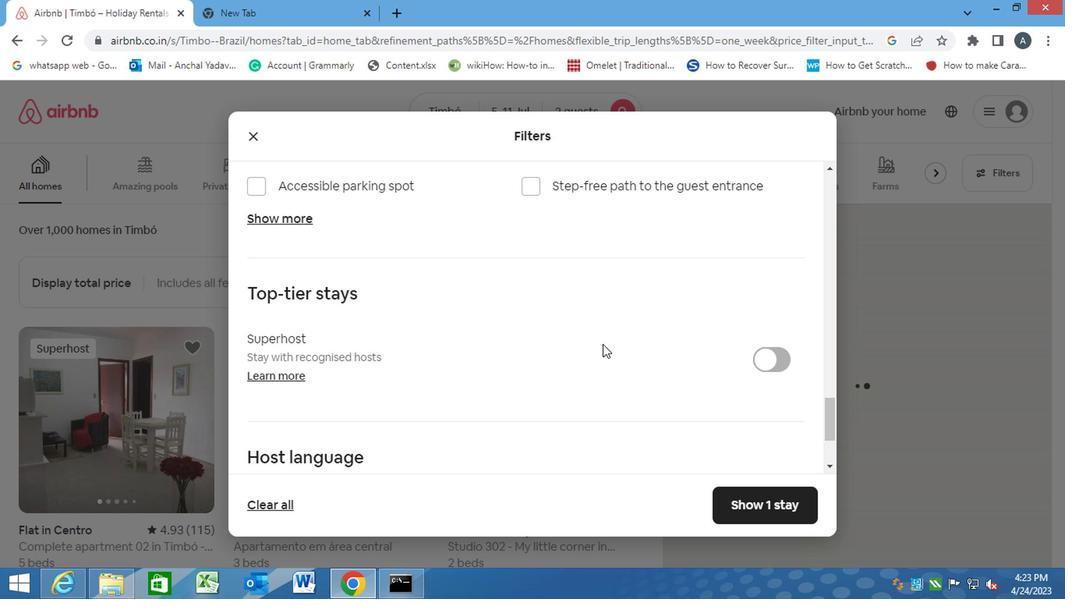 
Action: Mouse scrolled (584, 347) with delta (0, 0)
Screenshot: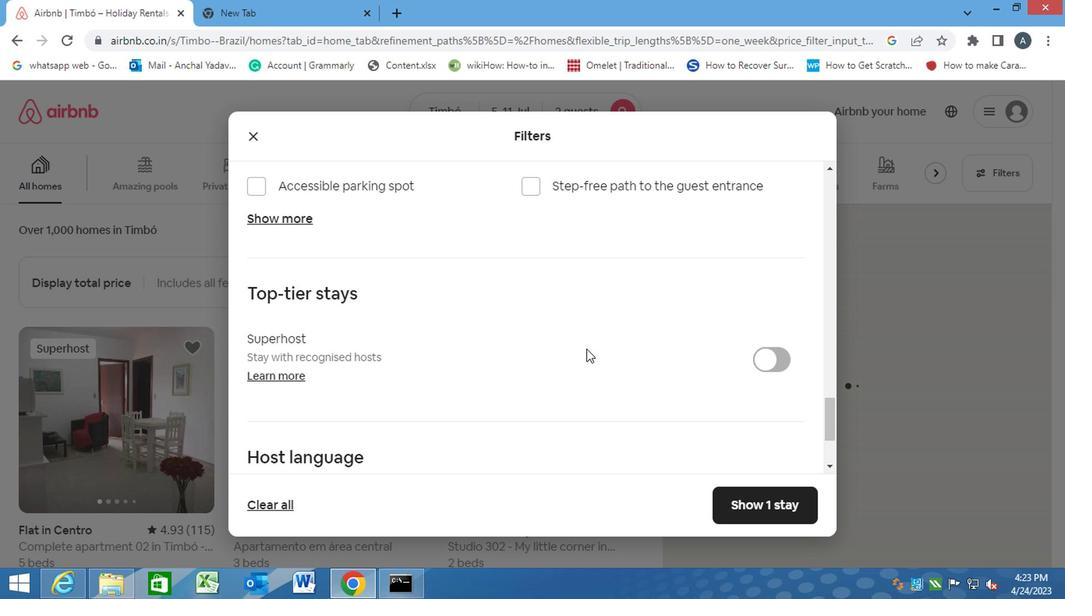 
Action: Mouse scrolled (584, 347) with delta (0, 0)
Screenshot: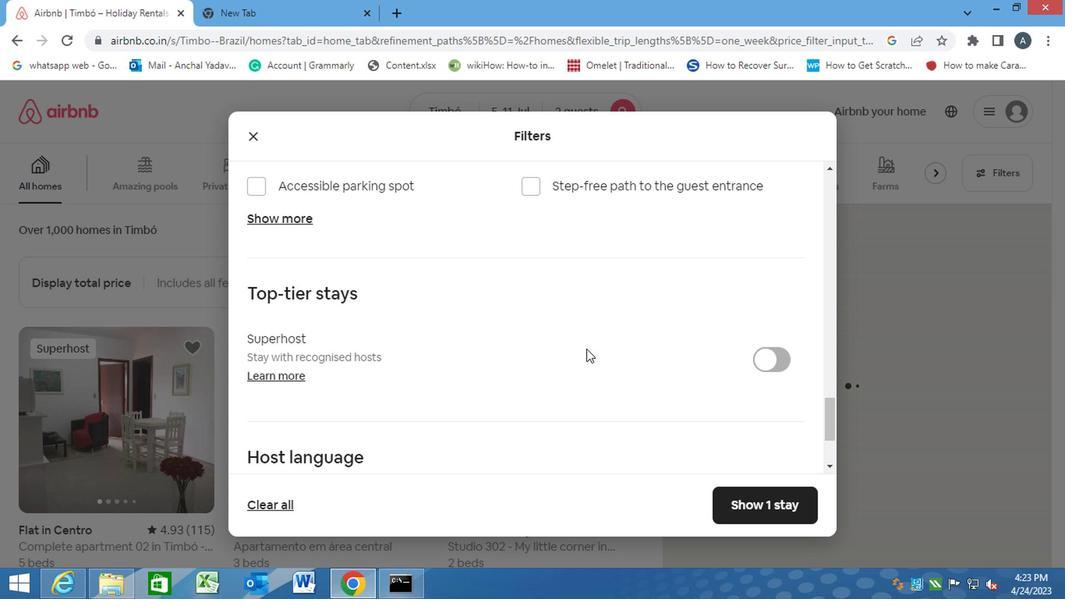 
Action: Mouse scrolled (584, 347) with delta (0, 0)
Screenshot: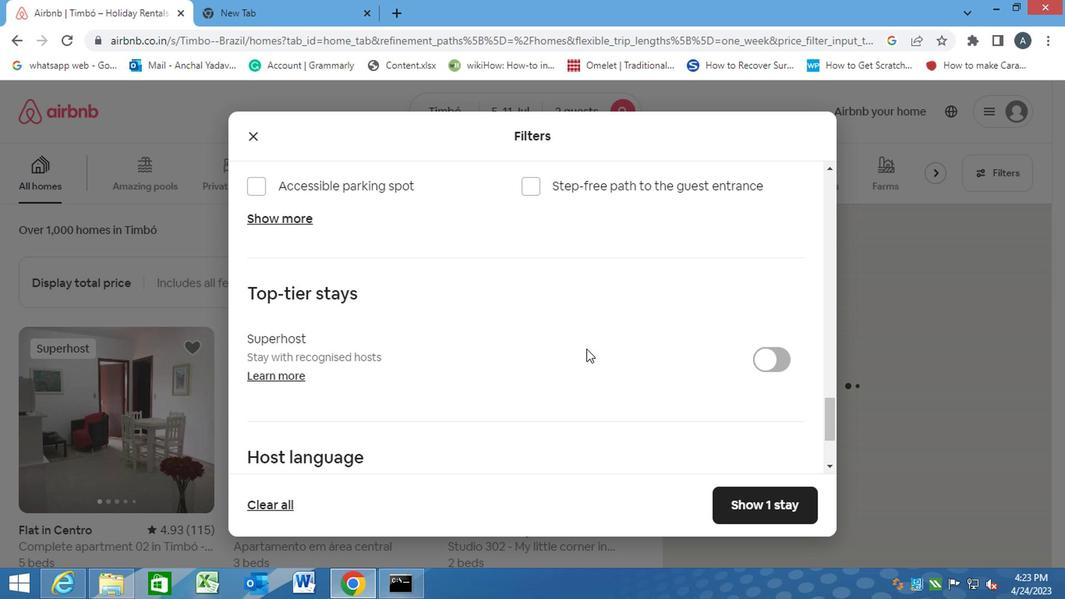 
Action: Mouse scrolled (584, 347) with delta (0, 0)
Screenshot: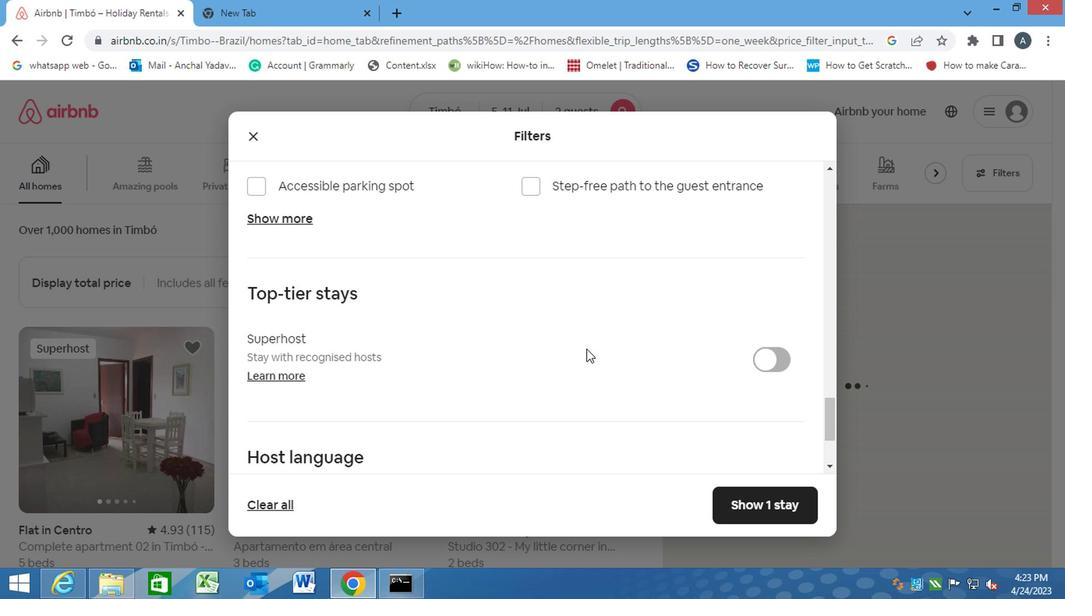 
Action: Mouse moved to (298, 426)
Screenshot: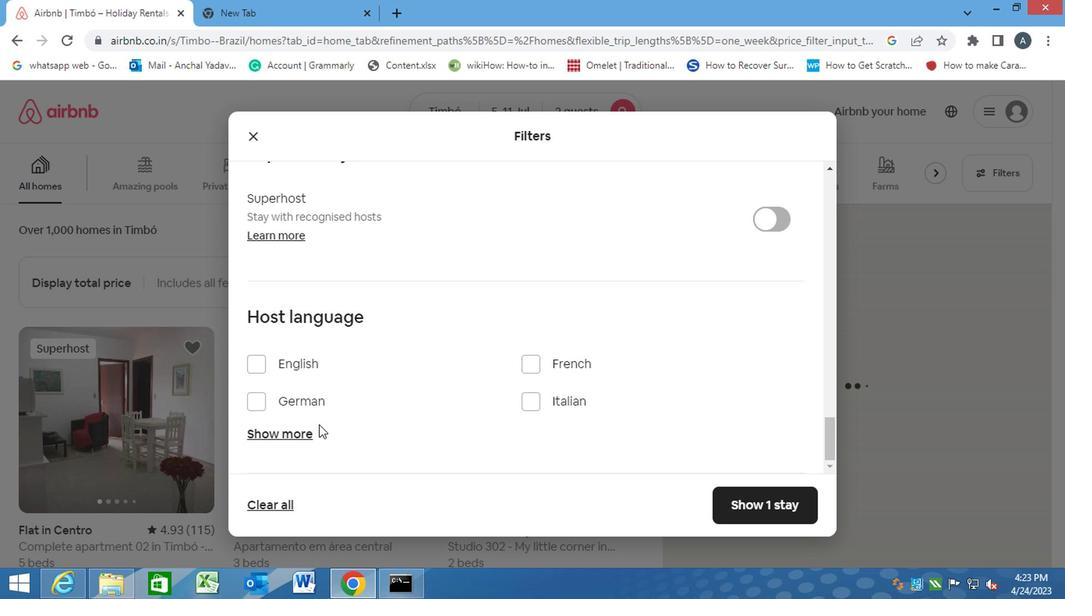 
Action: Mouse pressed left at (298, 426)
Screenshot: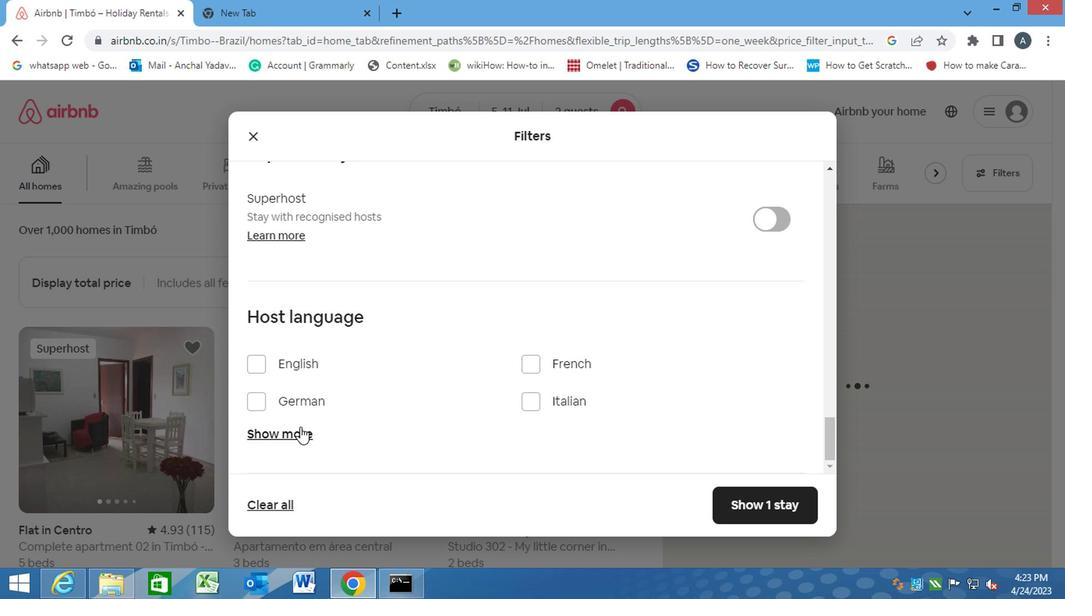 
Action: Mouse moved to (249, 439)
Screenshot: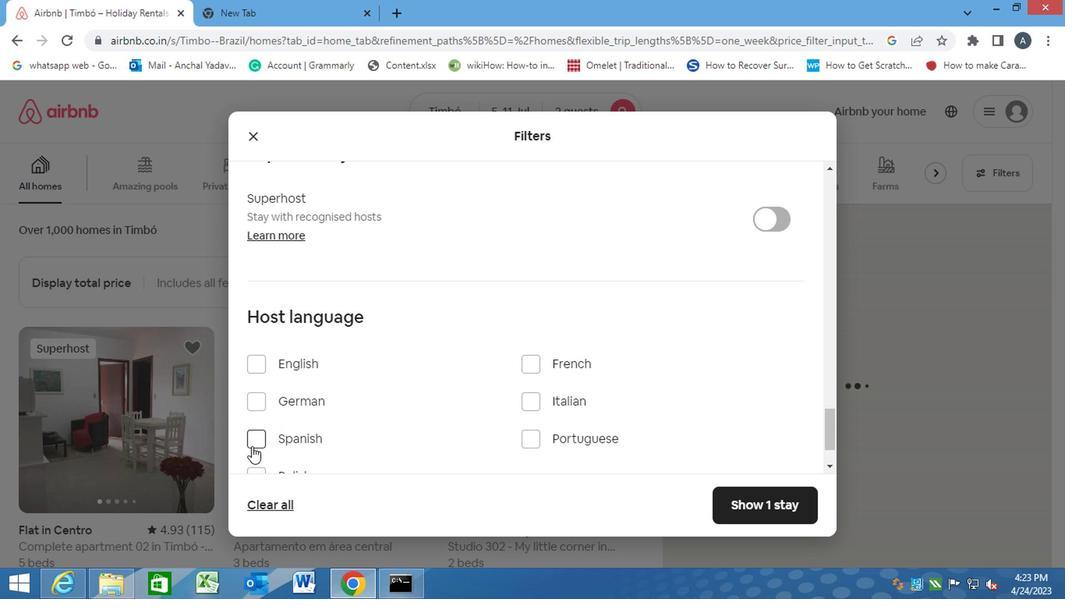 
Action: Mouse pressed left at (249, 439)
Screenshot: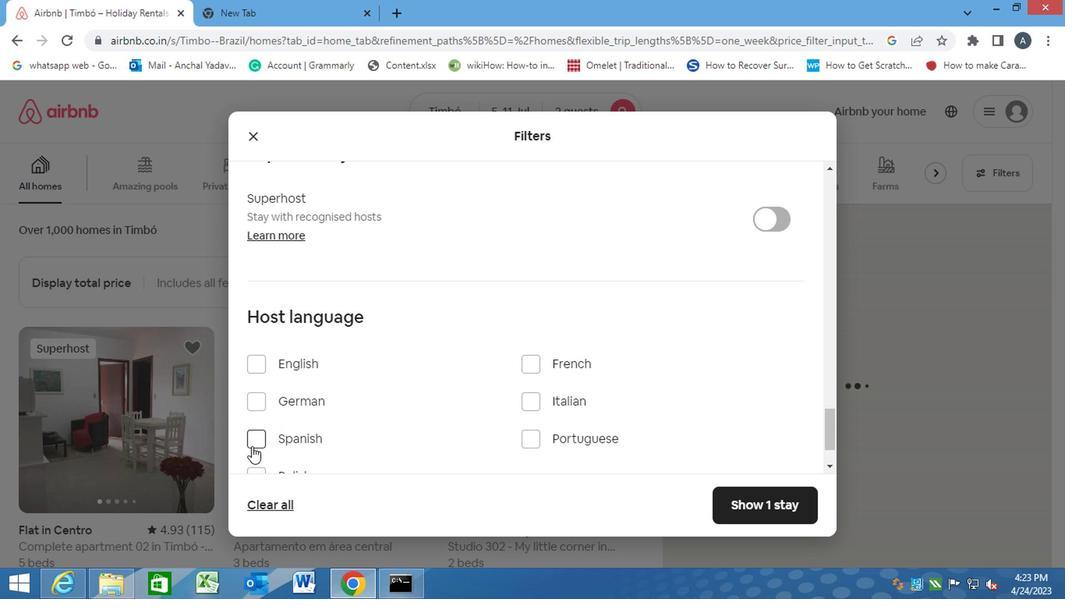 
Action: Mouse moved to (752, 506)
Screenshot: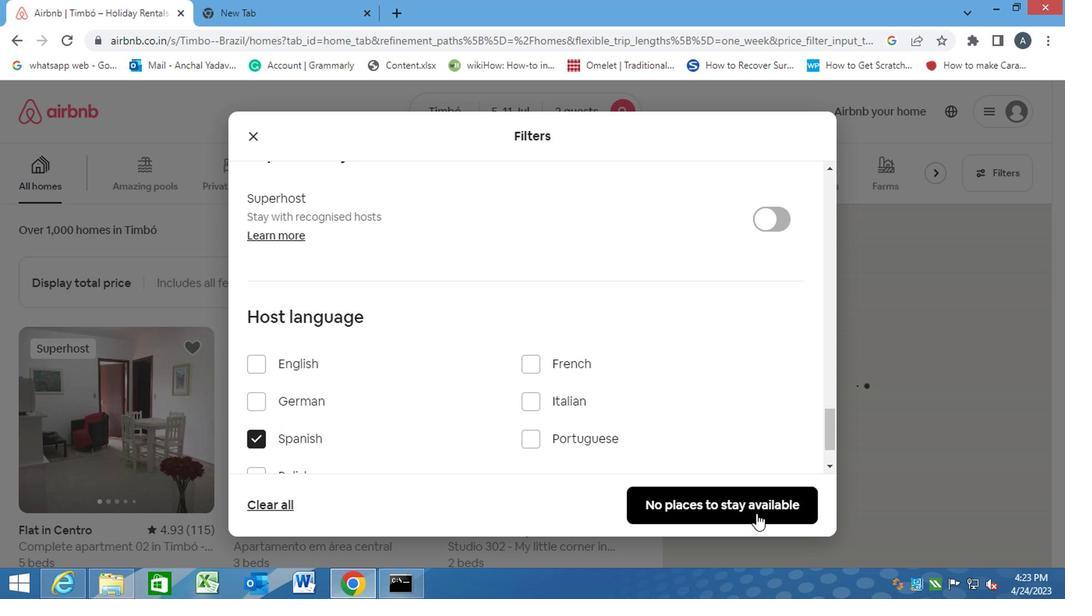 
Action: Mouse pressed left at (752, 506)
Screenshot: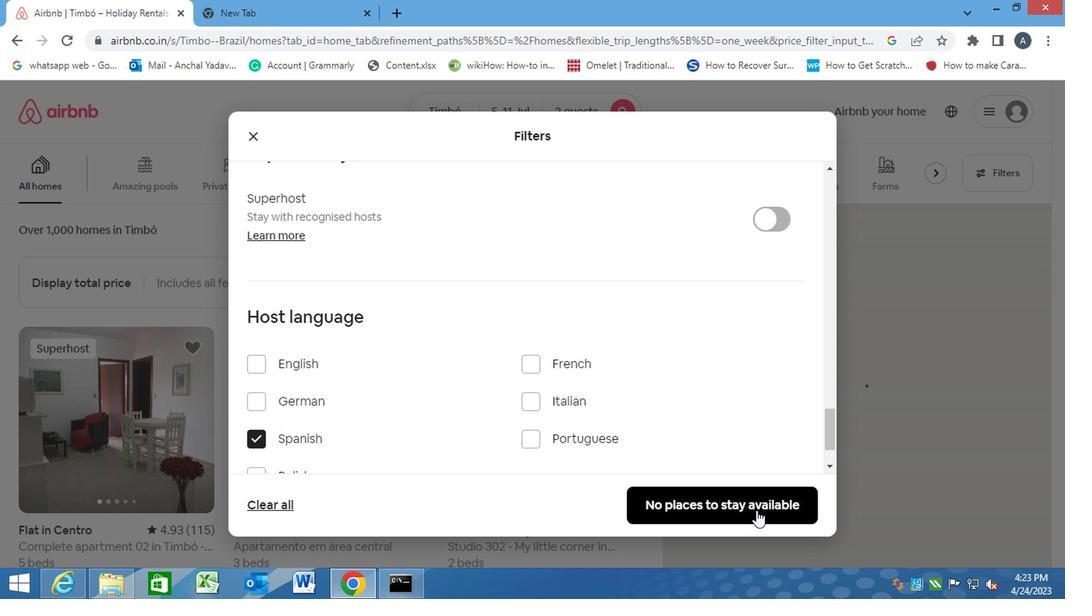 
